 Task: Open Card Gaming Console Review in Board Diversity and Inclusion Metrics Analysis to Workspace Career Coaching and add a team member Softage.4@softage.net, a label Yellow, a checklist Event Decor, an attachment from your google drive, a color Yellow and finally, add a card description 'Plan and execute company team-building workshop' and a comment 'Let us approach this task with a sense of curiosity and a willingness to learn from others who have done similar work.'. Add a start date 'Jan 08, 1900' with a due date 'Jan 15, 1900'
Action: Mouse moved to (56, 320)
Screenshot: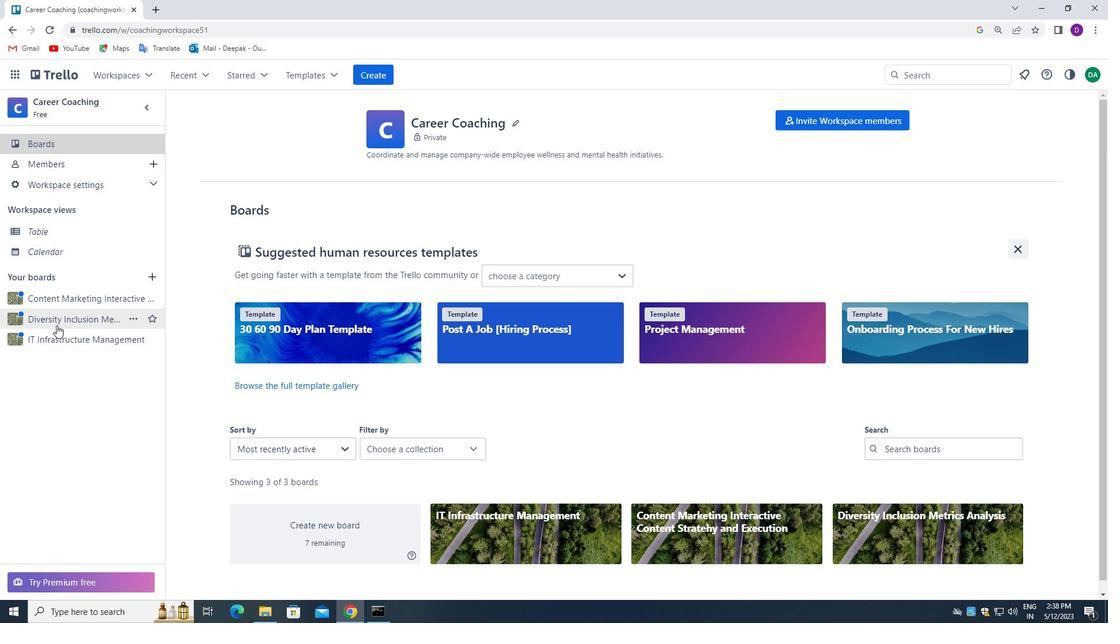 
Action: Mouse pressed left at (56, 320)
Screenshot: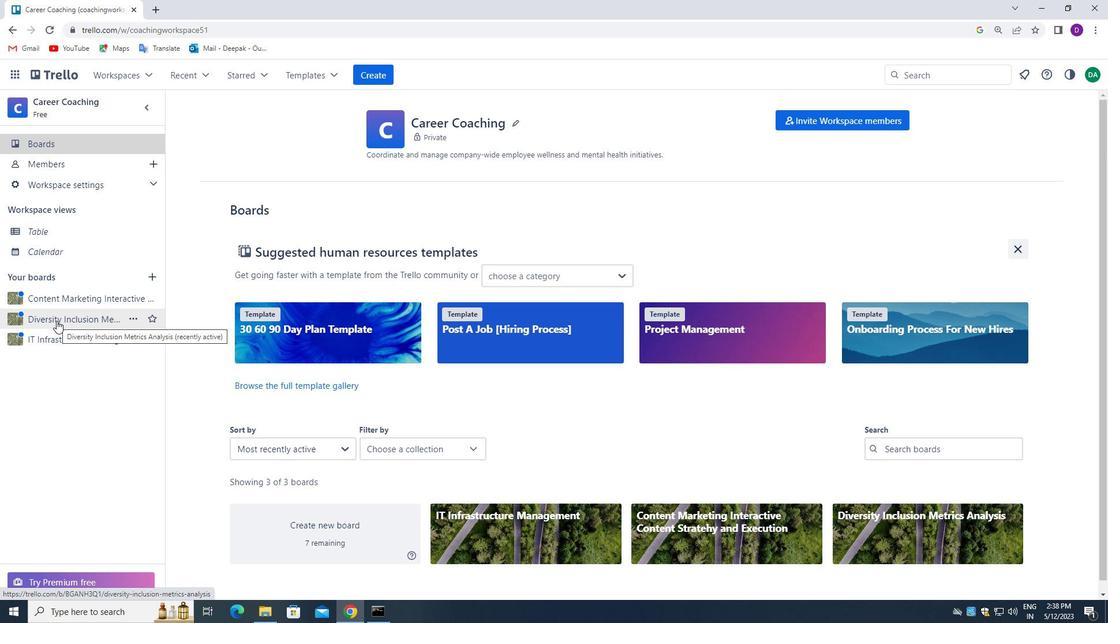 
Action: Mouse moved to (600, 176)
Screenshot: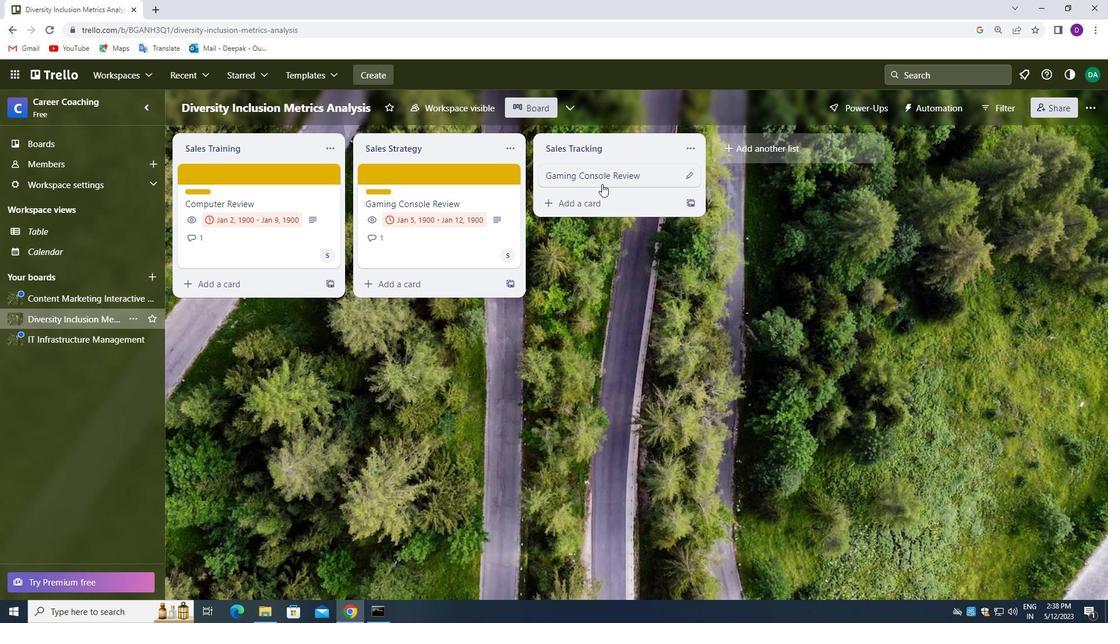
Action: Mouse pressed left at (600, 176)
Screenshot: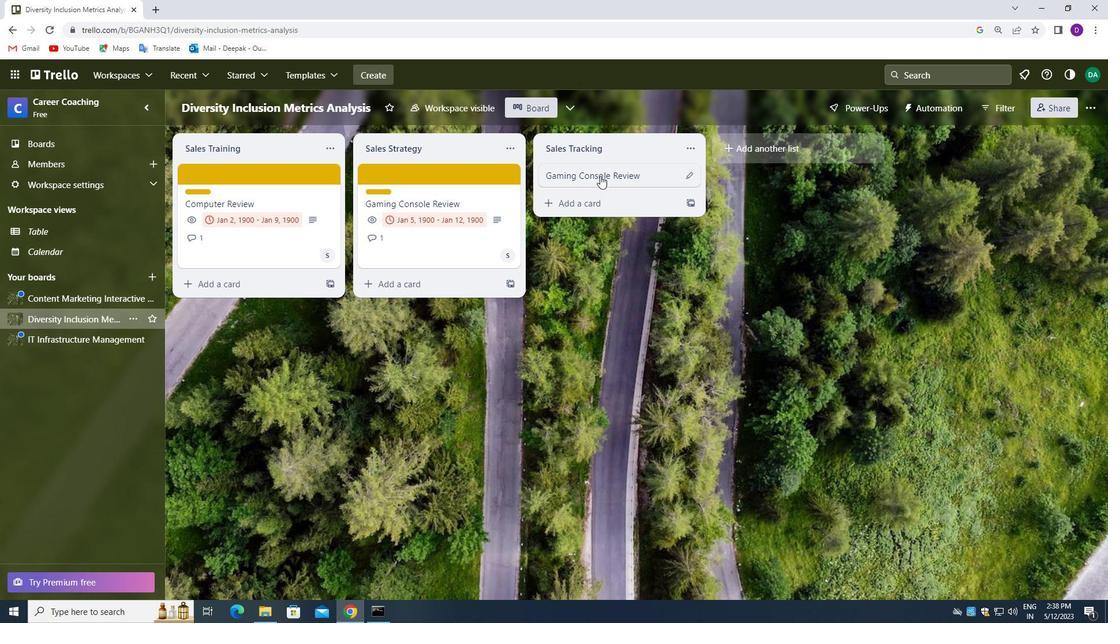 
Action: Mouse moved to (723, 223)
Screenshot: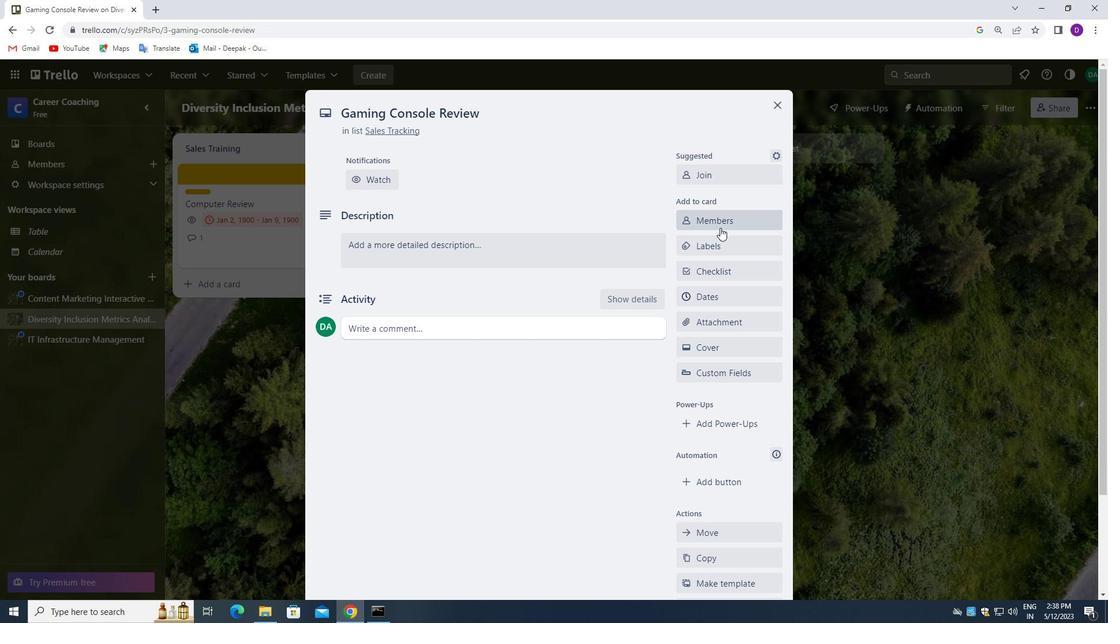 
Action: Mouse pressed left at (723, 223)
Screenshot: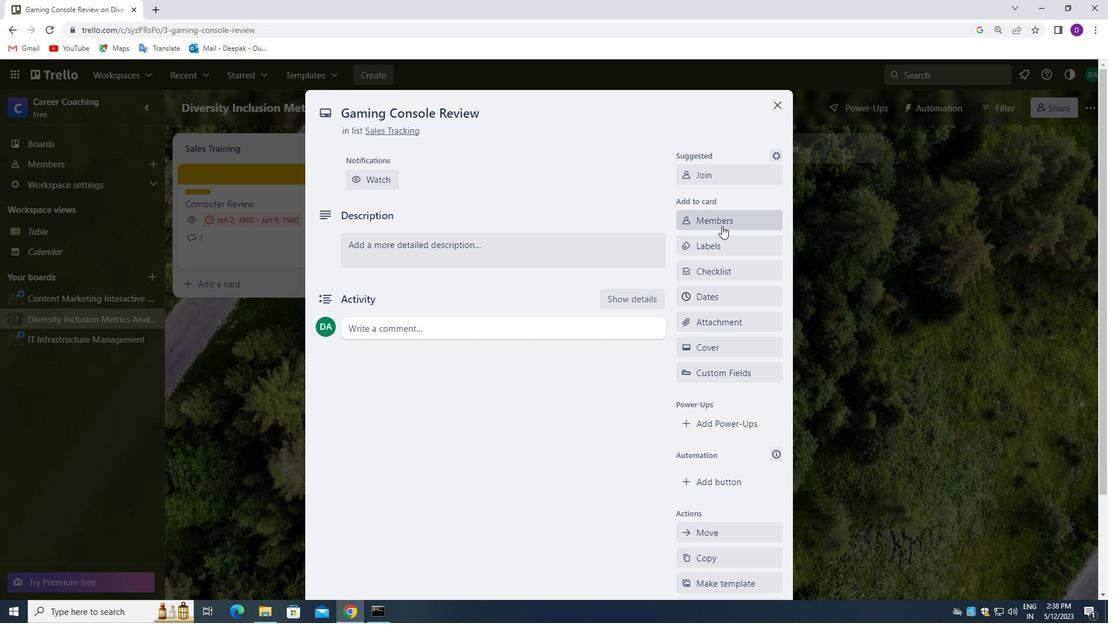 
Action: Mouse moved to (740, 277)
Screenshot: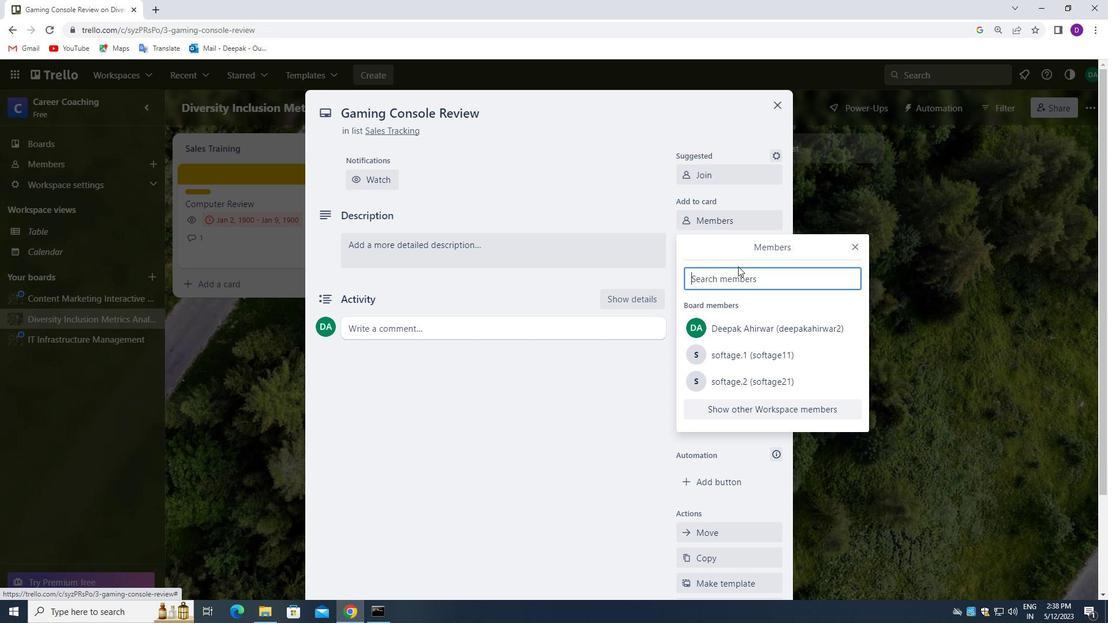 
Action: Mouse pressed left at (740, 277)
Screenshot: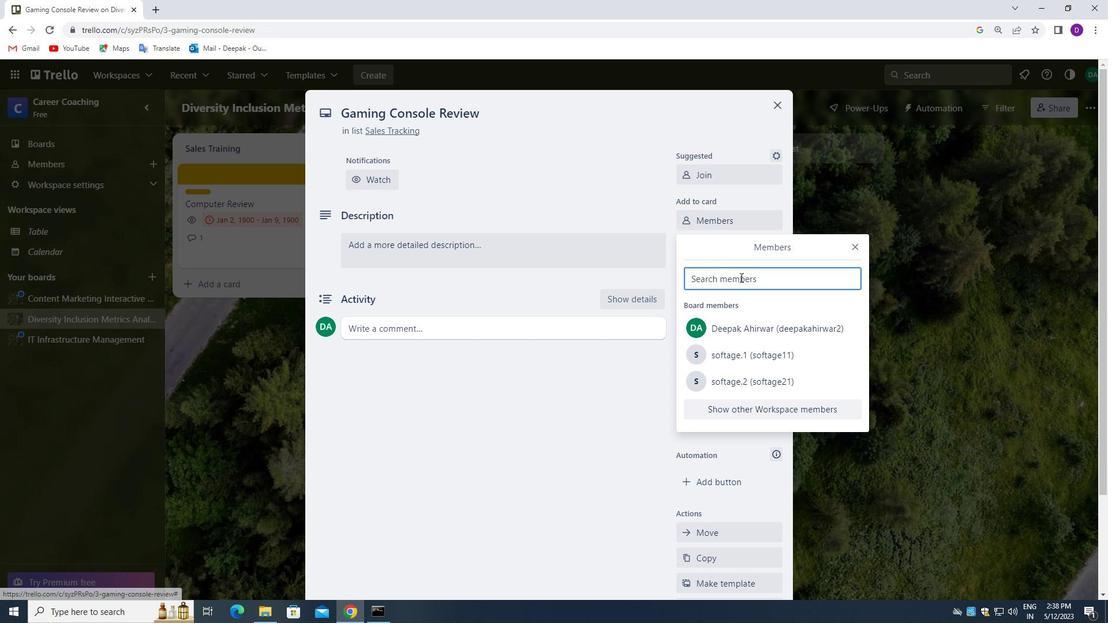 
Action: Mouse moved to (502, 373)
Screenshot: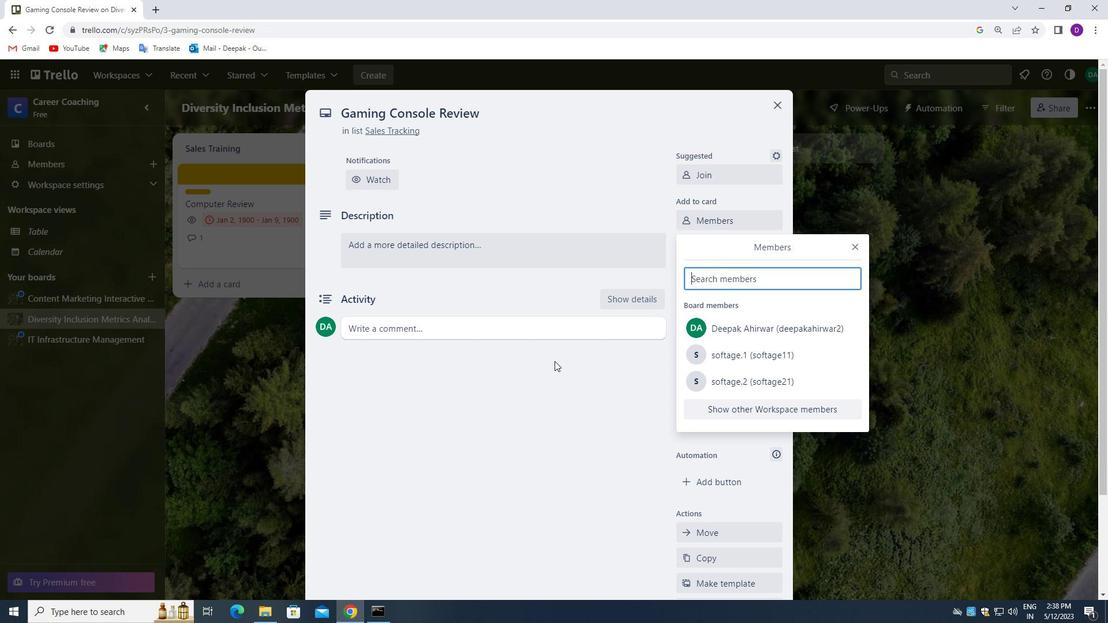 
Action: Key pressed softage.4<Key.shift>@SOFTAGE.NET
Screenshot: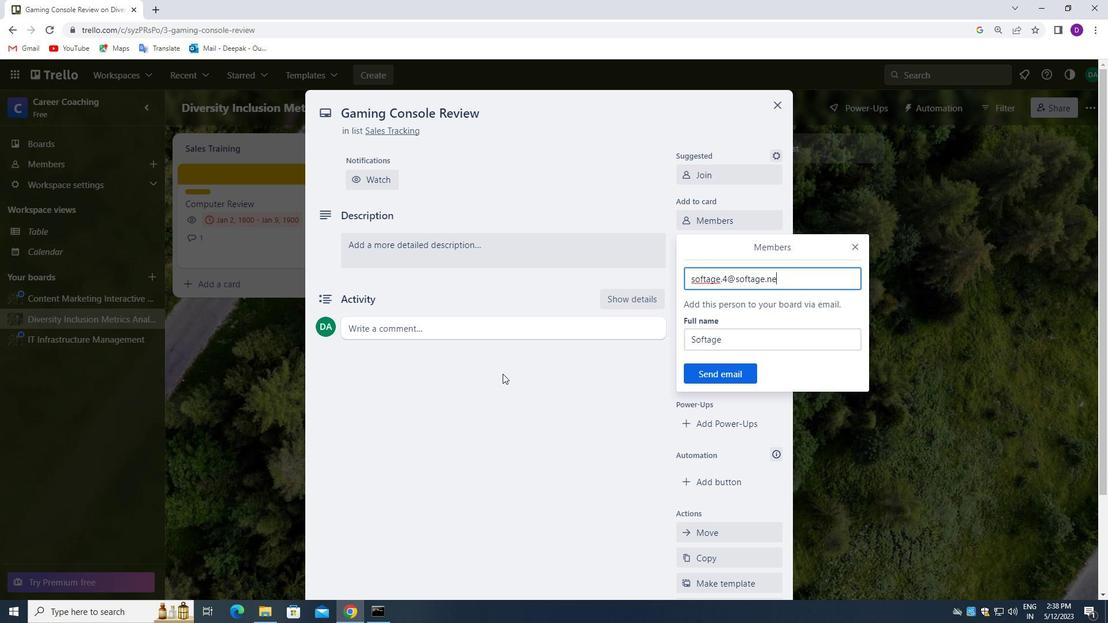 
Action: Mouse moved to (711, 373)
Screenshot: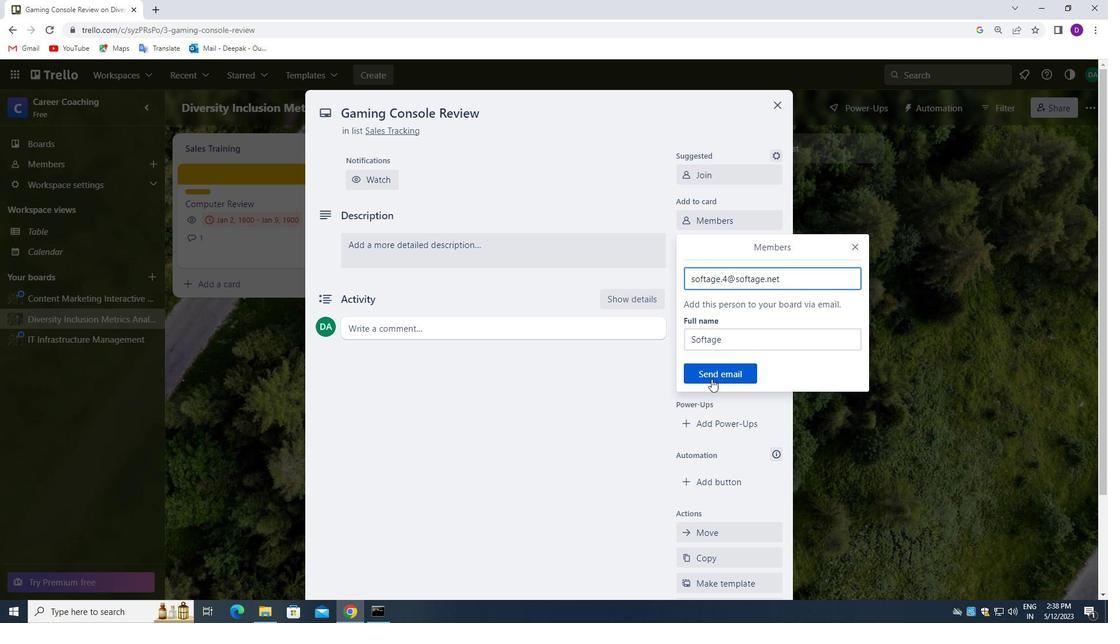 
Action: Mouse pressed left at (711, 373)
Screenshot: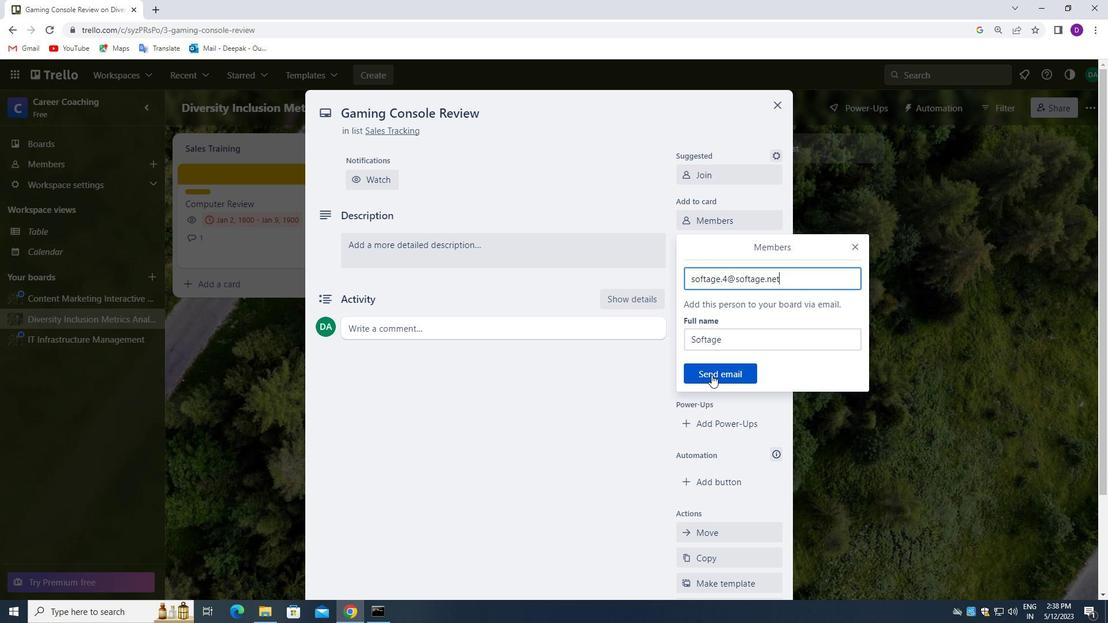 
Action: Mouse moved to (710, 244)
Screenshot: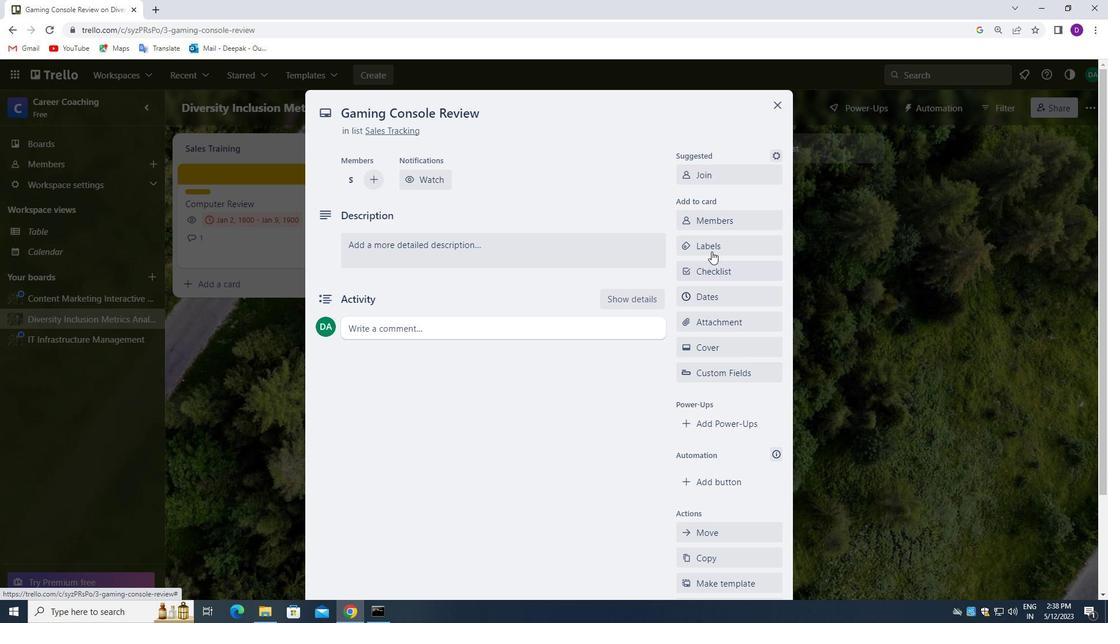 
Action: Mouse pressed left at (710, 244)
Screenshot: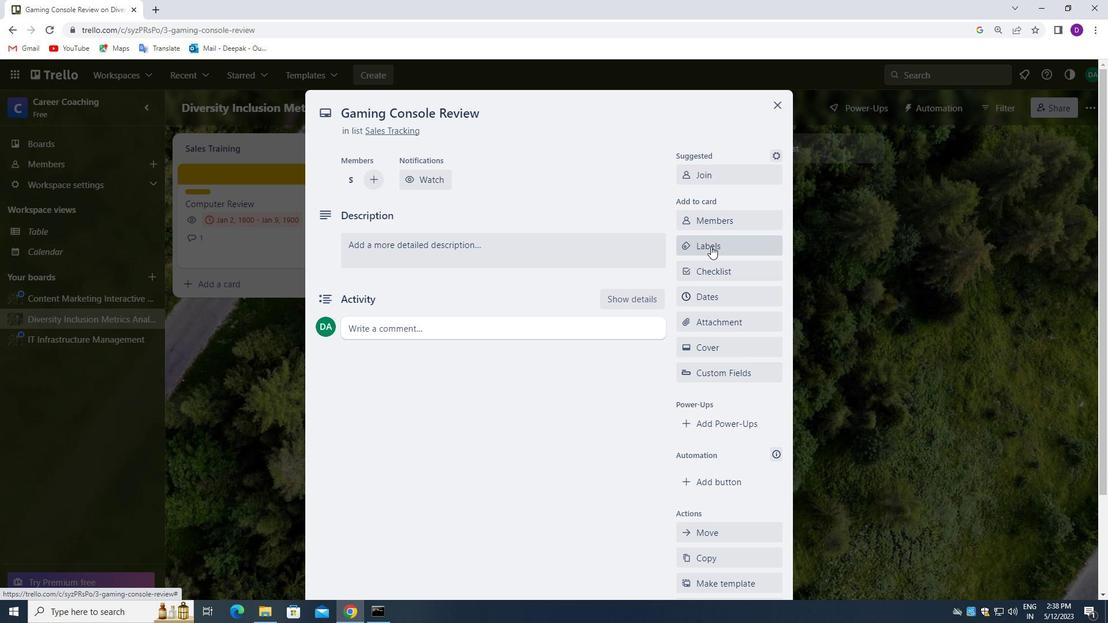 
Action: Mouse moved to (758, 367)
Screenshot: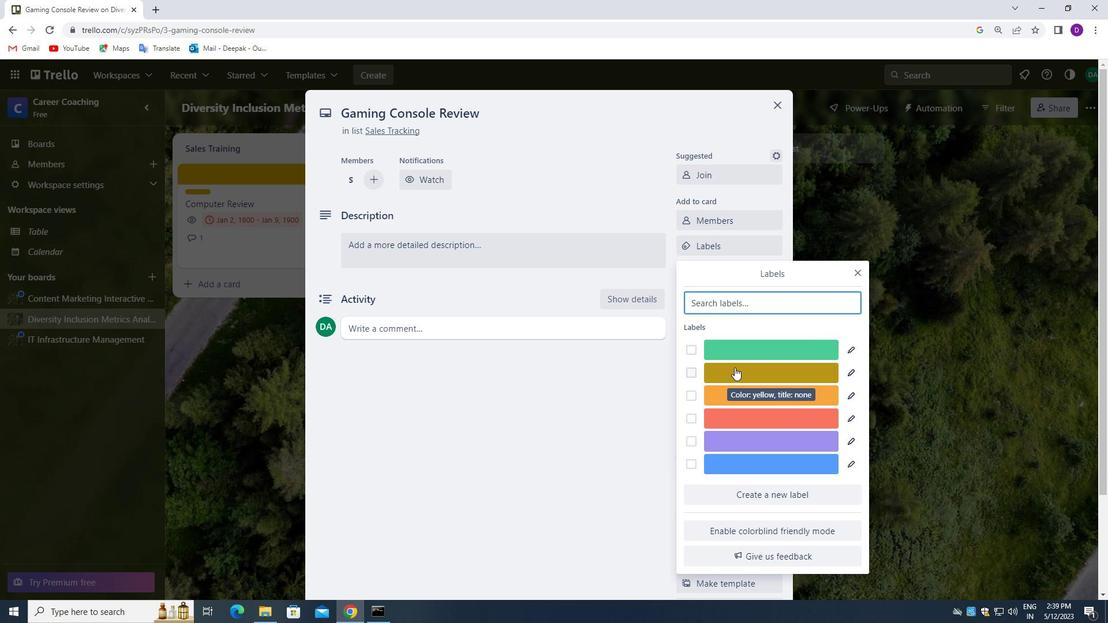 
Action: Mouse pressed left at (758, 367)
Screenshot: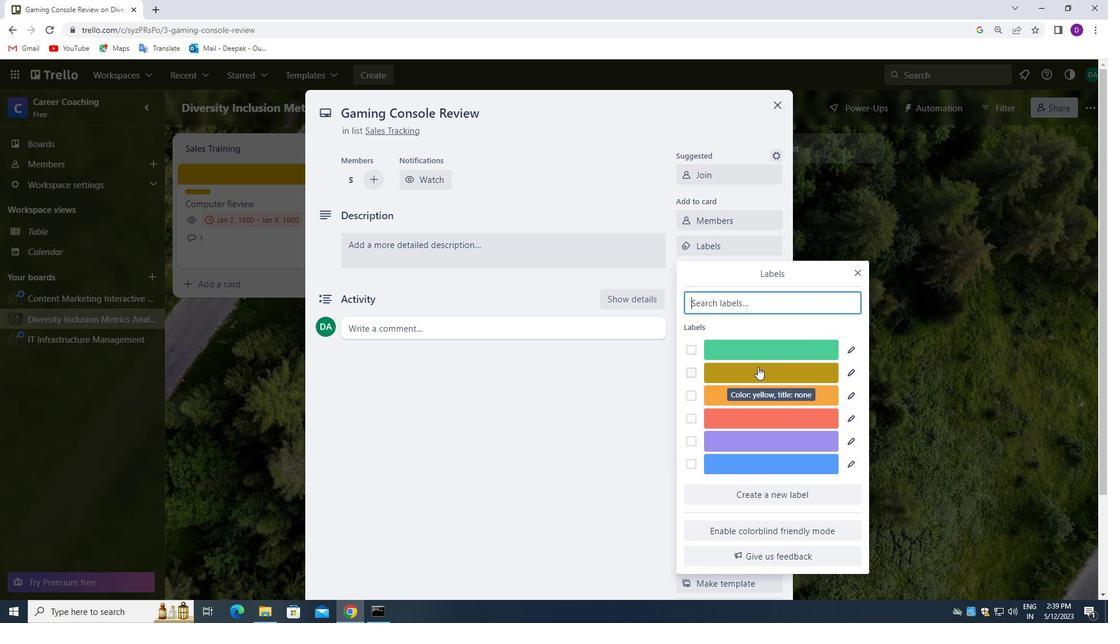 
Action: Mouse moved to (856, 272)
Screenshot: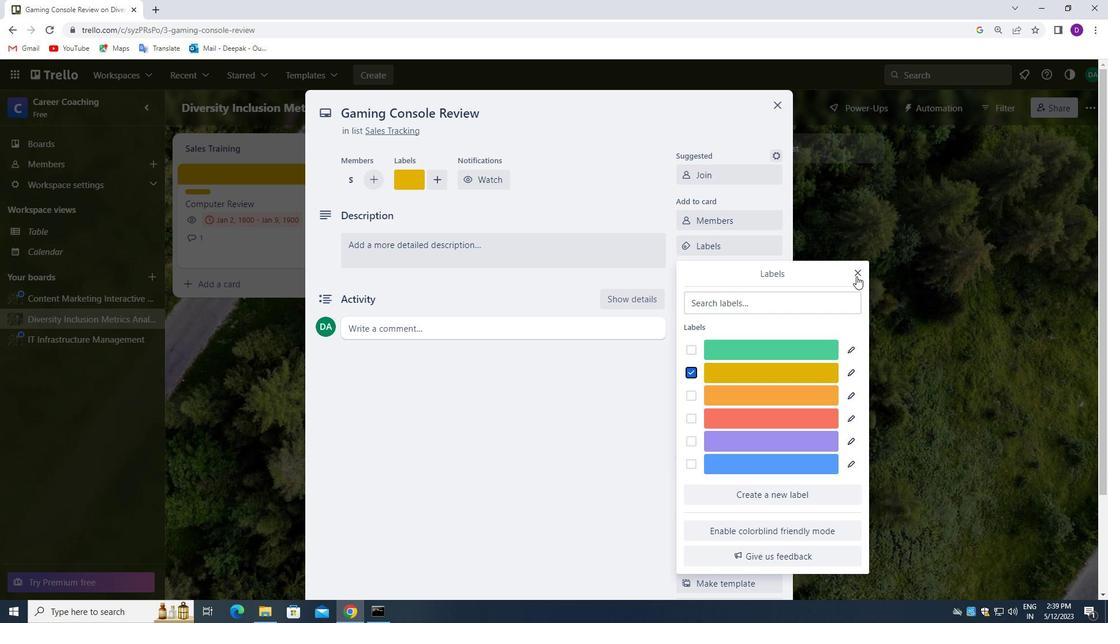 
Action: Mouse pressed left at (856, 272)
Screenshot: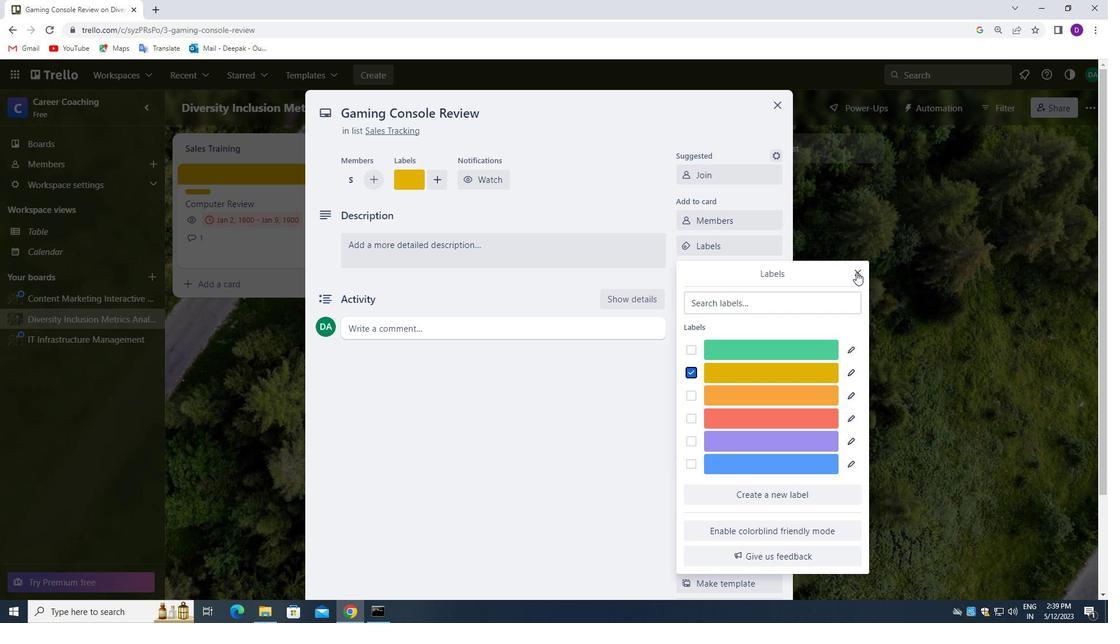 
Action: Mouse moved to (719, 274)
Screenshot: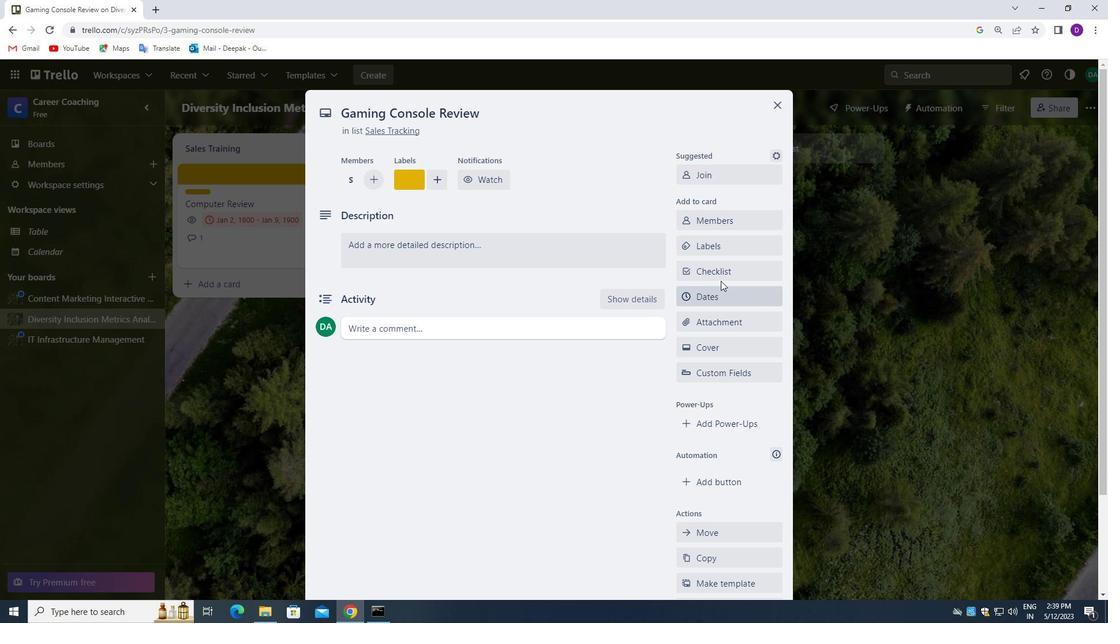 
Action: Mouse pressed left at (719, 274)
Screenshot: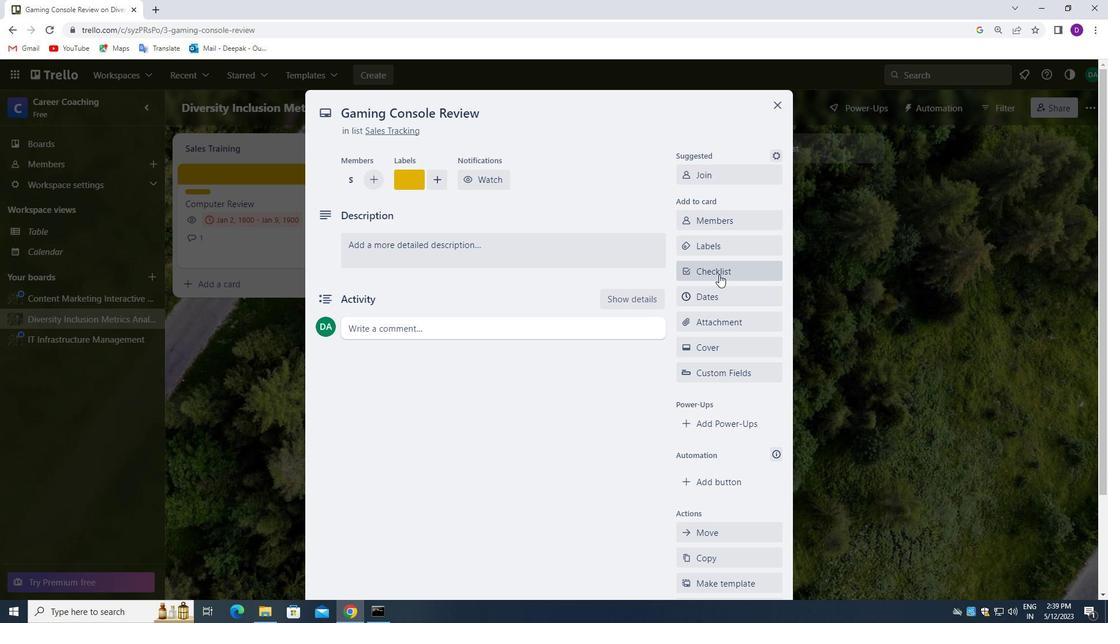 
Action: Mouse moved to (754, 348)
Screenshot: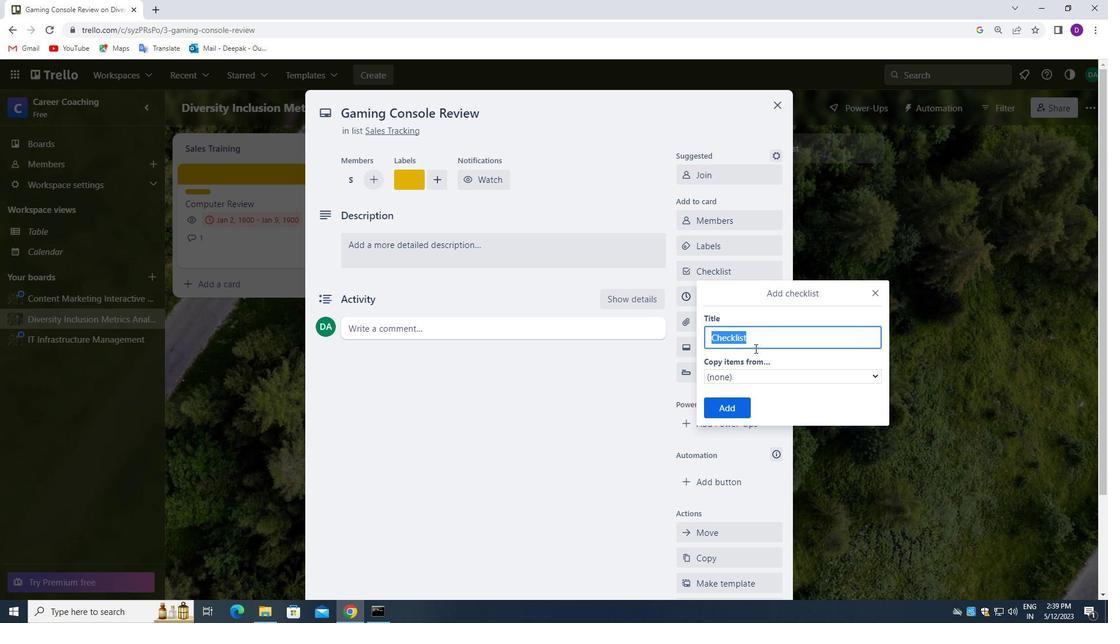 
Action: Key pressed <Key.backspace><Key.shift_r>EVENT<Key.space><Key.shift_r>DECOR
Screenshot: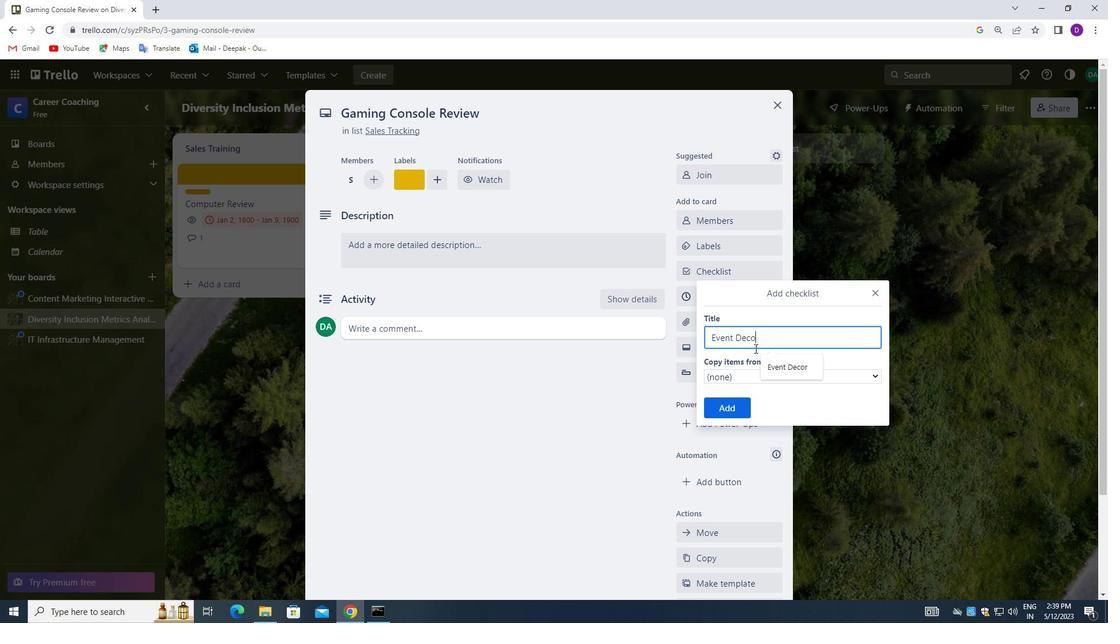 
Action: Mouse moved to (728, 406)
Screenshot: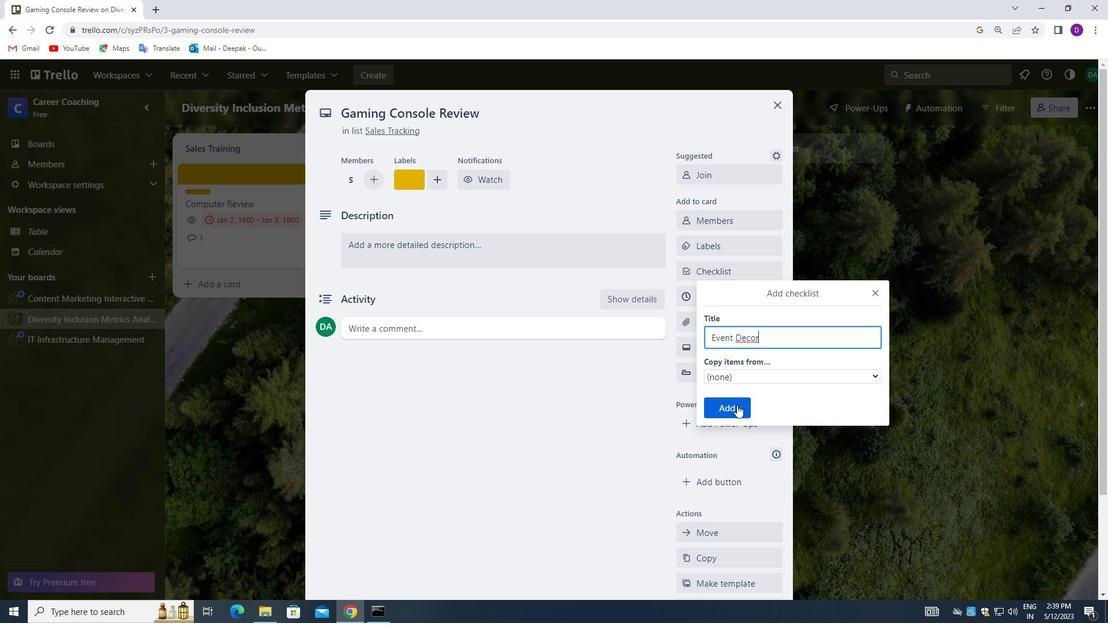 
Action: Mouse pressed left at (728, 406)
Screenshot: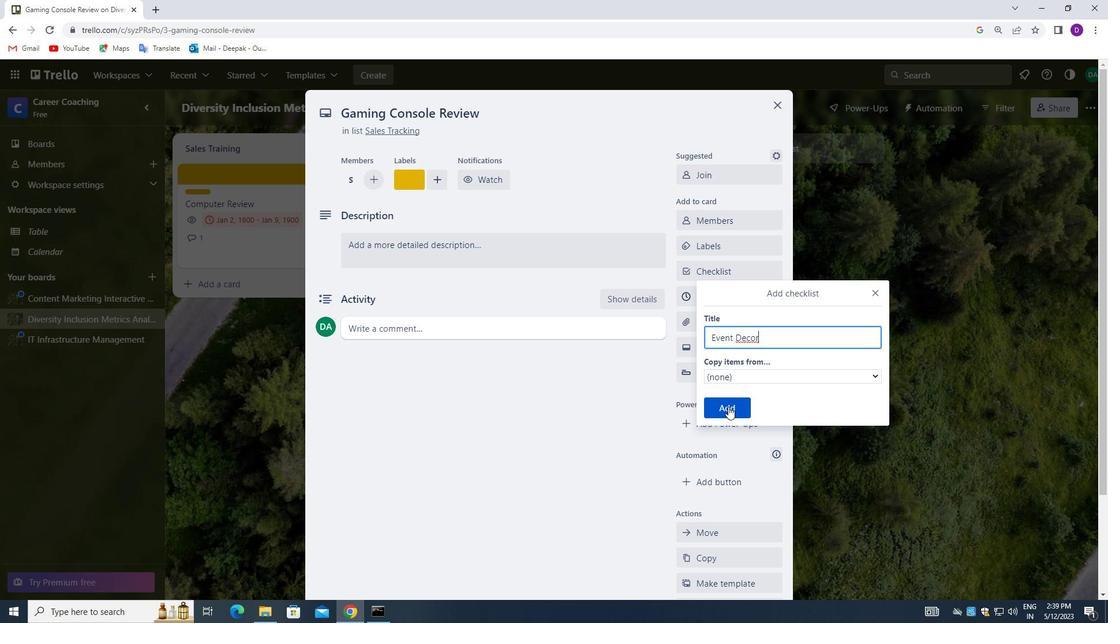 
Action: Mouse moved to (721, 325)
Screenshot: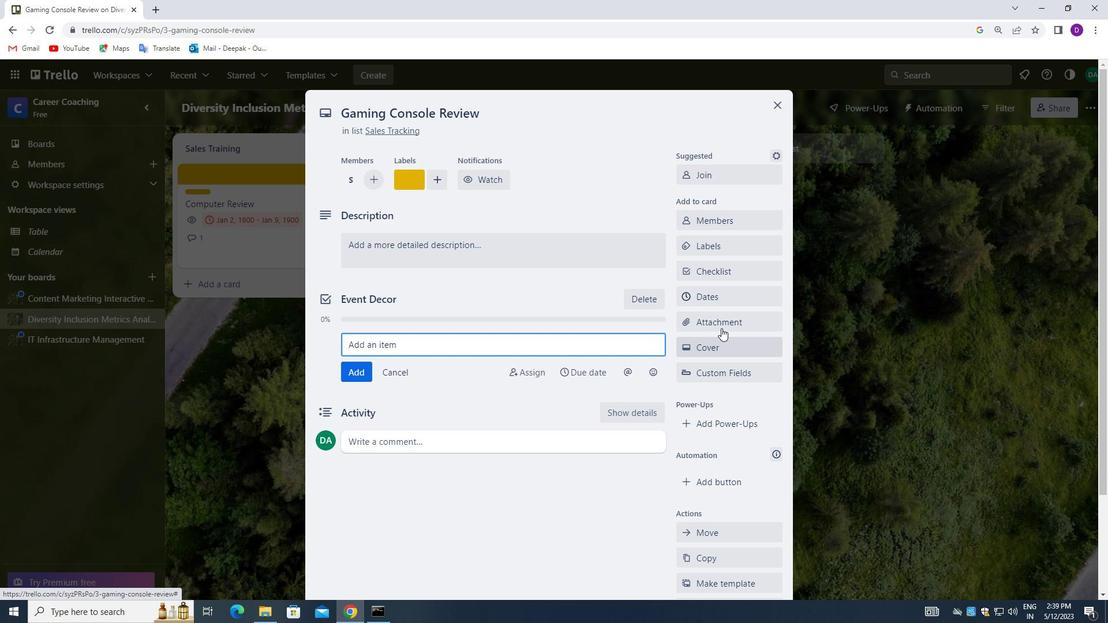 
Action: Mouse pressed left at (721, 325)
Screenshot: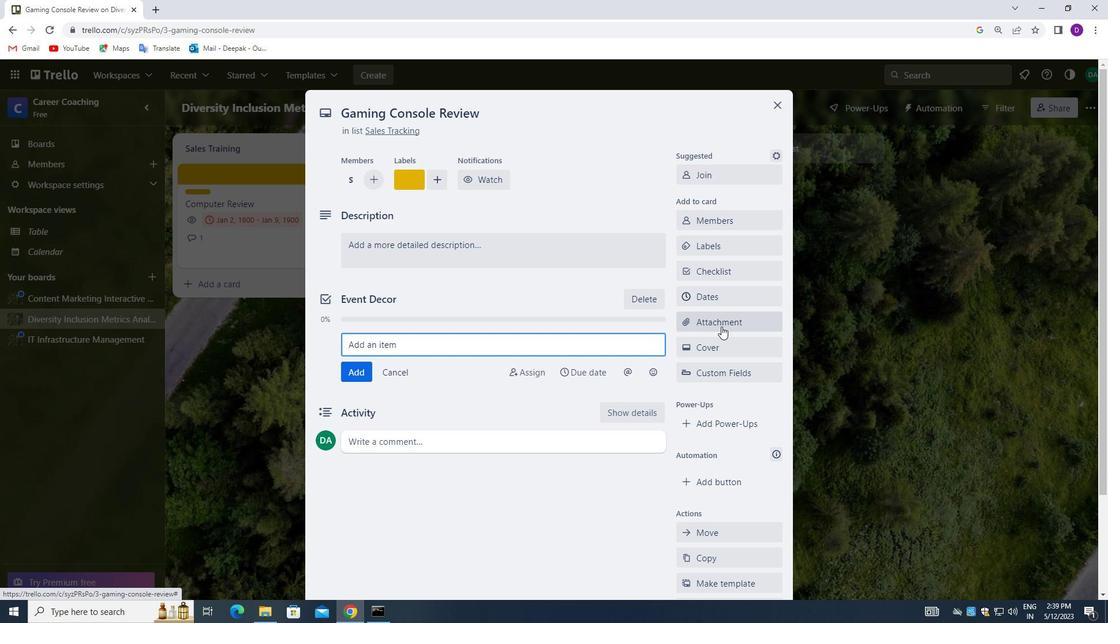 
Action: Mouse moved to (735, 173)
Screenshot: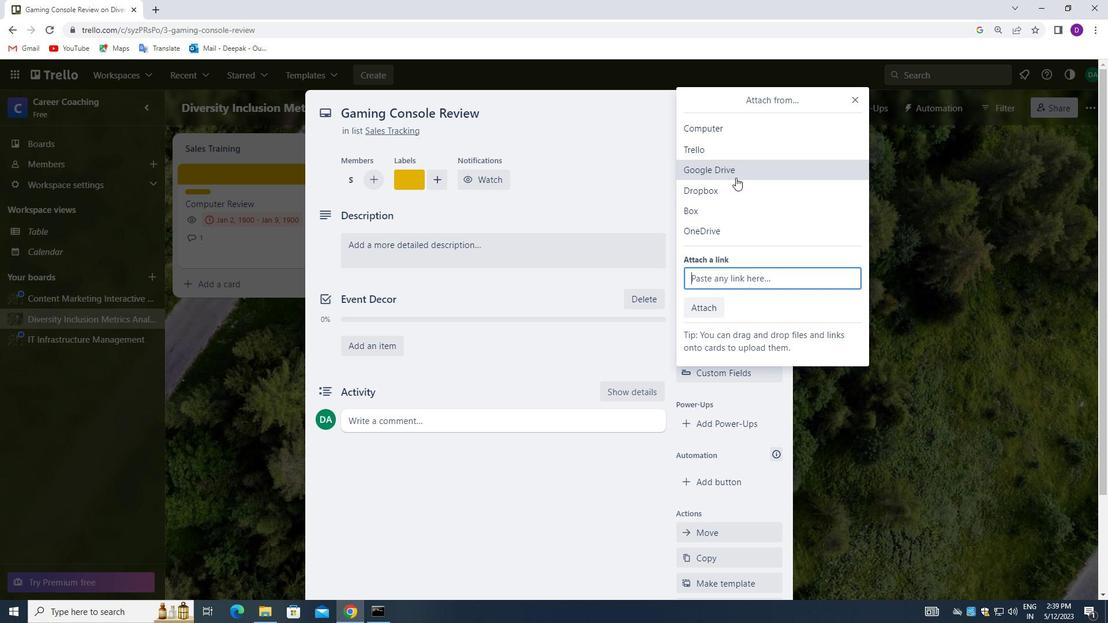 
Action: Mouse pressed left at (735, 173)
Screenshot: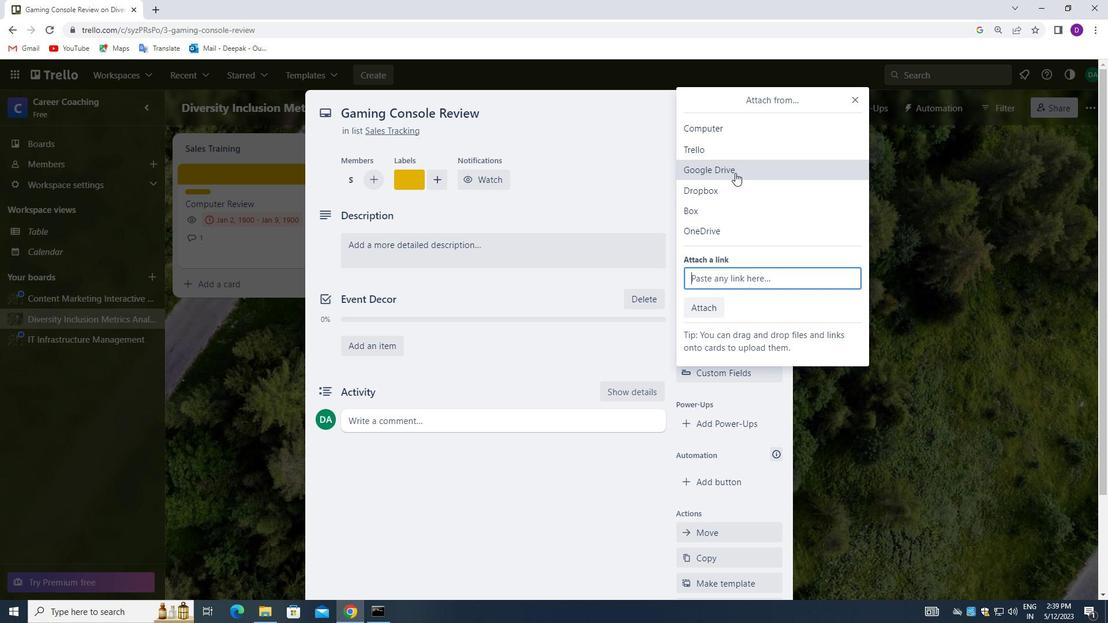 
Action: Mouse moved to (871, 141)
Screenshot: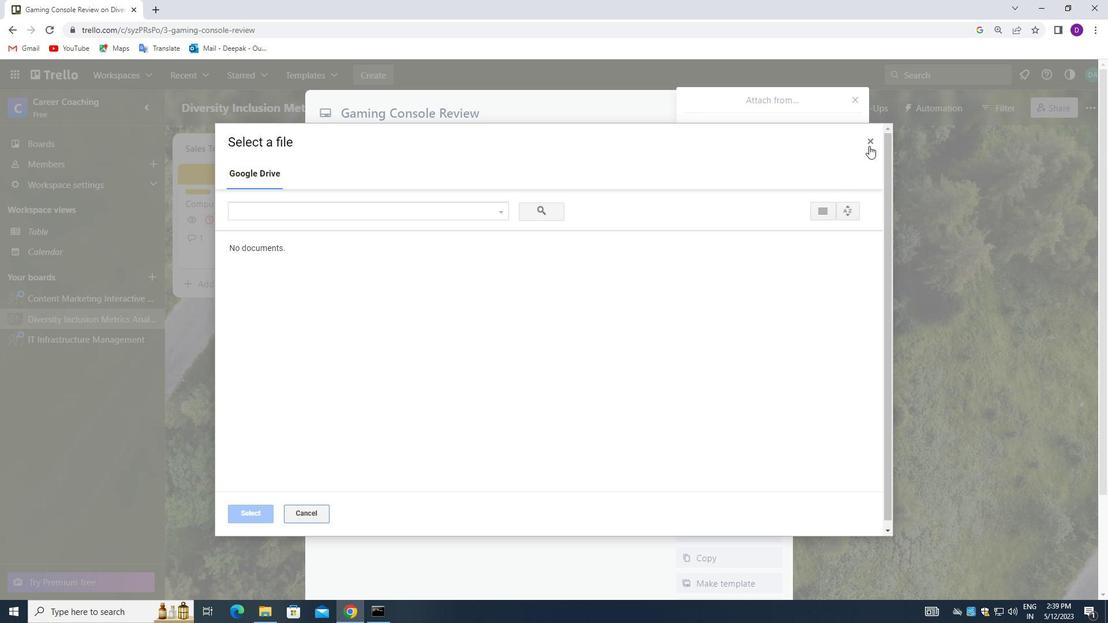 
Action: Mouse pressed left at (871, 141)
Screenshot: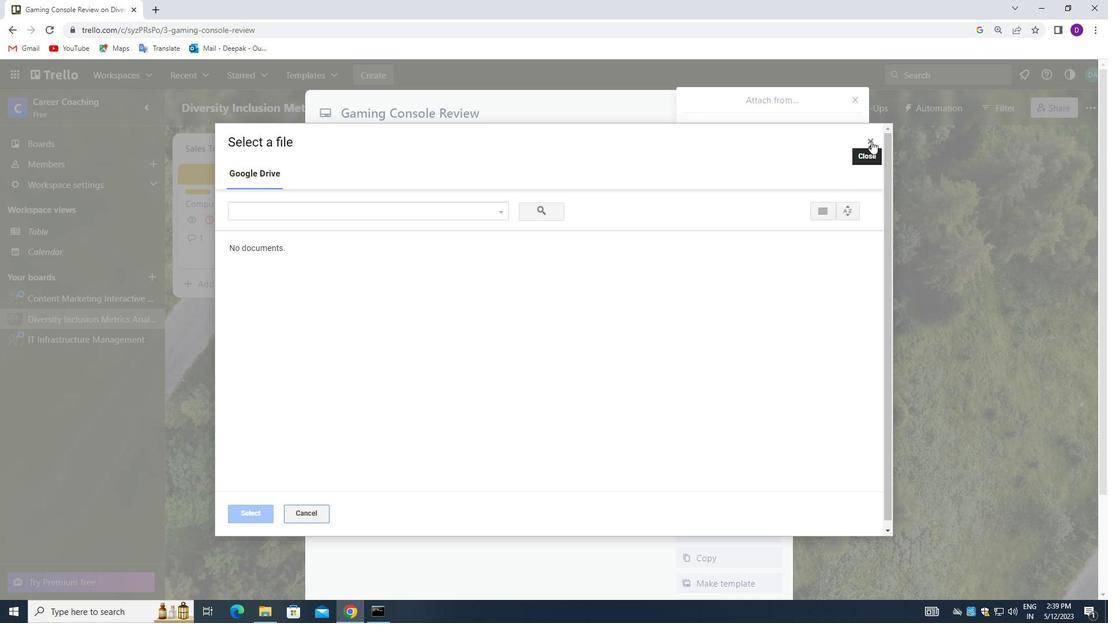
Action: Mouse moved to (855, 100)
Screenshot: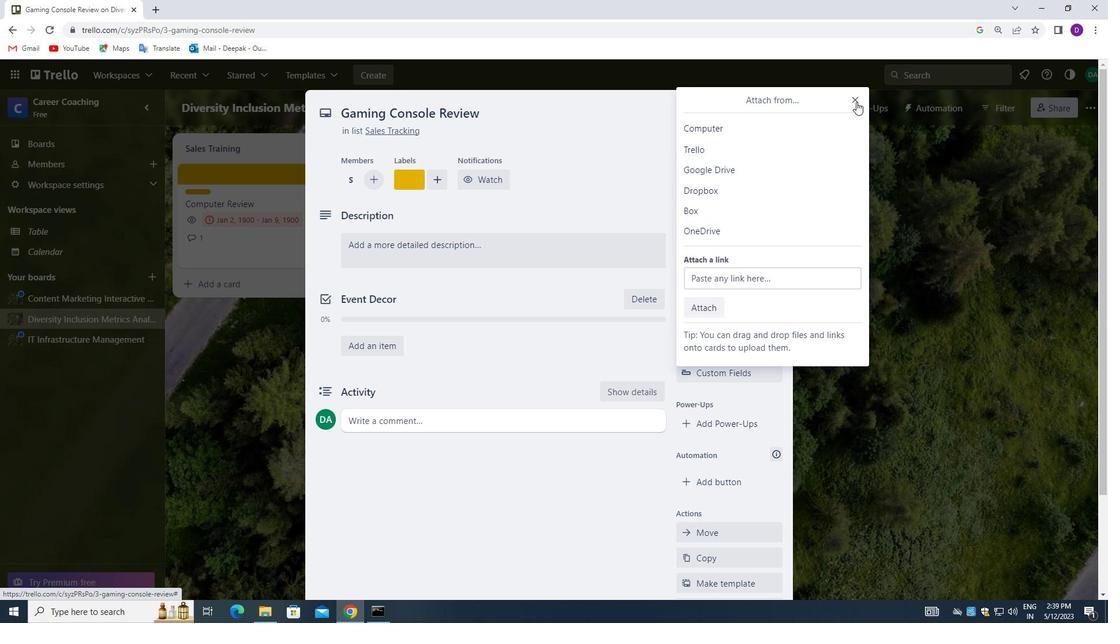 
Action: Mouse pressed left at (855, 100)
Screenshot: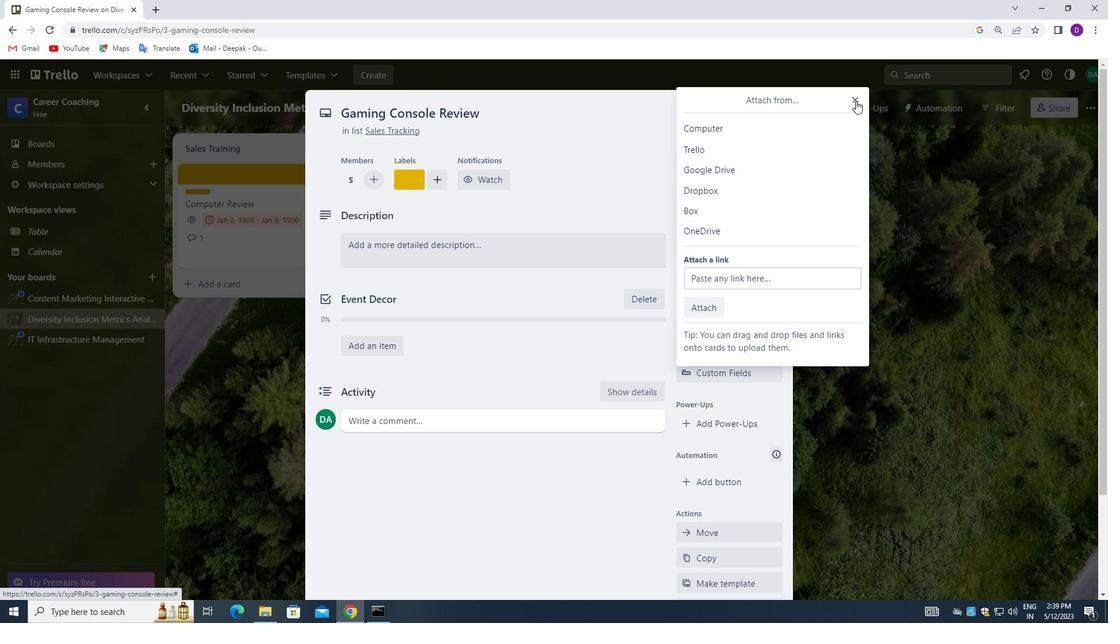 
Action: Mouse moved to (734, 341)
Screenshot: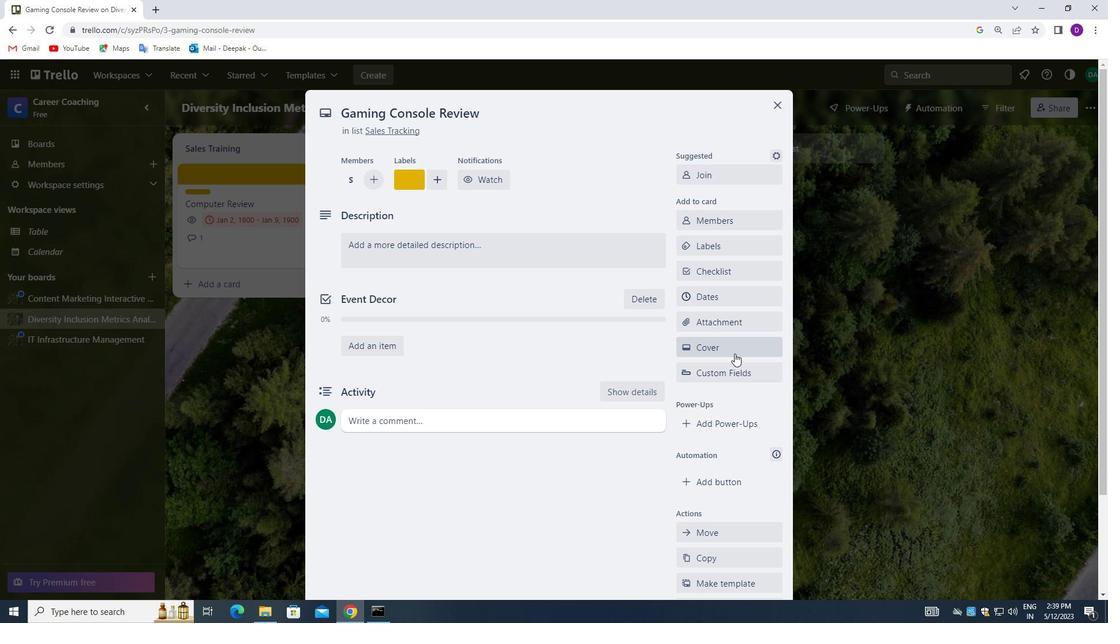 
Action: Mouse pressed left at (734, 341)
Screenshot: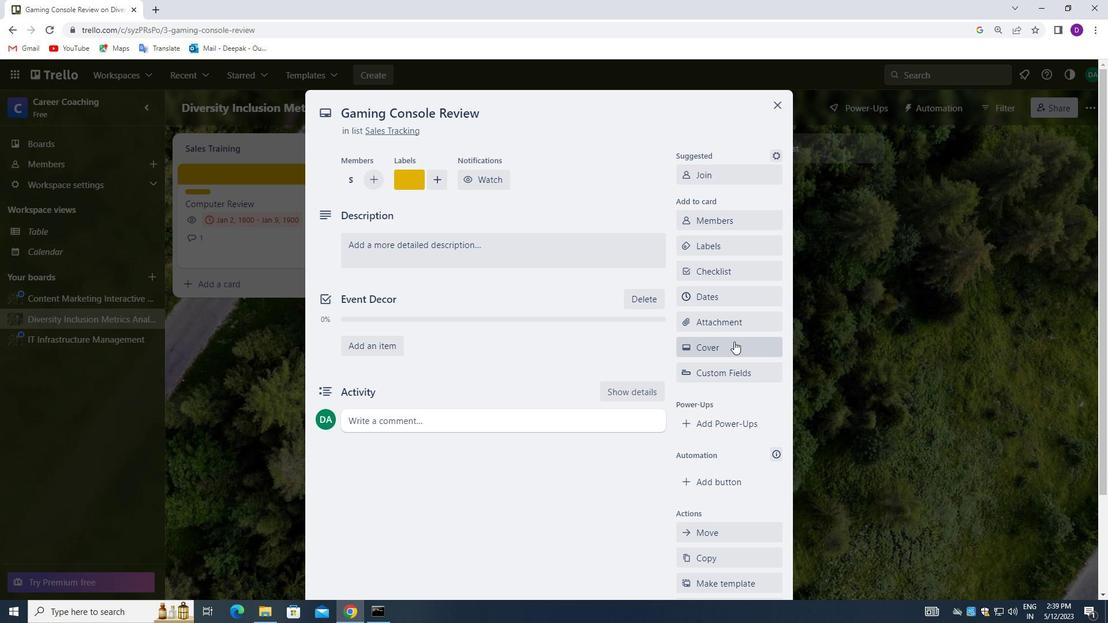 
Action: Mouse moved to (737, 342)
Screenshot: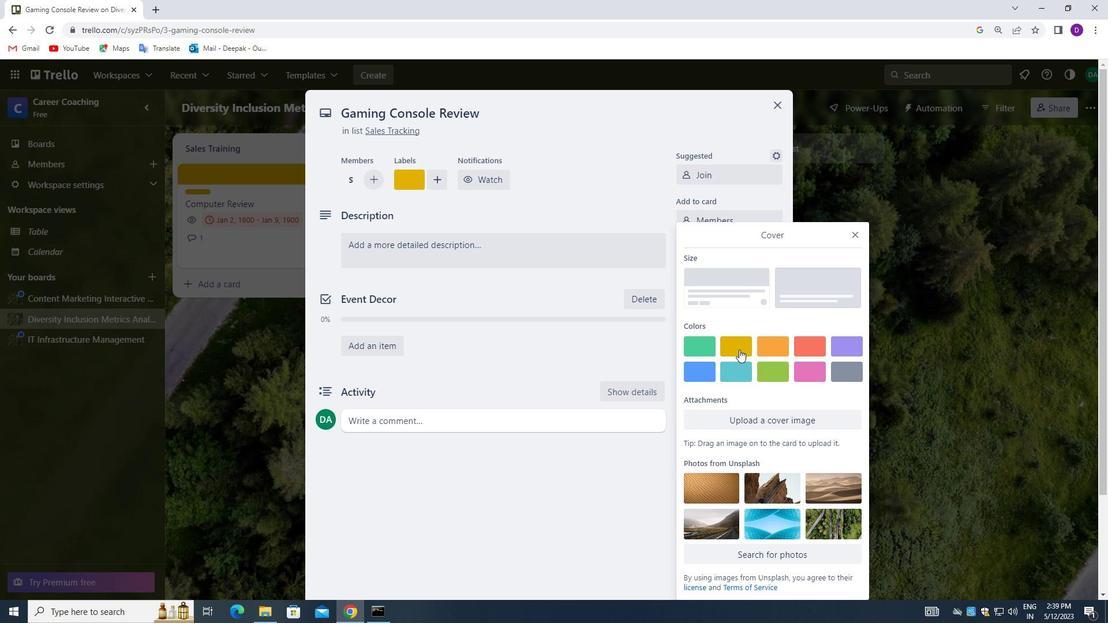 
Action: Mouse pressed left at (737, 342)
Screenshot: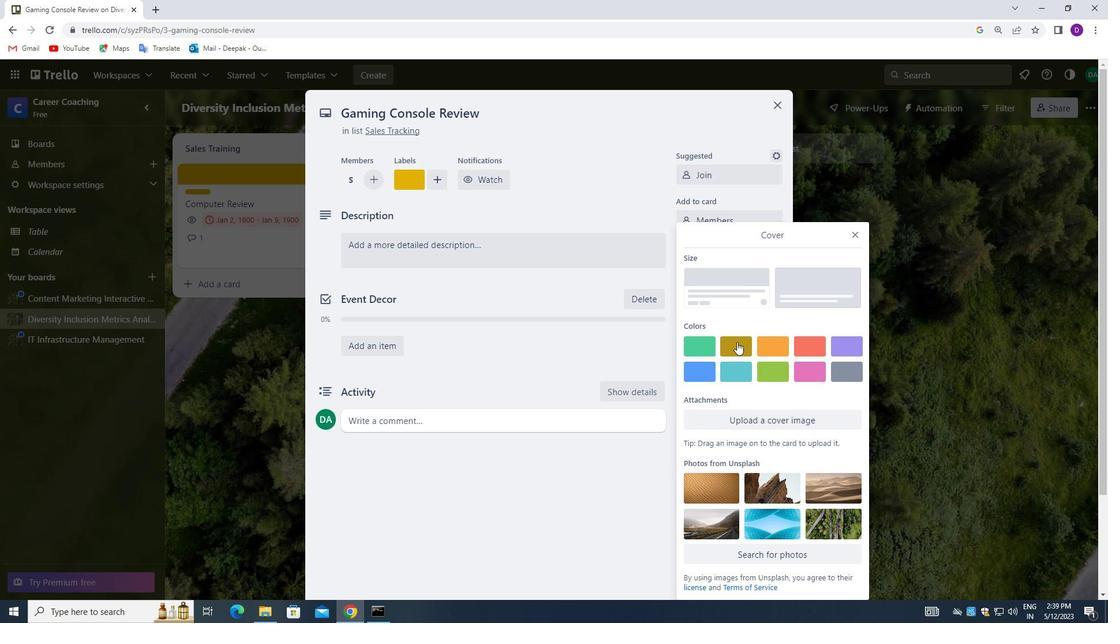 
Action: Mouse moved to (858, 208)
Screenshot: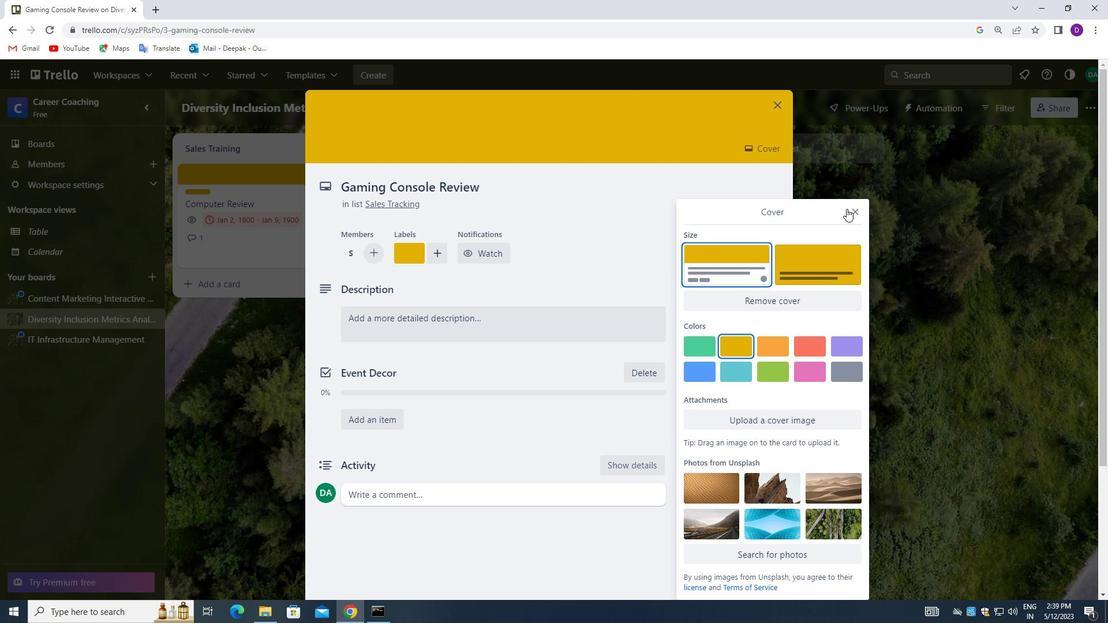 
Action: Mouse pressed left at (858, 208)
Screenshot: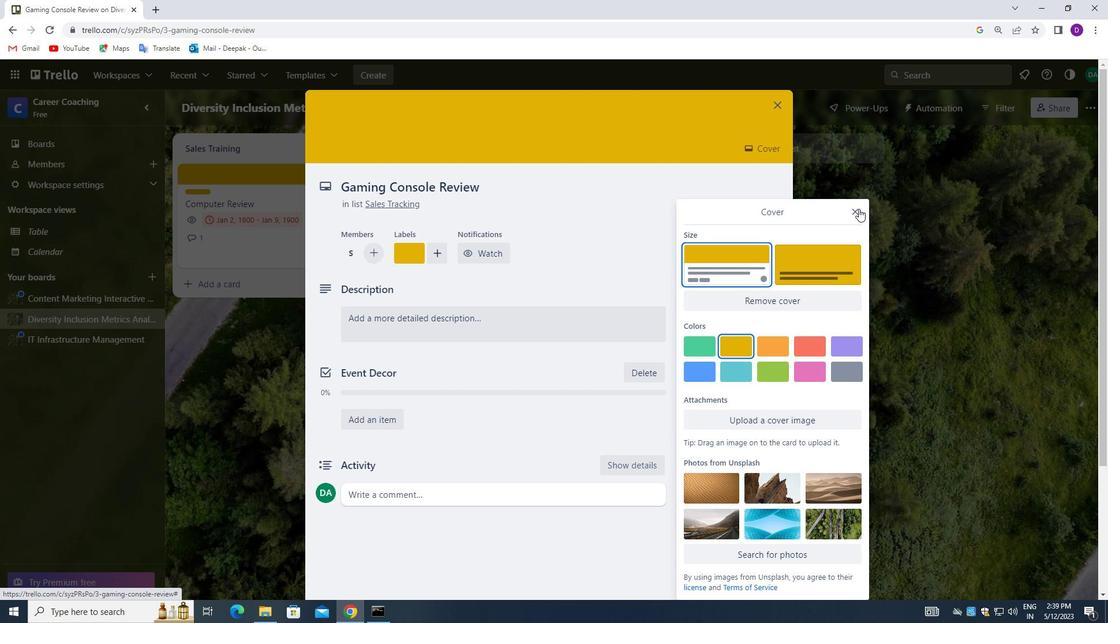 
Action: Mouse moved to (470, 315)
Screenshot: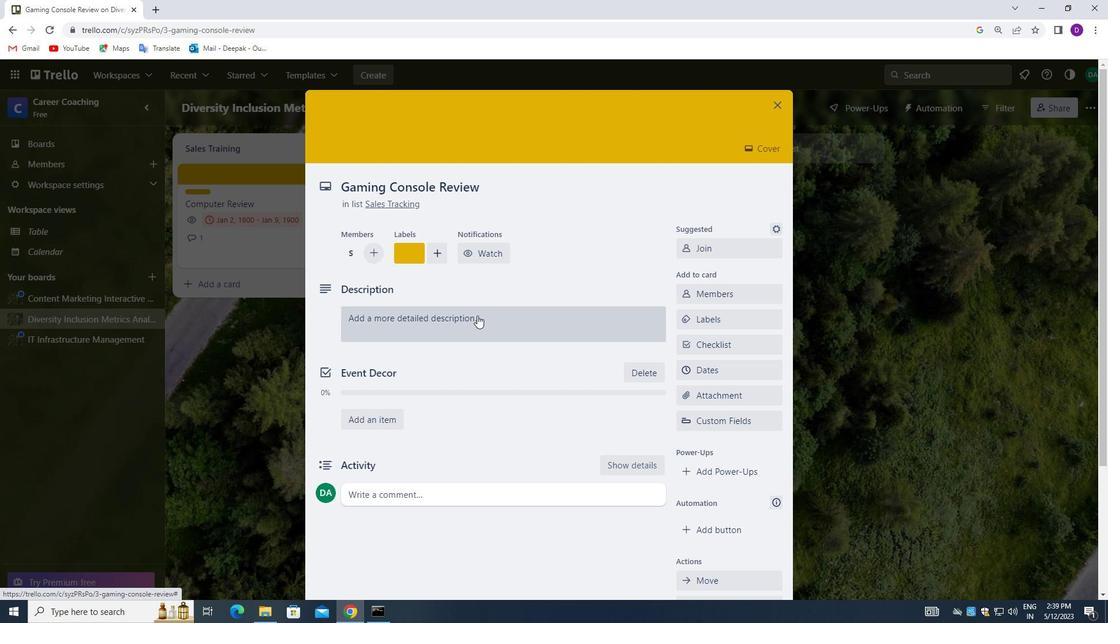 
Action: Mouse pressed left at (470, 315)
Screenshot: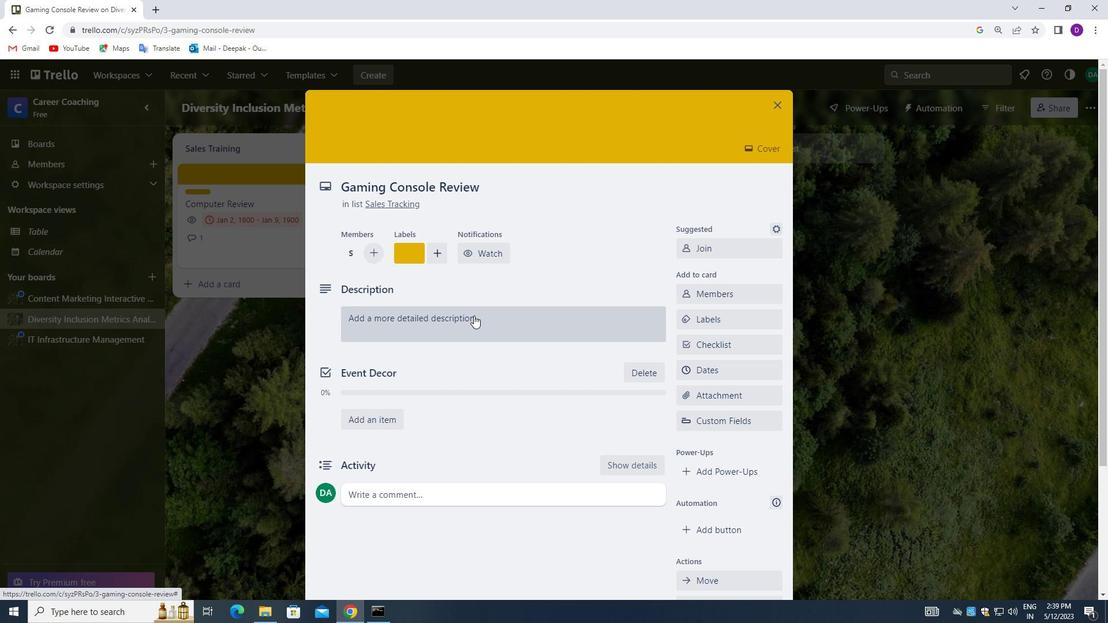 
Action: Mouse moved to (364, 358)
Screenshot: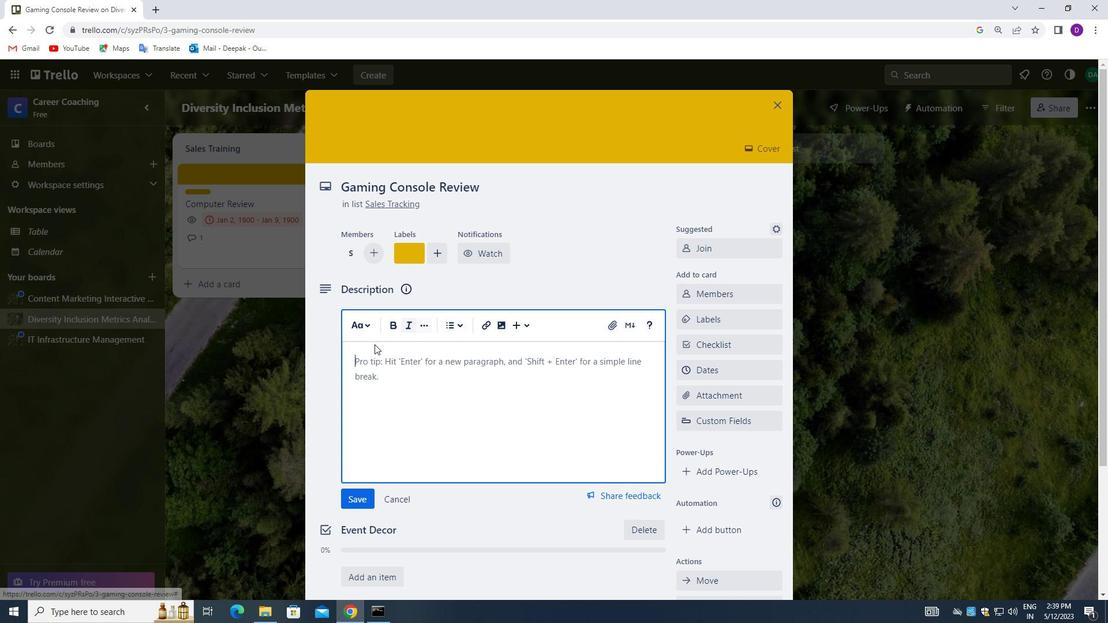 
Action: Mouse pressed left at (364, 358)
Screenshot: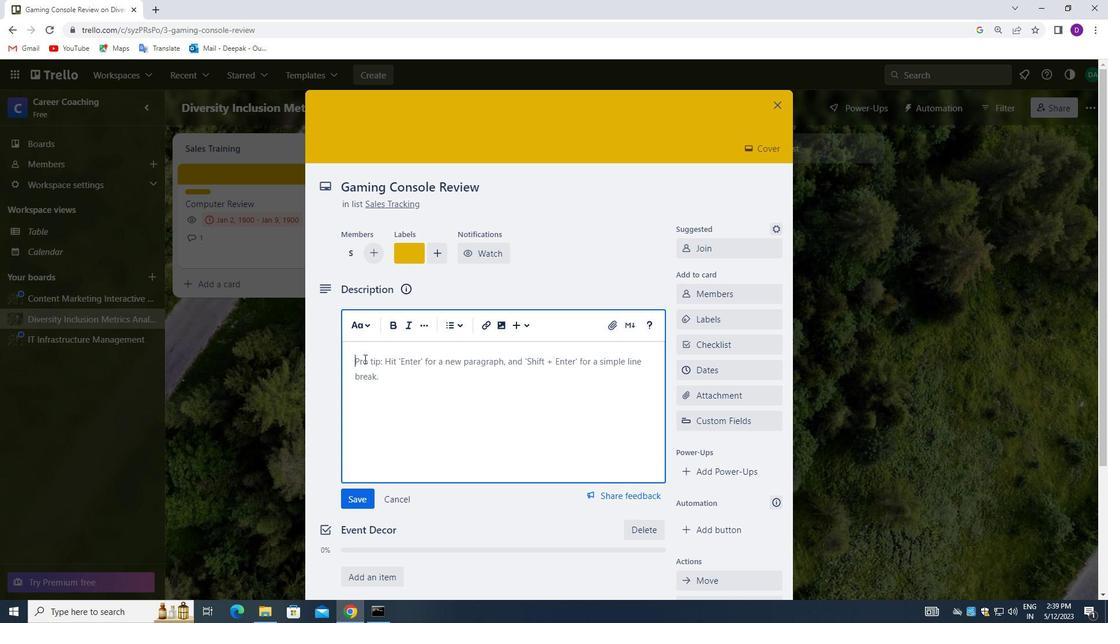 
Action: Mouse moved to (212, 358)
Screenshot: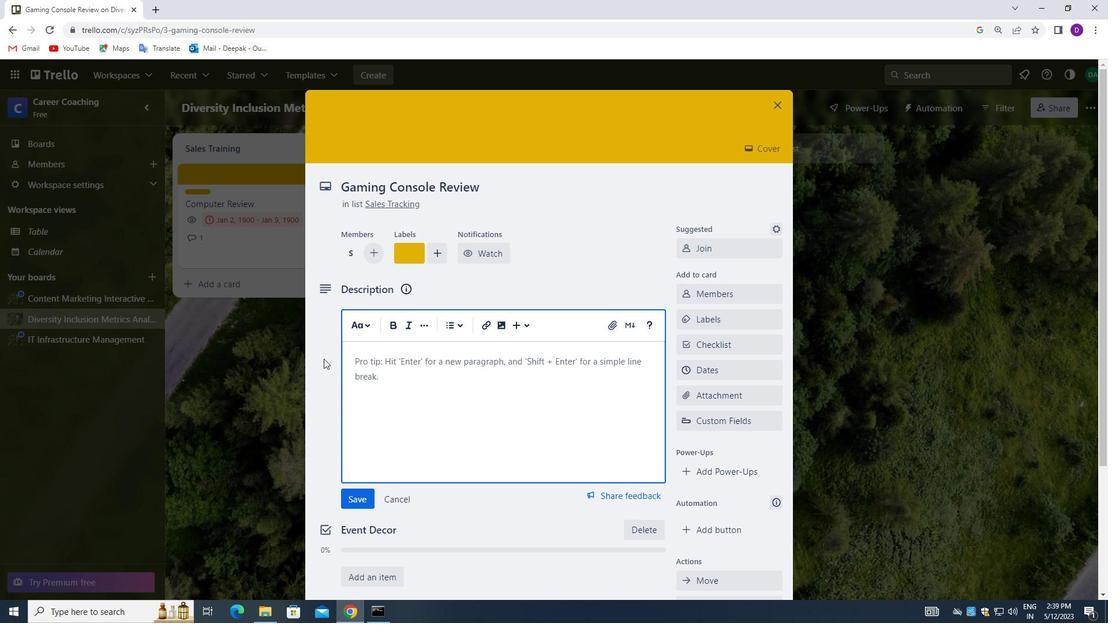 
Action: Key pressed <Key.shift>JP<Key.backspace><Key.backspace><Key.shift>PLAN<Key.space>AND<Key.space>EXECUTE<Key.space>COMPANY<Key.space>TEAM-BUILDING<Key.space>WORKSHOP.
Screenshot: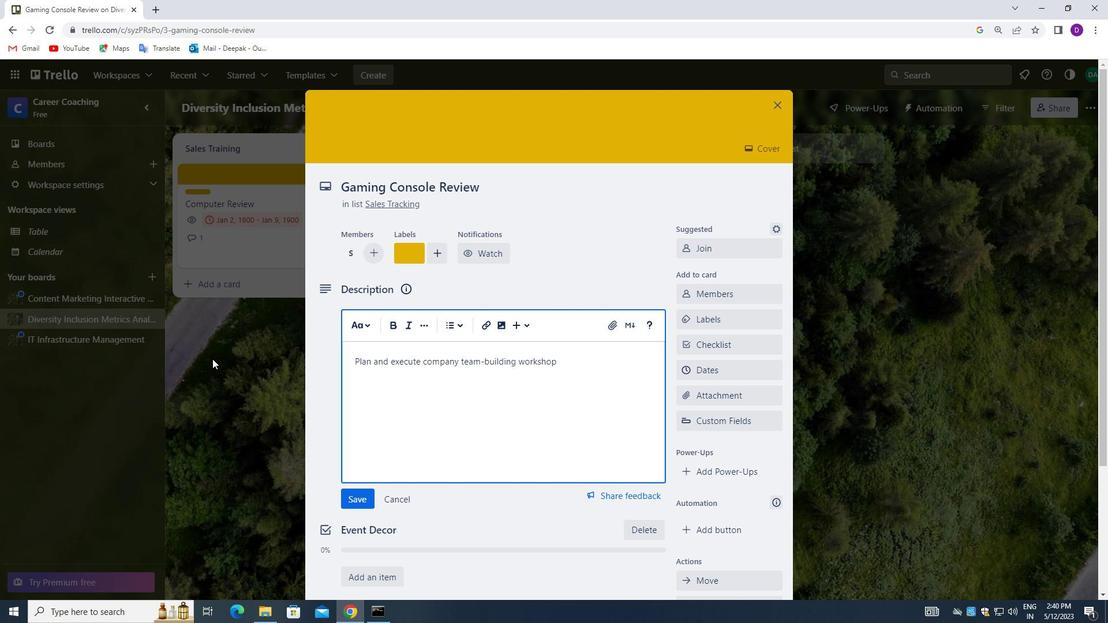 
Action: Mouse moved to (354, 500)
Screenshot: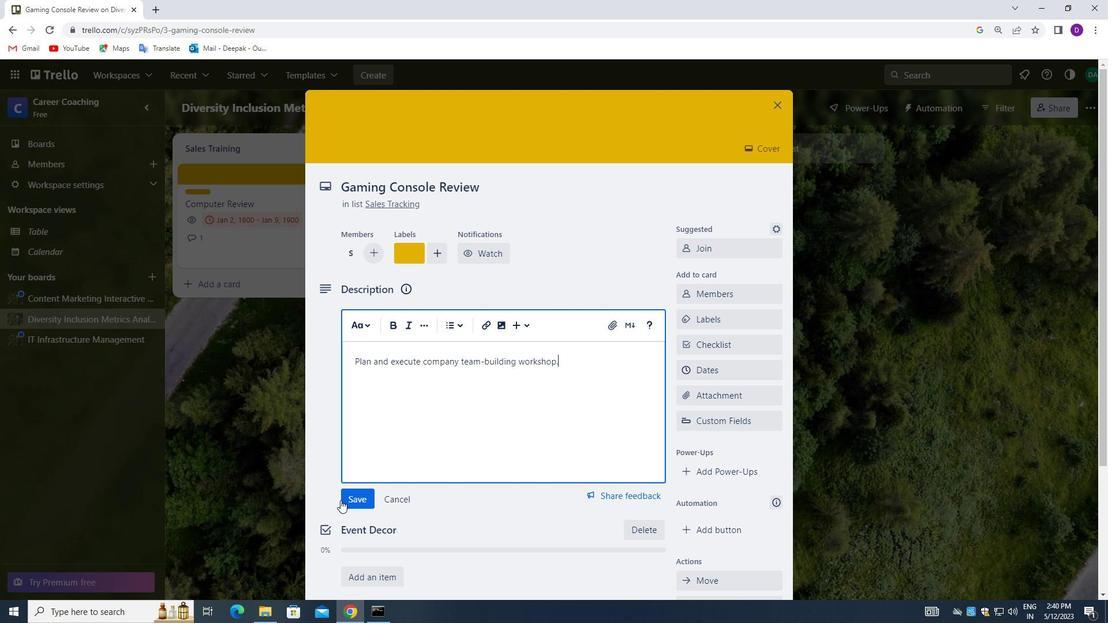 
Action: Mouse pressed left at (354, 500)
Screenshot: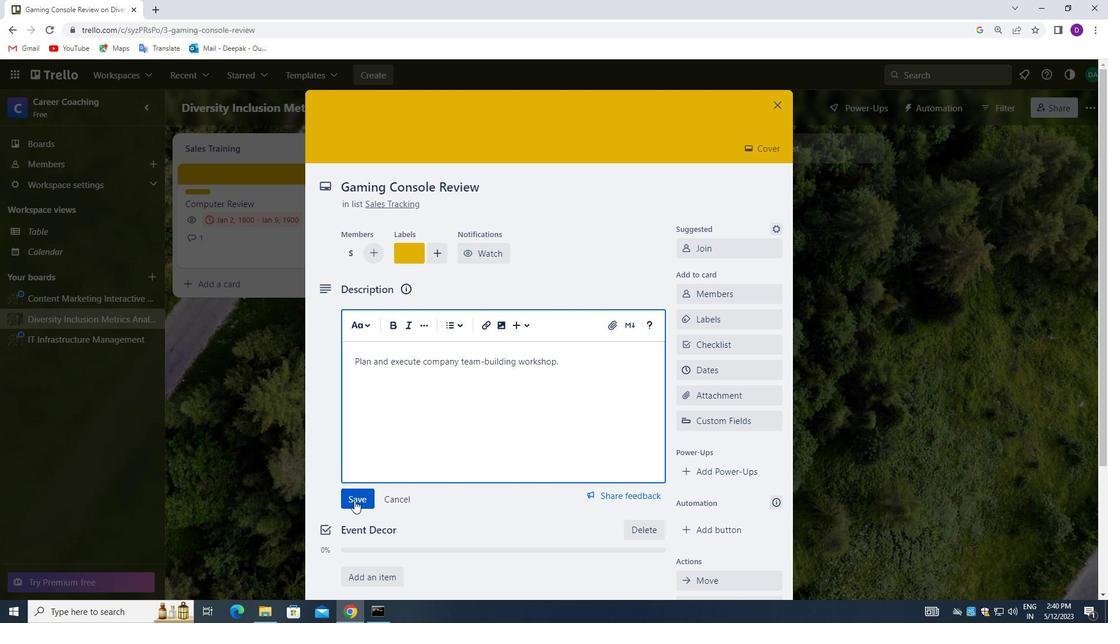 
Action: Mouse moved to (414, 476)
Screenshot: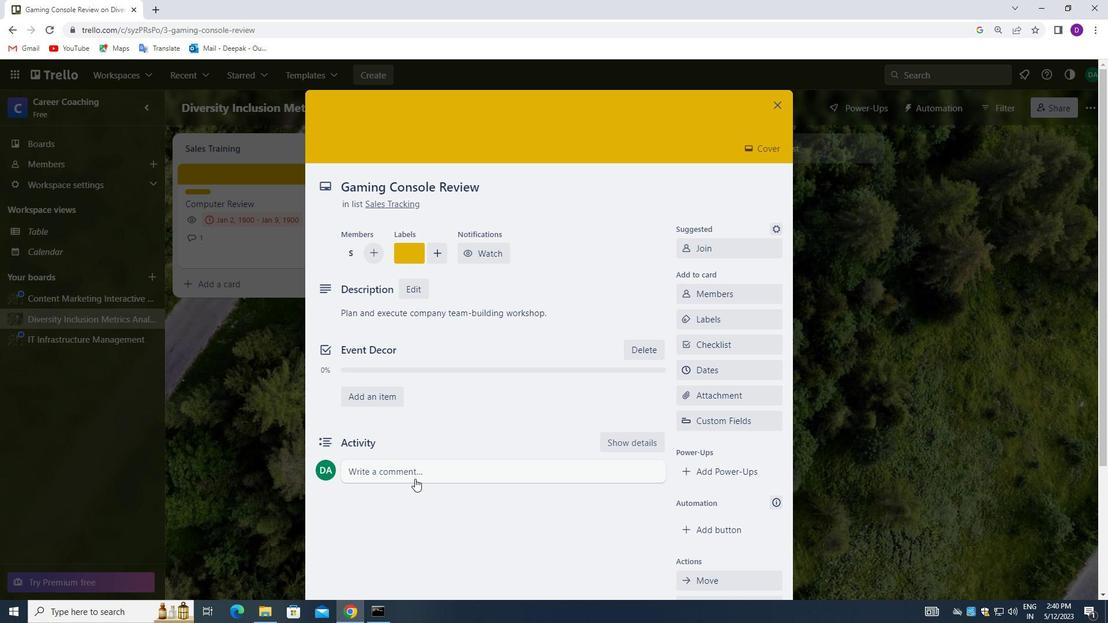 
Action: Mouse pressed left at (414, 476)
Screenshot: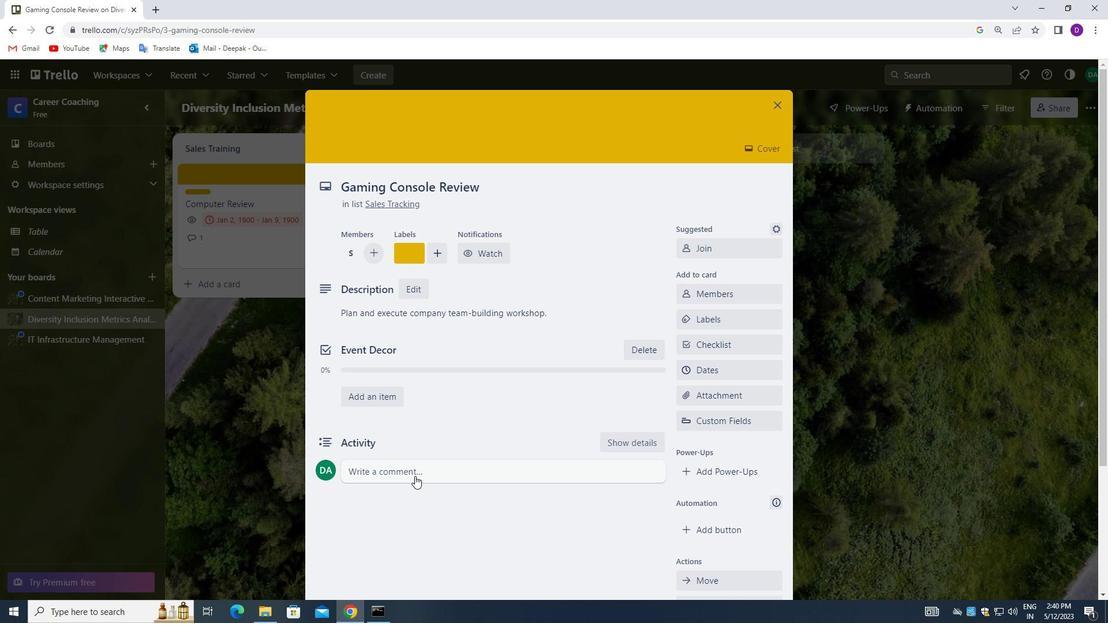 
Action: Mouse moved to (424, 514)
Screenshot: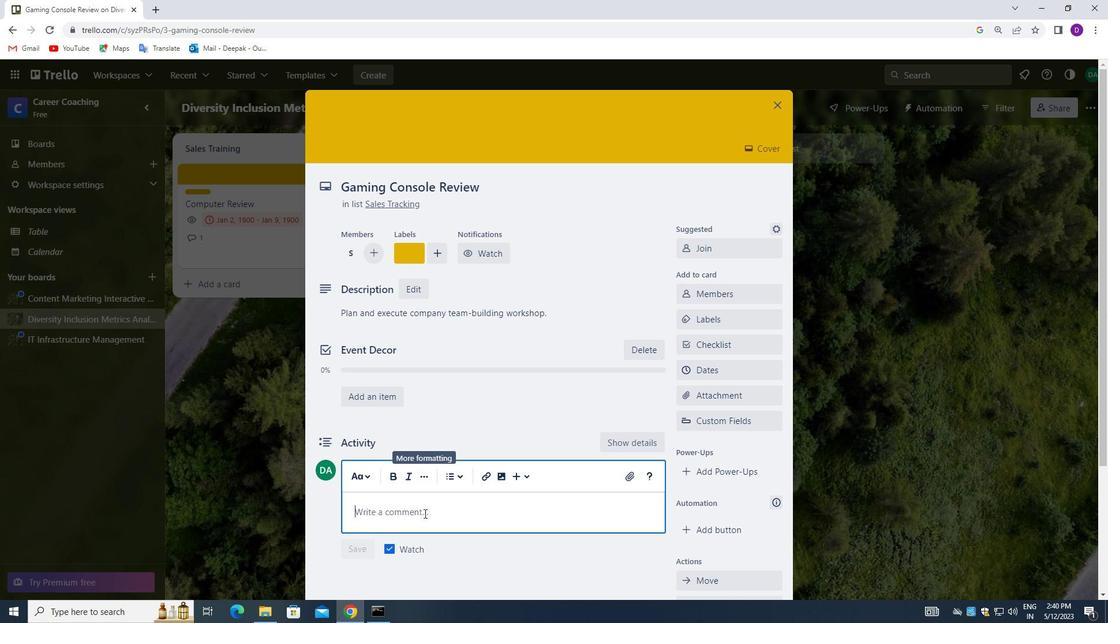 
Action: Mouse pressed left at (424, 514)
Screenshot: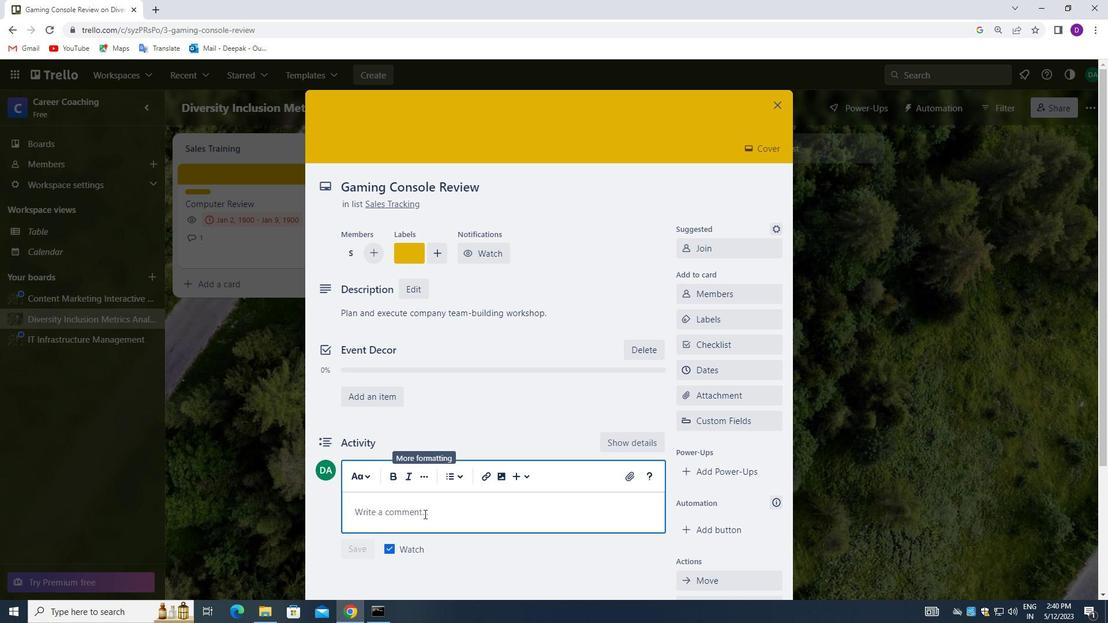 
Action: Mouse moved to (386, 386)
Screenshot: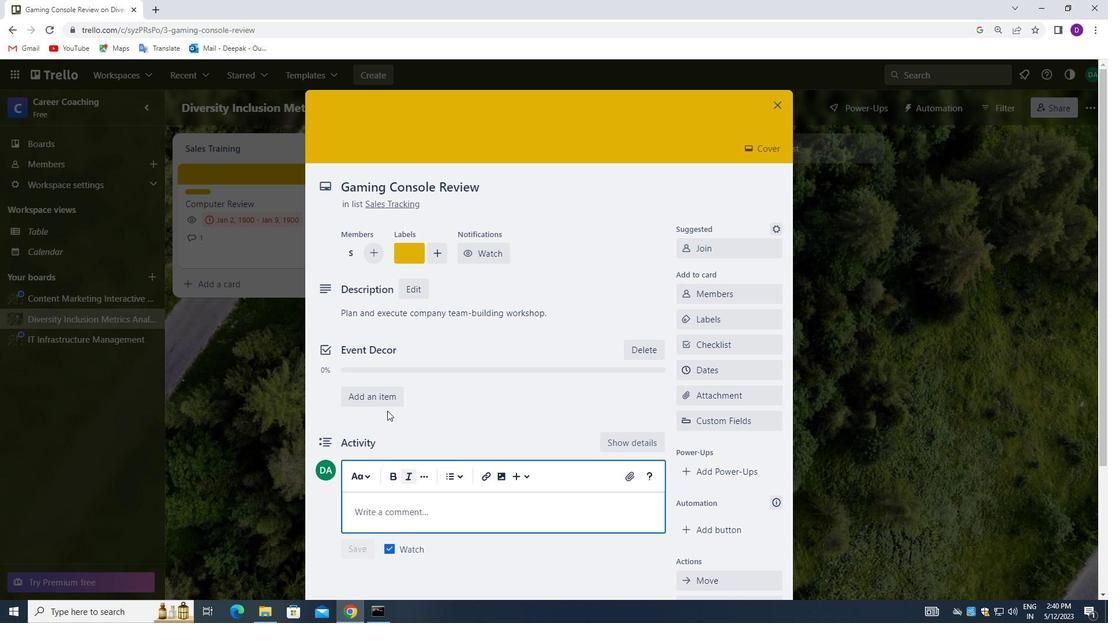 
Action: Key pressed <Key.shift>LET<Key.space>US<Key.space>APPROAX<Key.backspace>CH<Key.space>THIS<Key.space>TASK<Key.space>WITH<Key.space>A<Key.space>SENSE<Key.space>OF<Key.space>CURIOSITY<Key.space>AND<Key.space>A<Key.space>WILLINGNESS<Key.space>TO<Key.space>LEARN<Key.space>FROM<Key.space>OH<Key.backspace>THERS<Key.space>WHO<Key.space>HAVE<Key.space>DI=<Key.backspace><Key.backspace>ONE<Key.space>SIMILAR<Key.space>WORK.
Screenshot: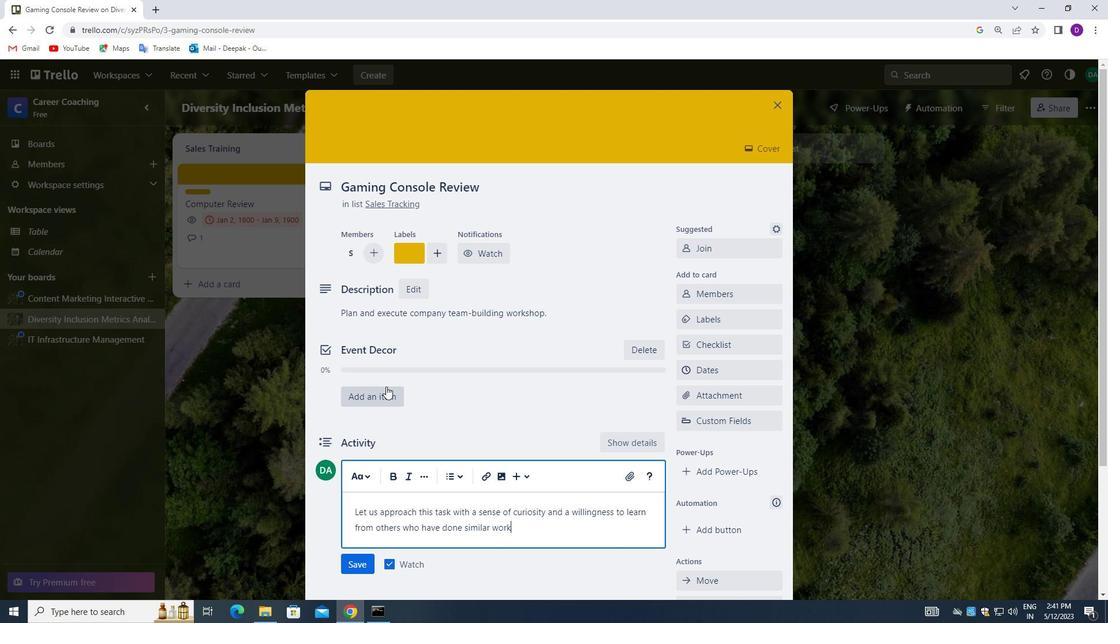 
Action: Mouse moved to (360, 561)
Screenshot: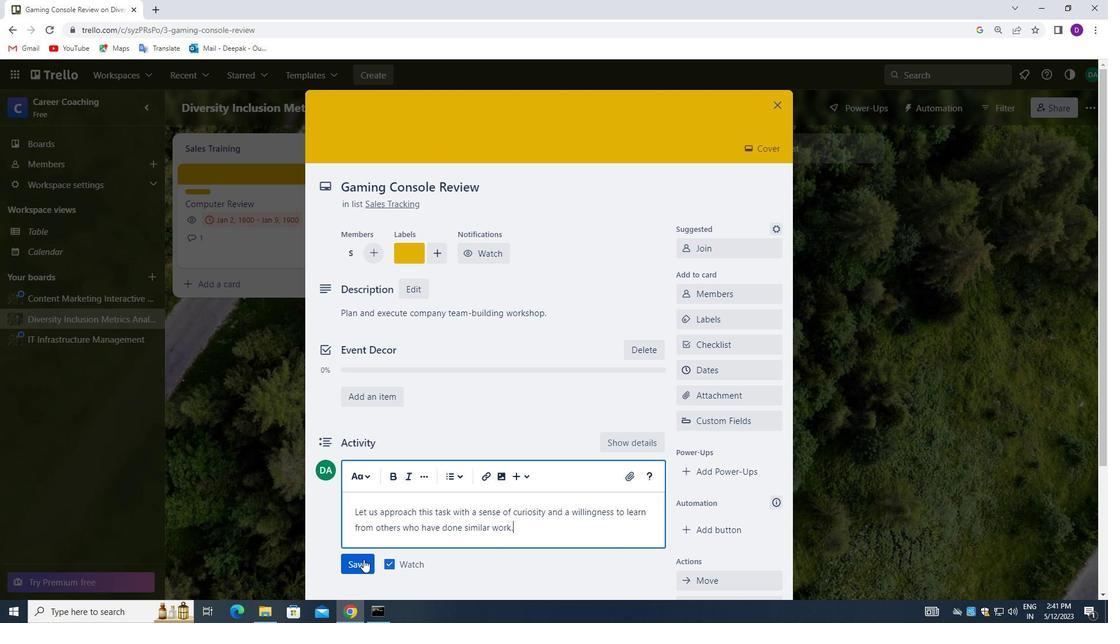 
Action: Mouse pressed left at (360, 561)
Screenshot: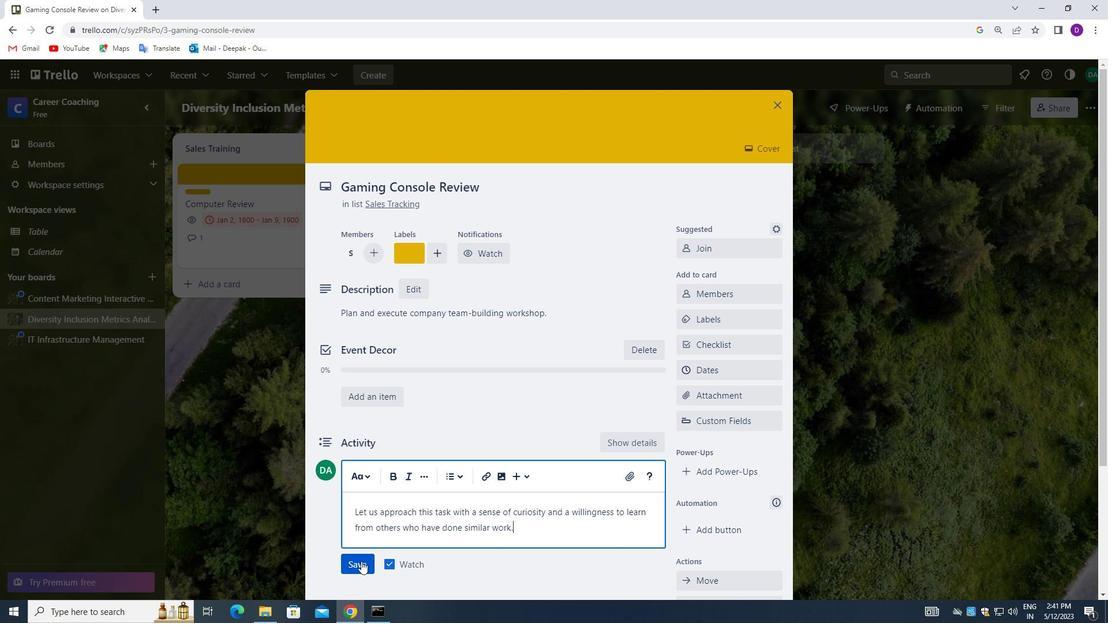 
Action: Mouse moved to (716, 366)
Screenshot: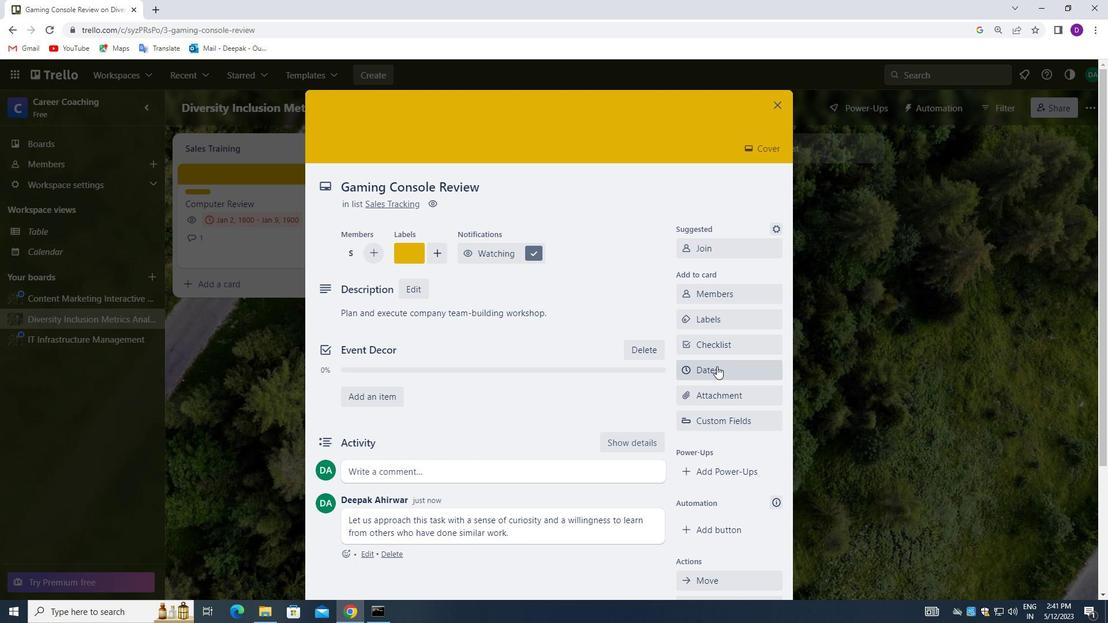 
Action: Mouse pressed left at (716, 366)
Screenshot: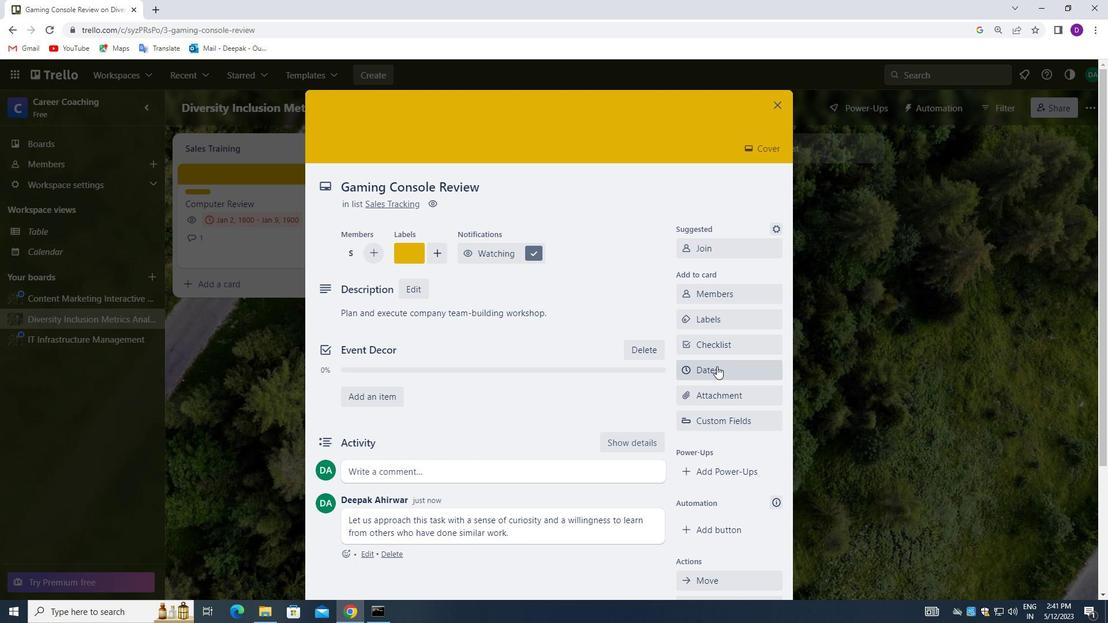 
Action: Mouse moved to (687, 335)
Screenshot: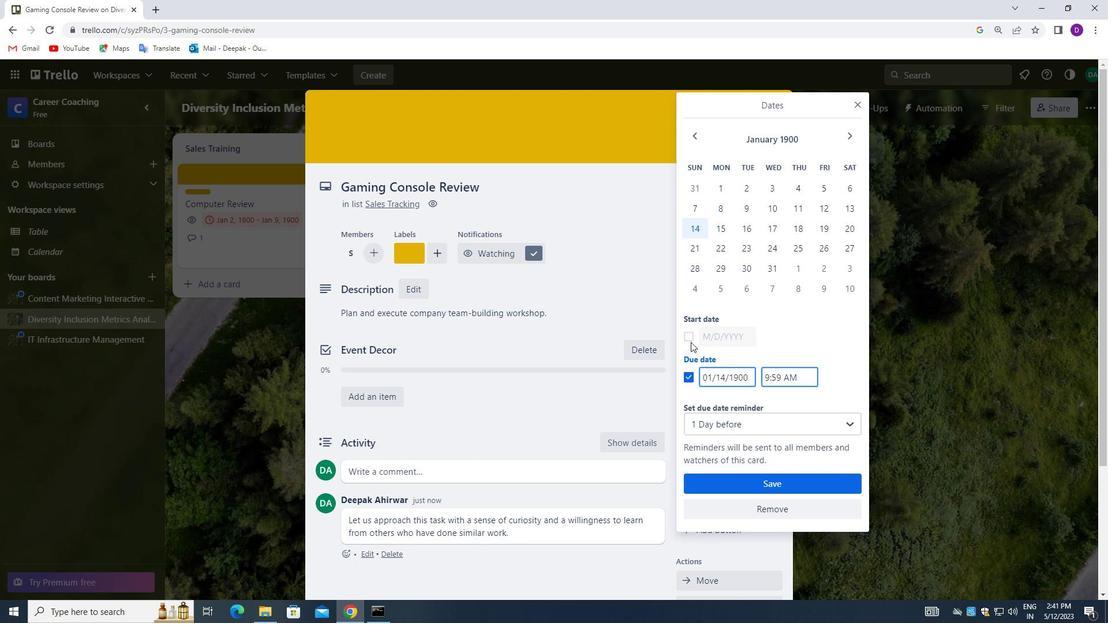 
Action: Mouse pressed left at (687, 335)
Screenshot: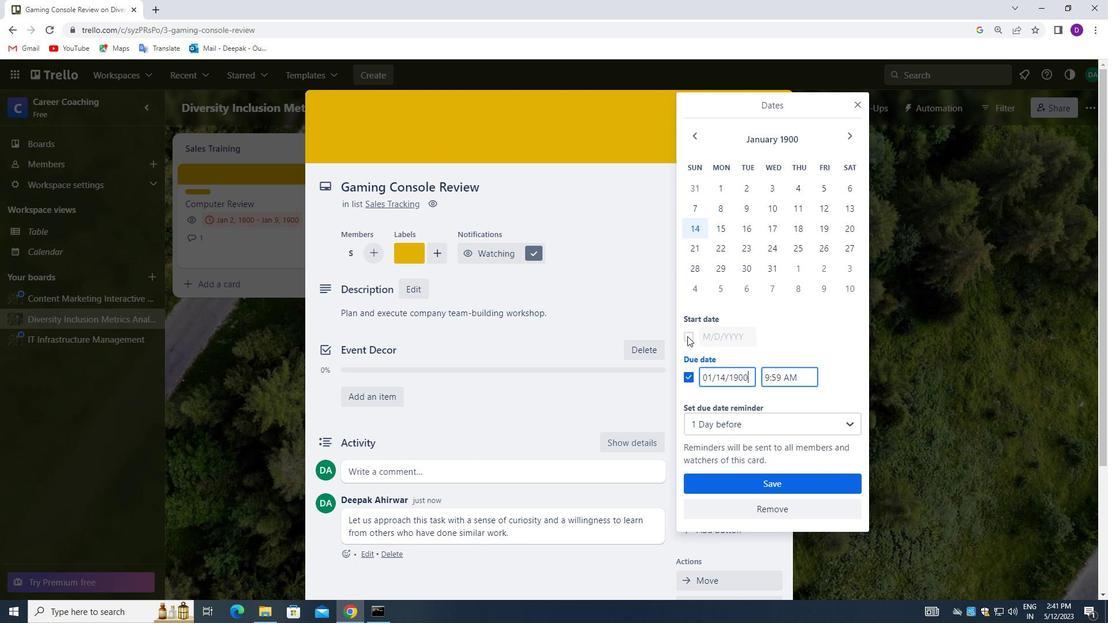 
Action: Mouse moved to (749, 334)
Screenshot: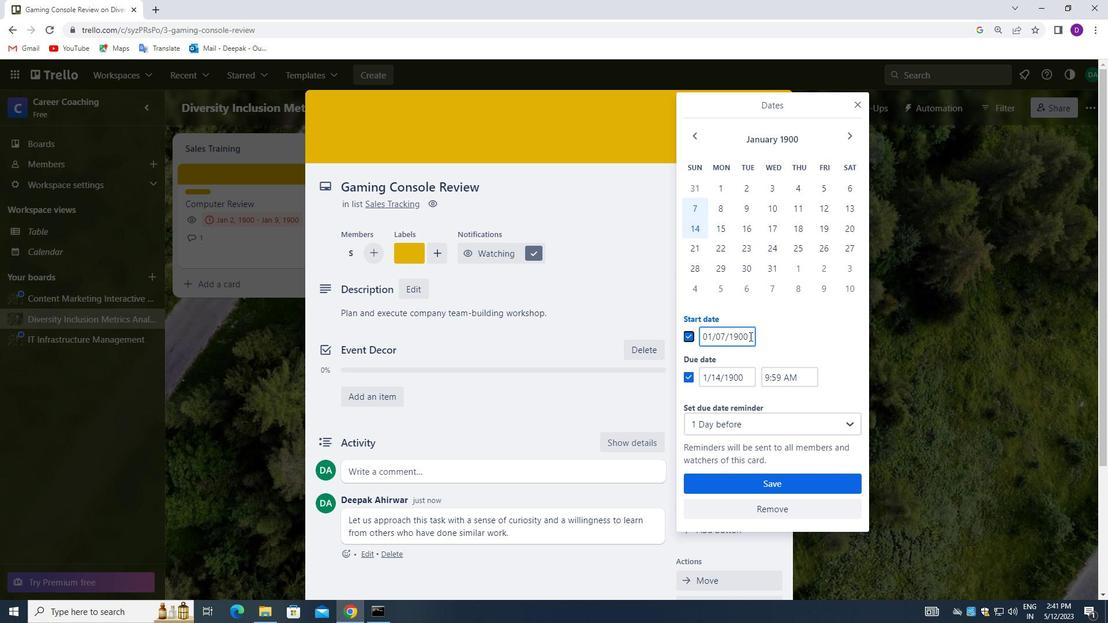 
Action: Mouse pressed left at (749, 334)
Screenshot: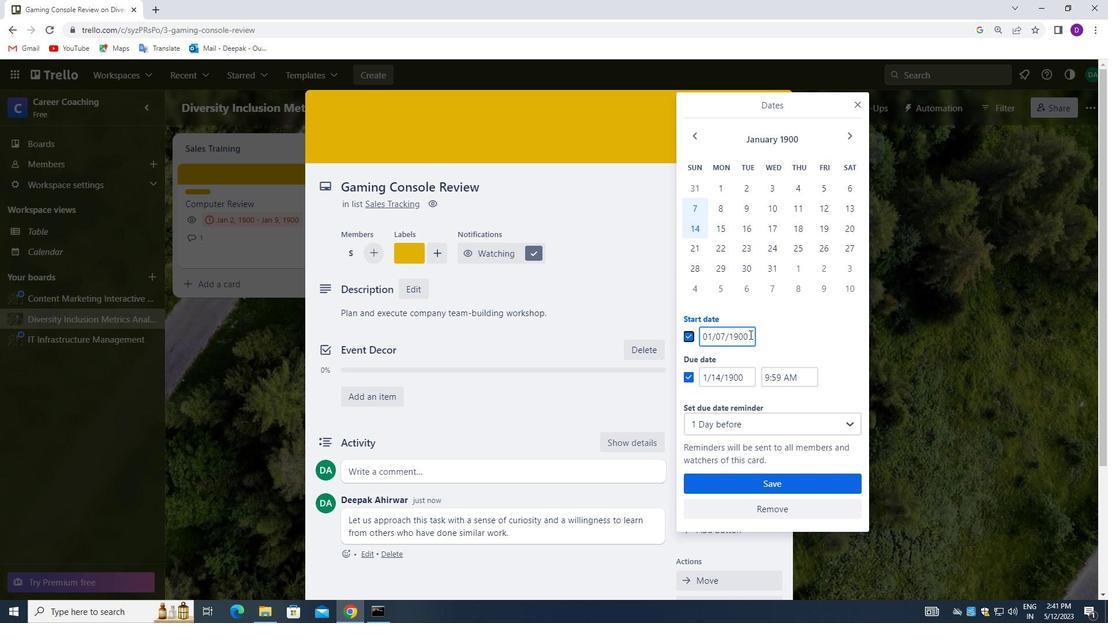 
Action: Mouse moved to (756, 335)
Screenshot: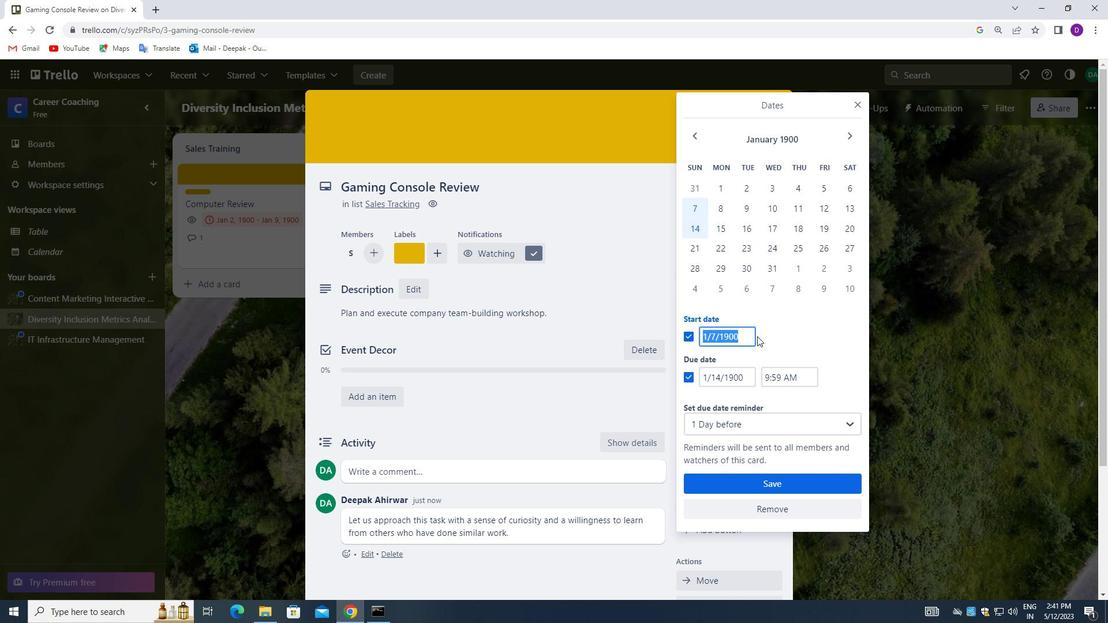 
Action: Key pressed <Key.backspace>01/08/1900
Screenshot: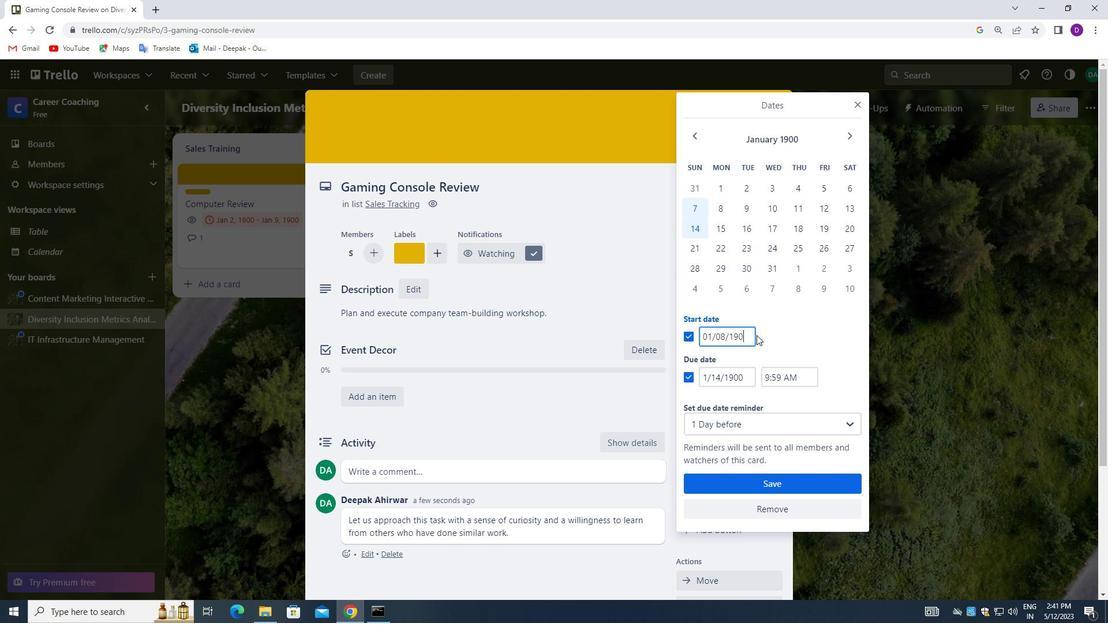
Action: Mouse moved to (749, 376)
Screenshot: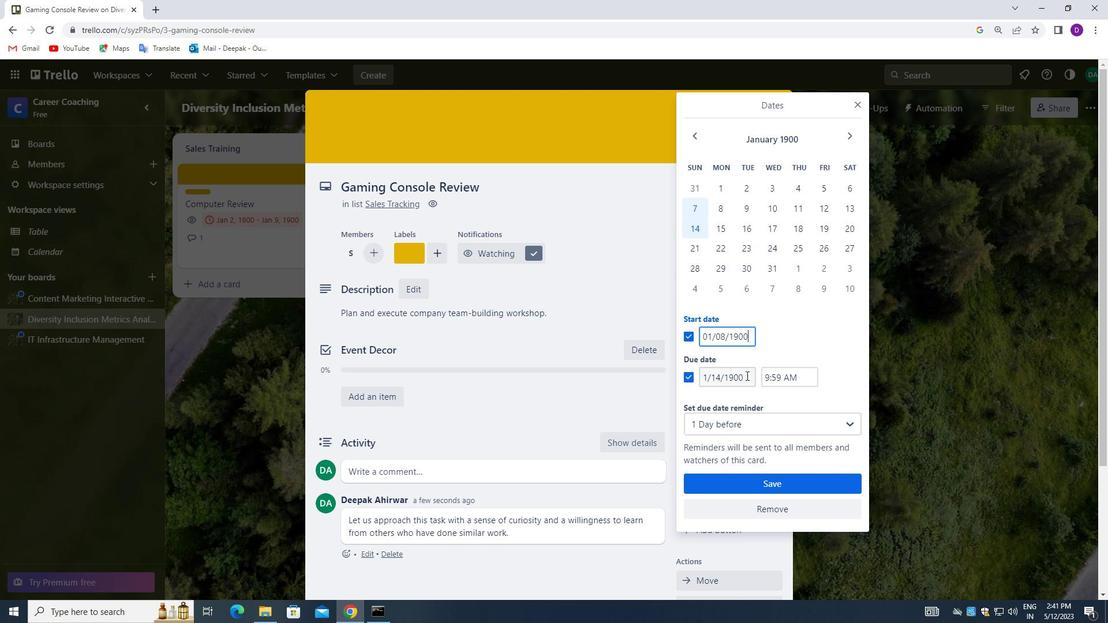 
Action: Mouse pressed left at (749, 376)
Screenshot: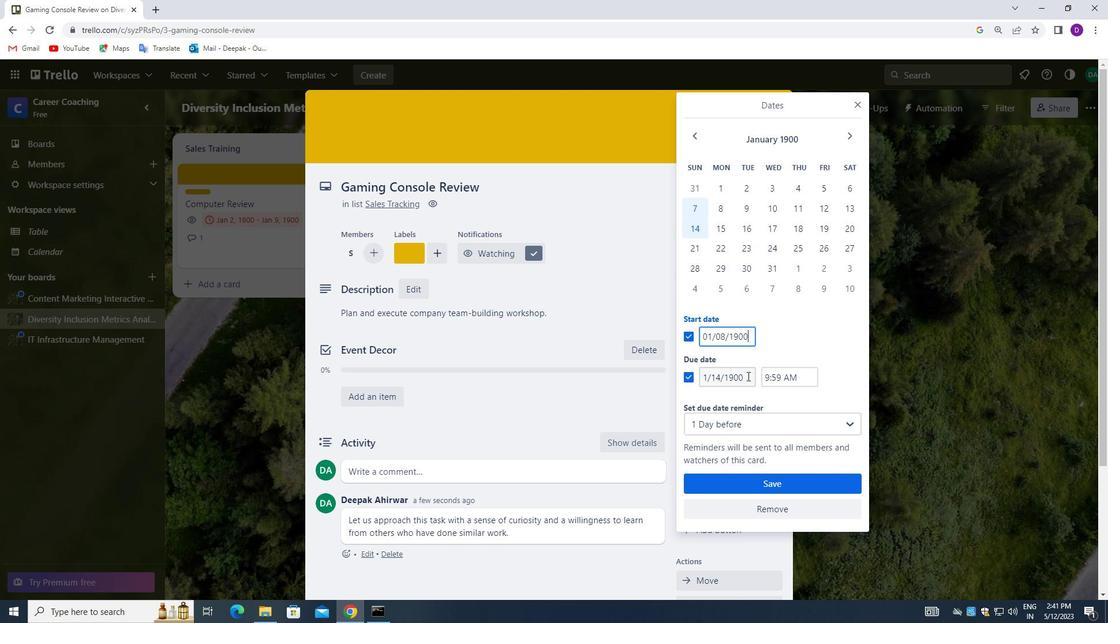 
Action: Mouse moved to (715, 391)
Screenshot: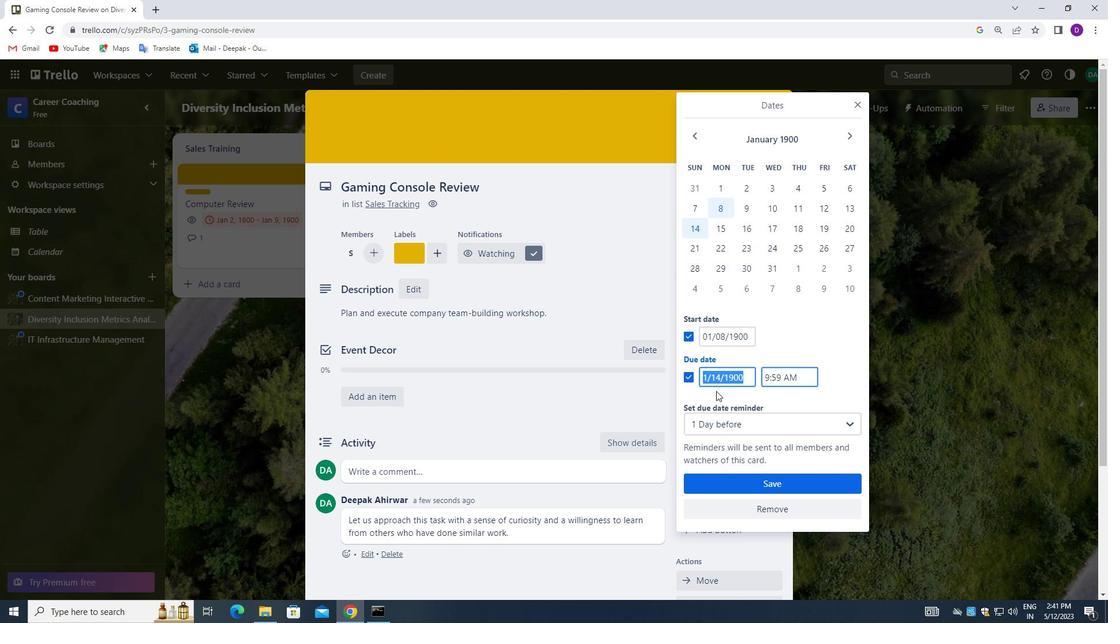 
Action: Key pressed <Key.backspace>01/15.<Key.backspace>/1900
Screenshot: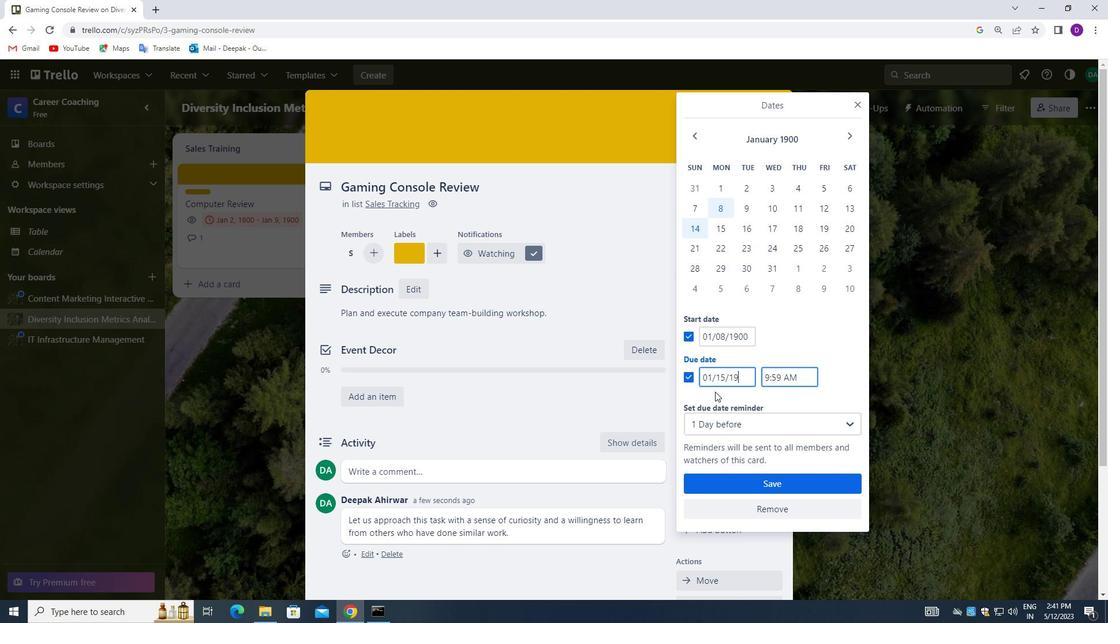 
Action: Mouse moved to (777, 478)
Screenshot: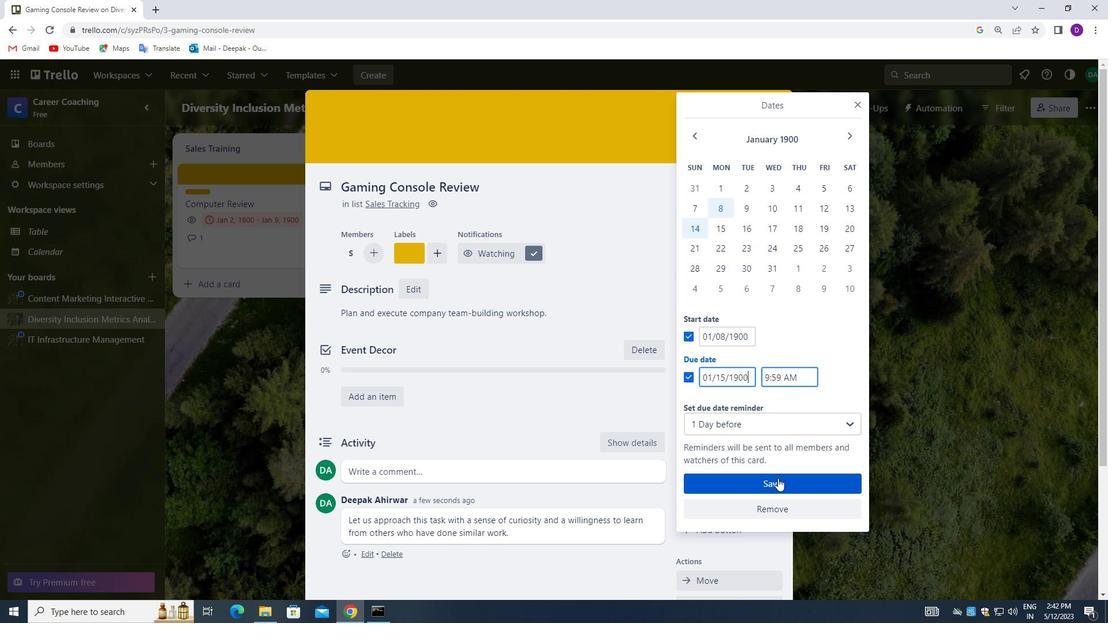 
Action: Mouse pressed left at (777, 478)
Screenshot: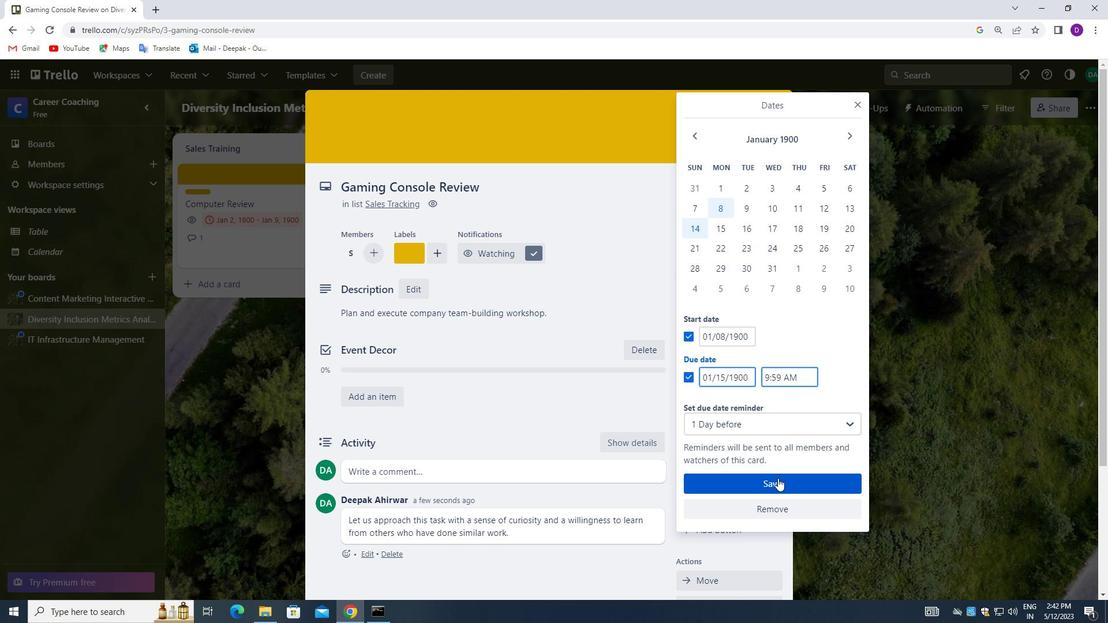 
Action: Mouse moved to (489, 394)
Screenshot: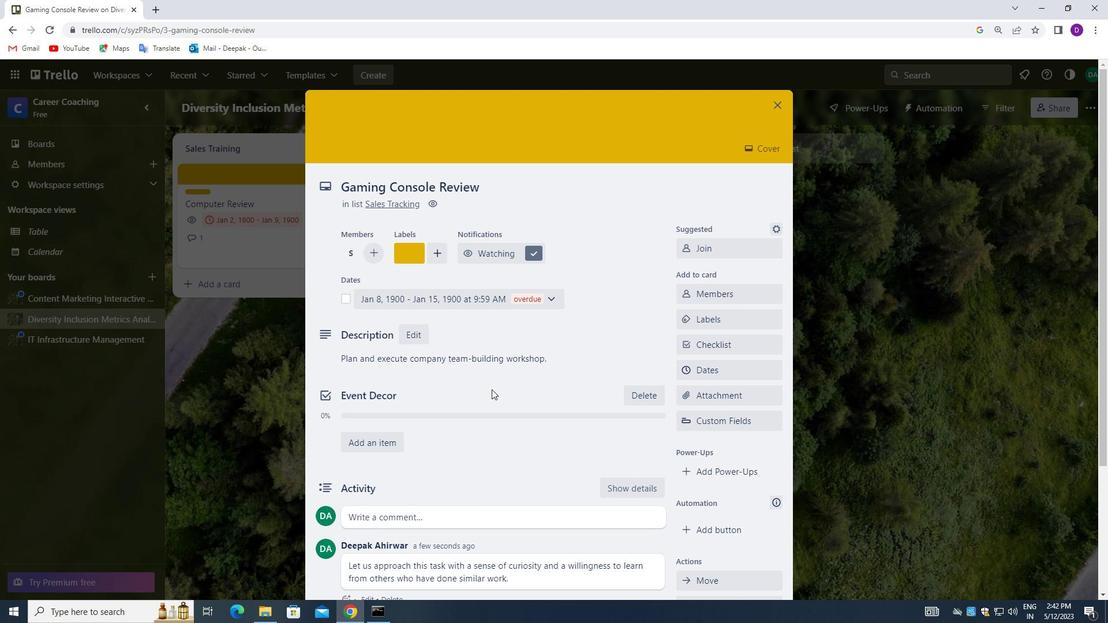 
Action: Mouse scrolled (489, 393) with delta (0, 0)
Screenshot: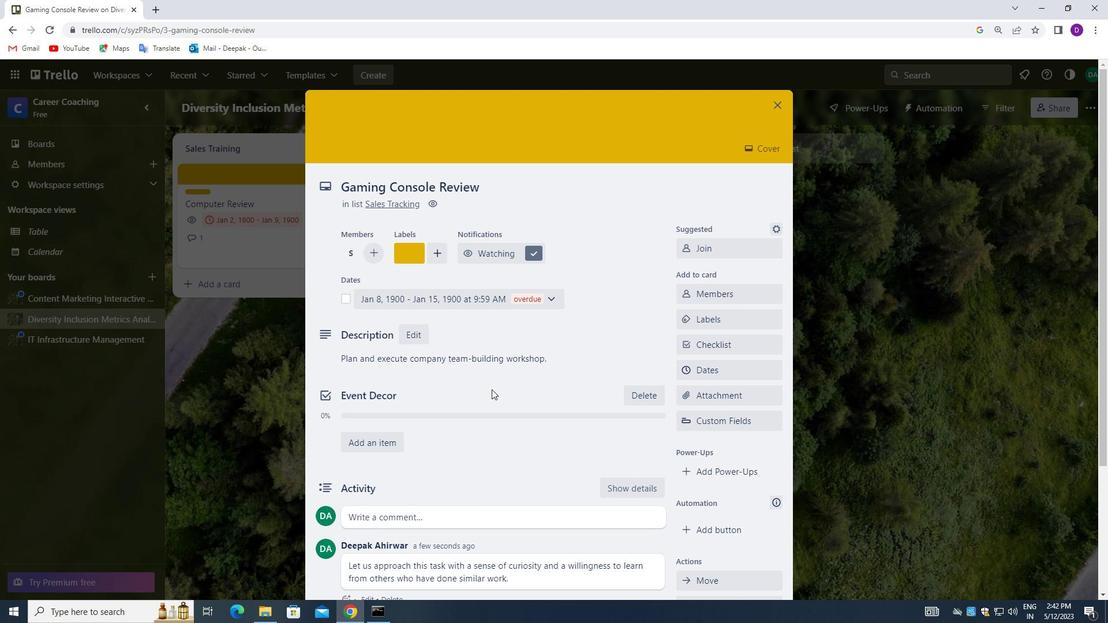 
Action: Mouse moved to (489, 395)
Screenshot: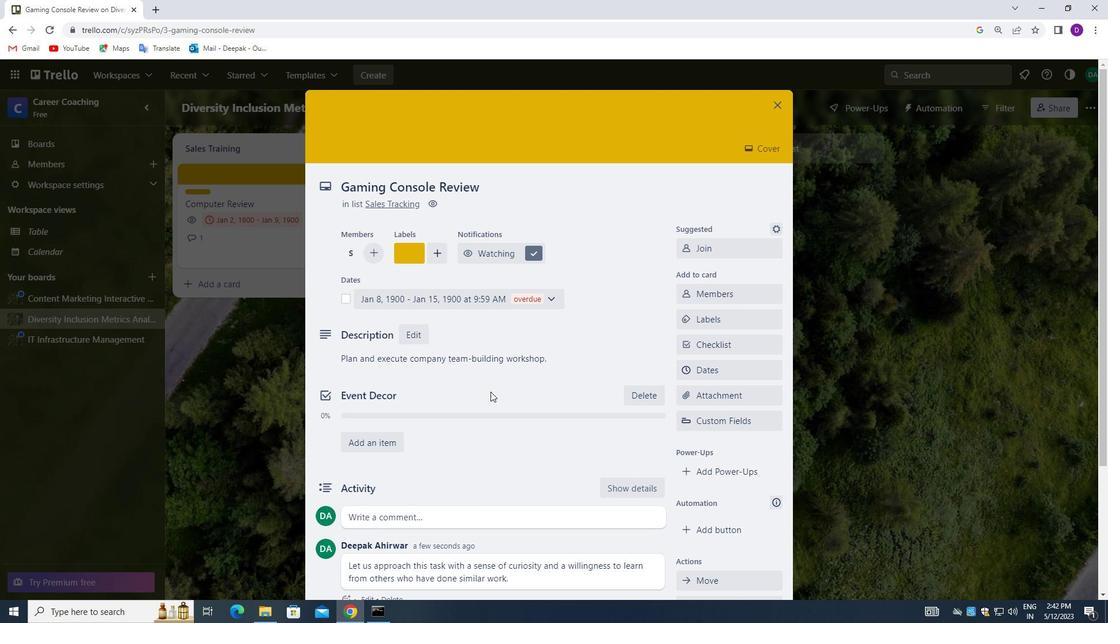 
Action: Mouse scrolled (489, 395) with delta (0, 0)
Screenshot: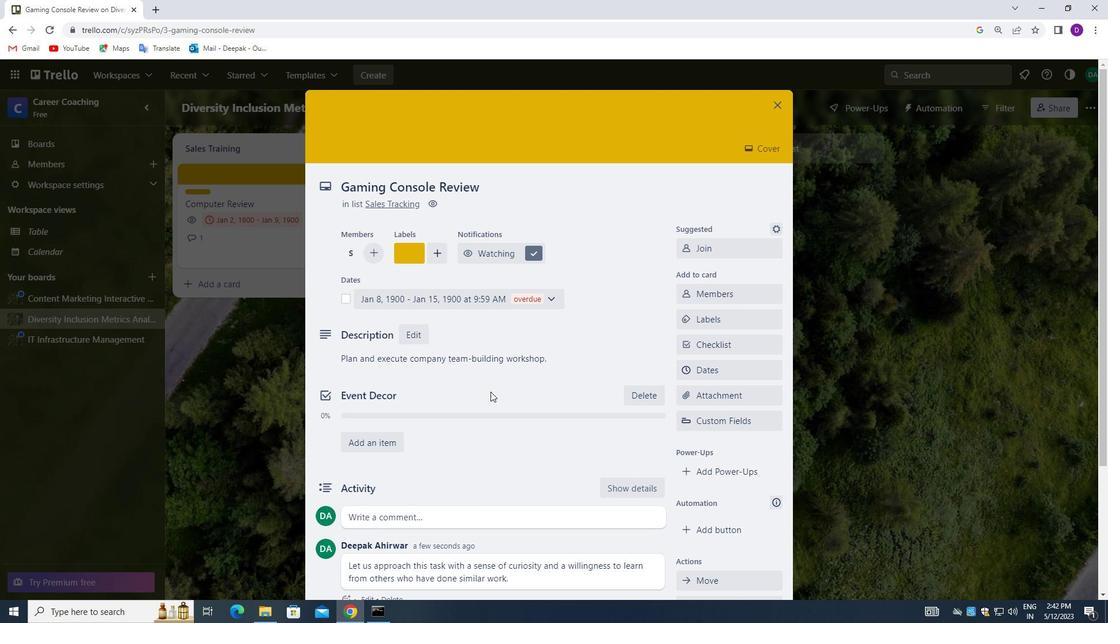 
Action: Mouse moved to (489, 397)
Screenshot: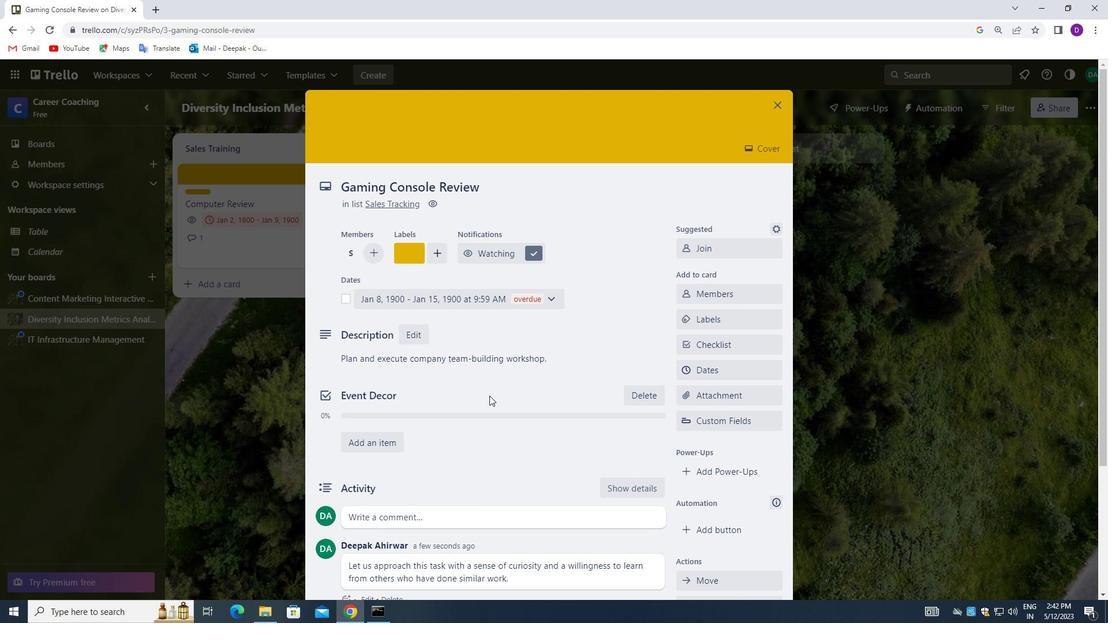 
Action: Mouse scrolled (489, 396) with delta (0, 0)
Screenshot: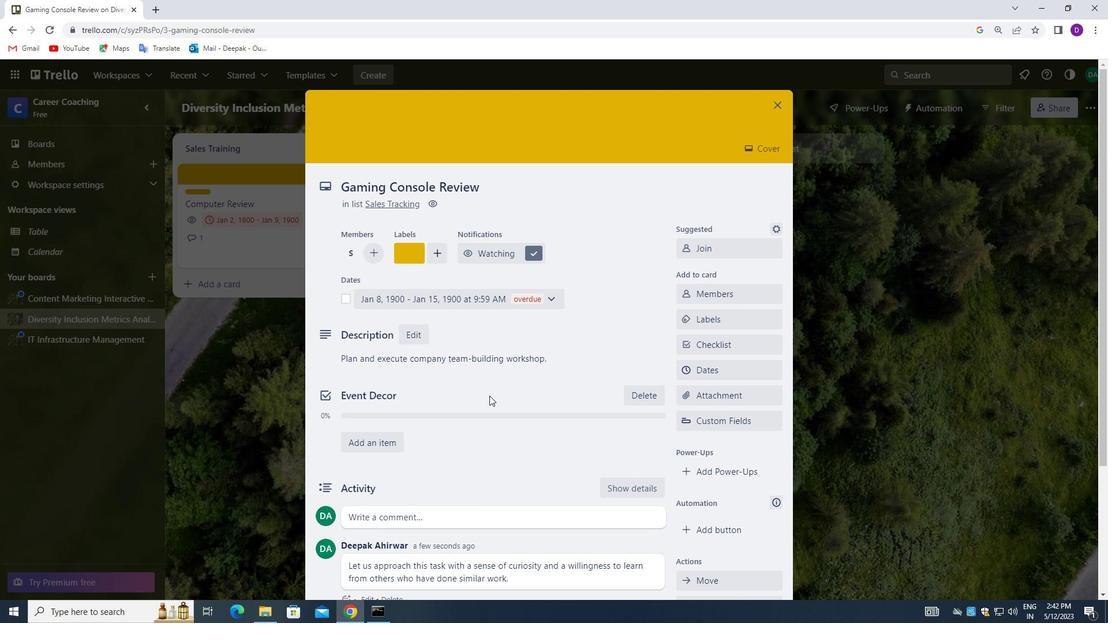 
Action: Mouse moved to (489, 397)
Screenshot: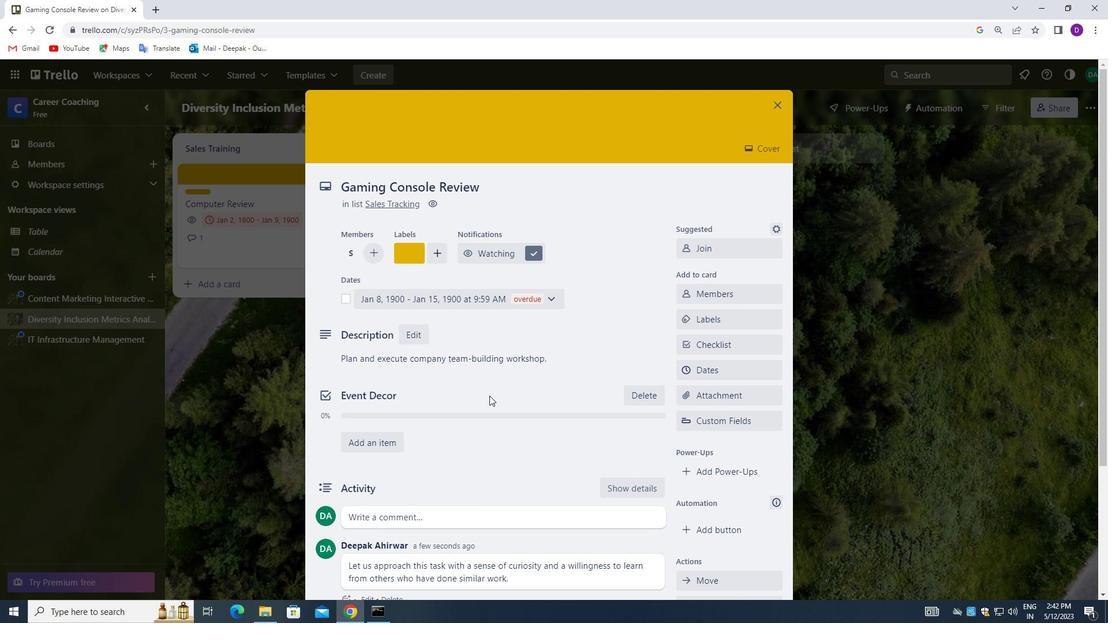 
Action: Mouse scrolled (489, 397) with delta (0, 0)
Screenshot: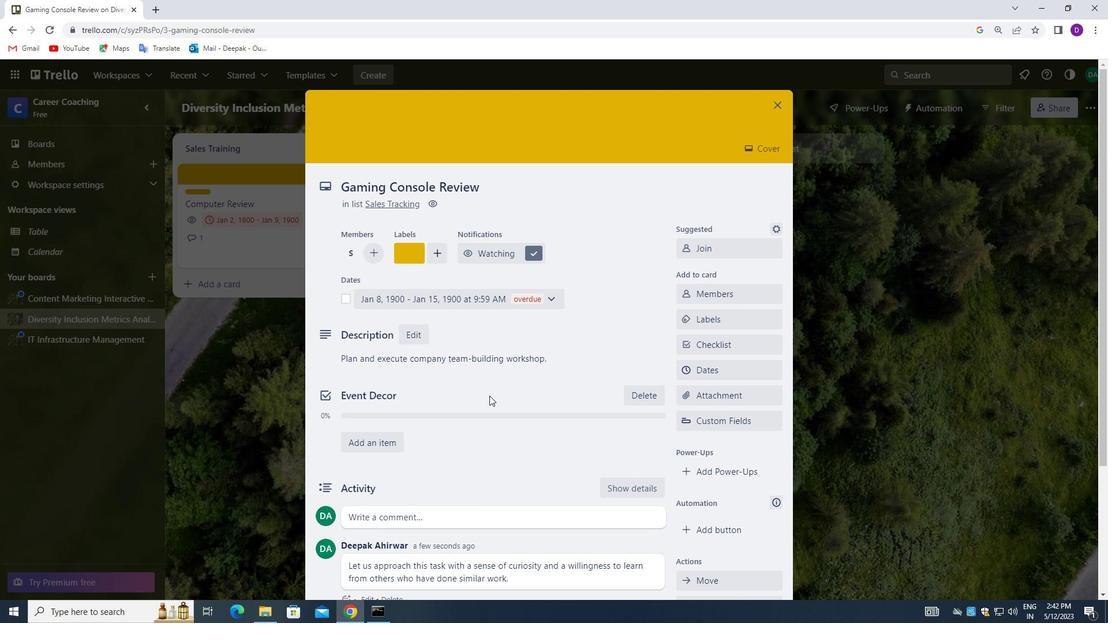 
Action: Mouse moved to (555, 410)
Screenshot: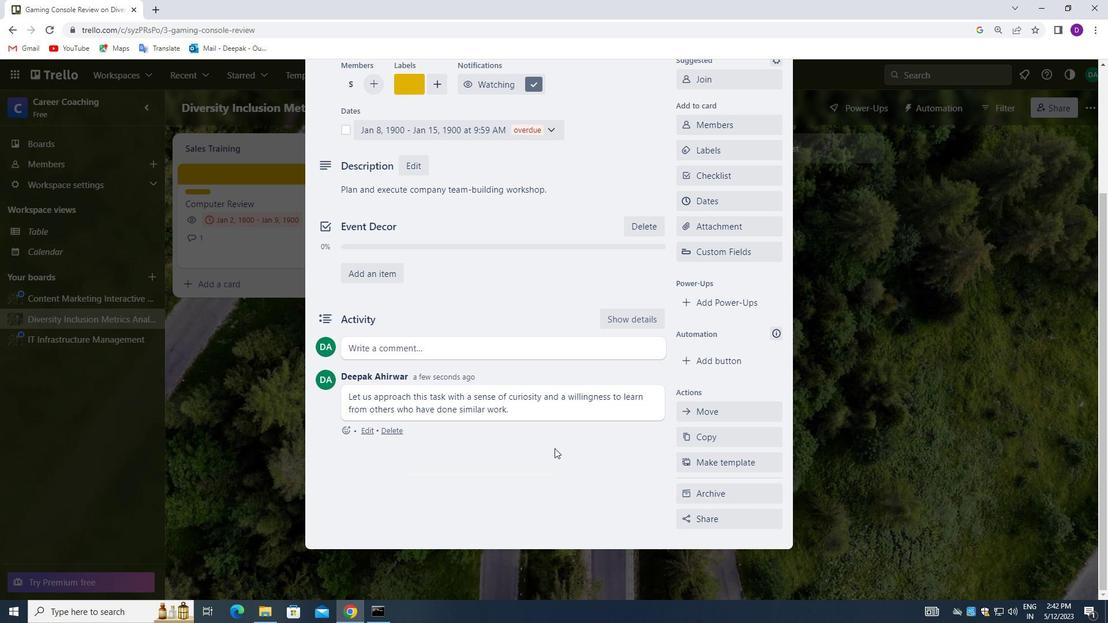
Action: Mouse scrolled (555, 411) with delta (0, 0)
Screenshot: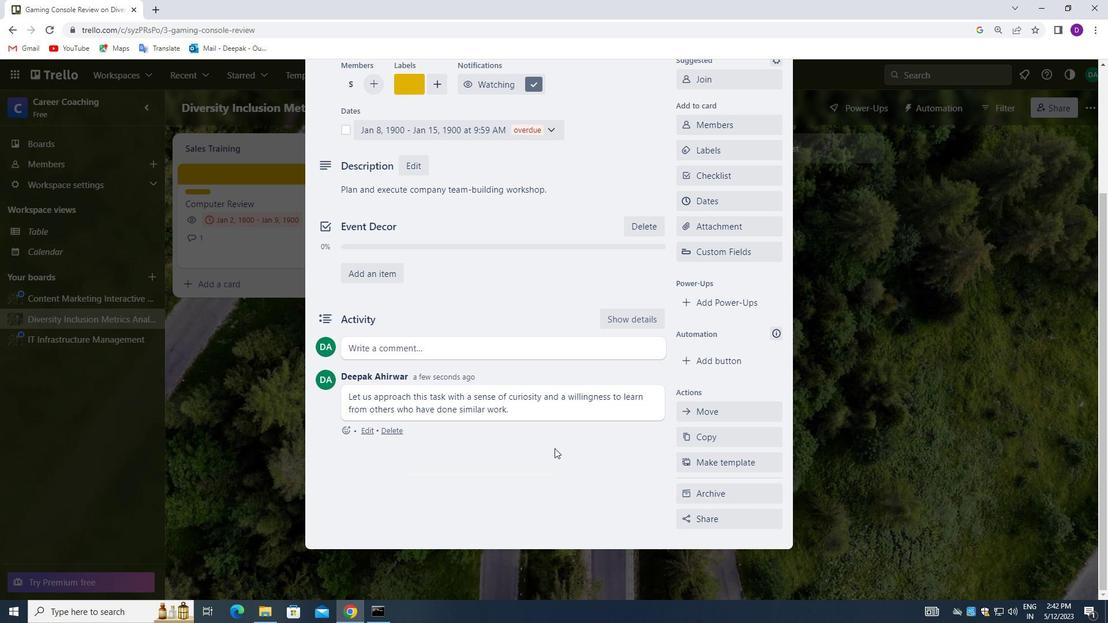 
Action: Mouse moved to (550, 370)
Screenshot: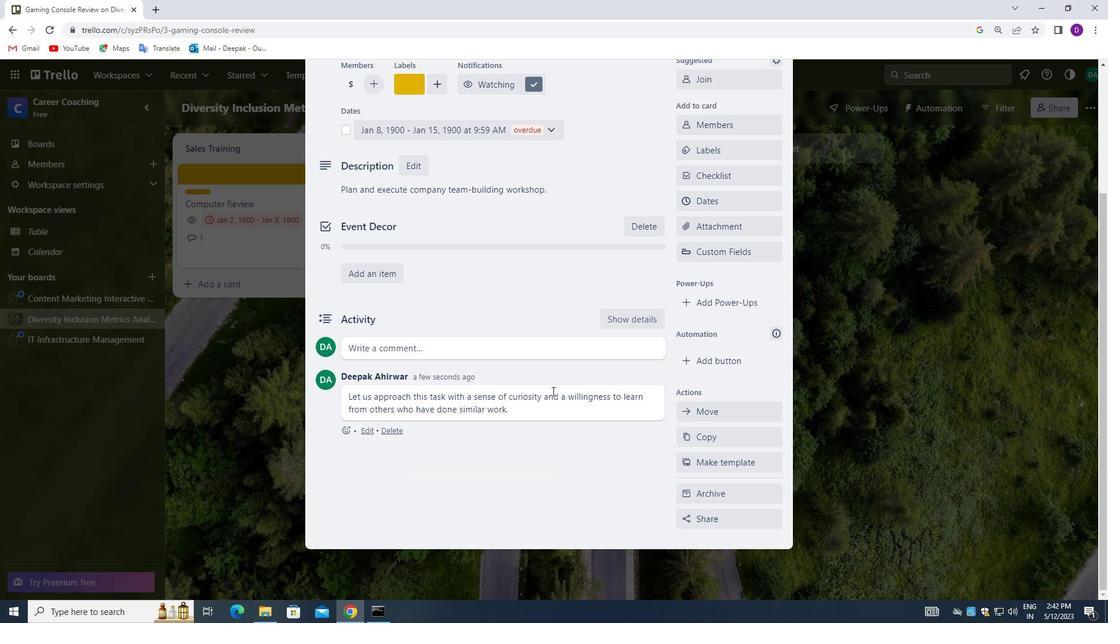 
Action: Mouse scrolled (550, 371) with delta (0, 0)
Screenshot: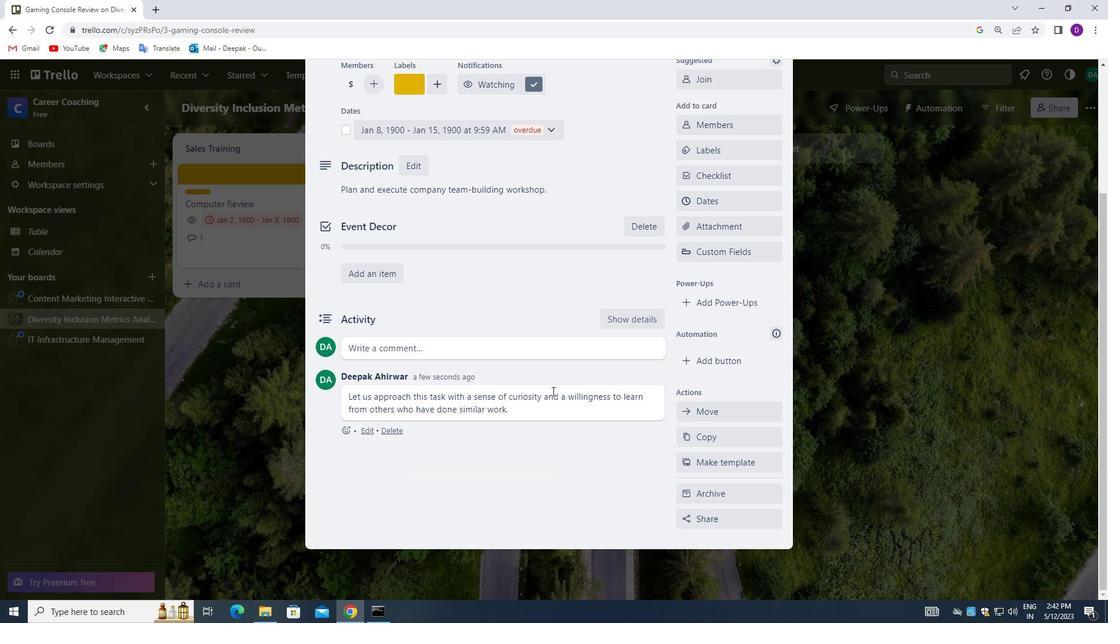 
Action: Mouse moved to (548, 368)
Screenshot: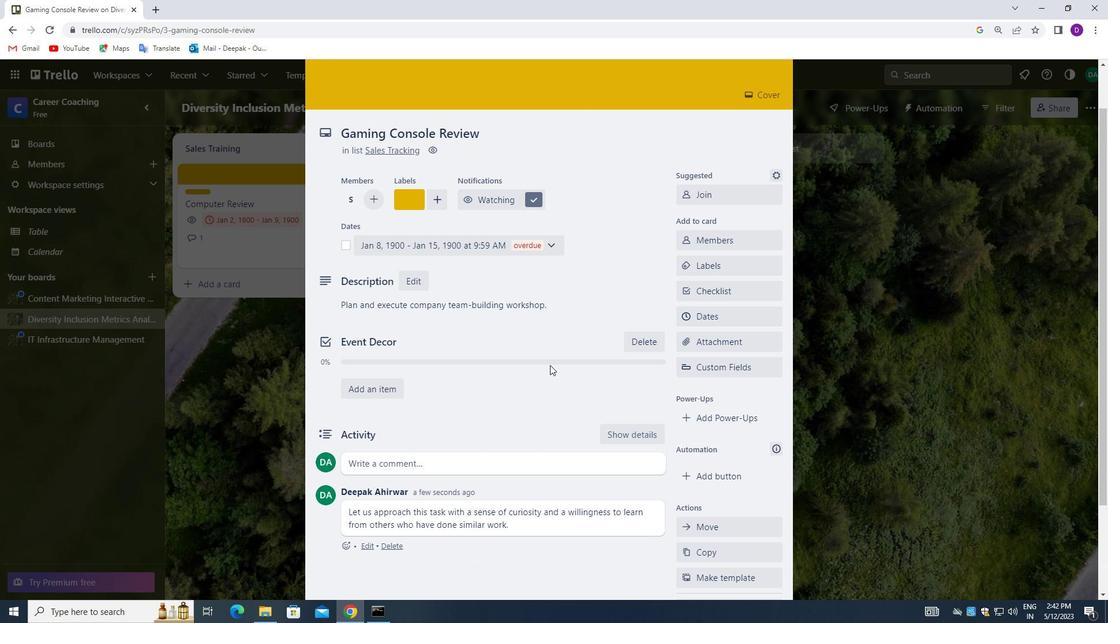 
Action: Mouse scrolled (548, 367) with delta (0, 0)
Screenshot: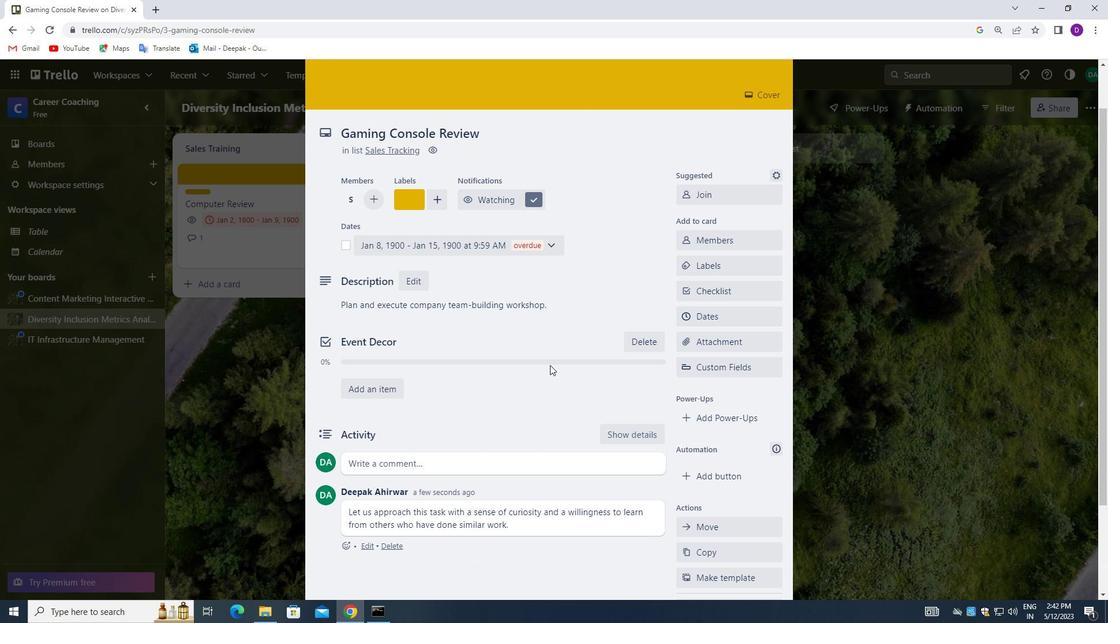 
Action: Mouse moved to (546, 371)
Screenshot: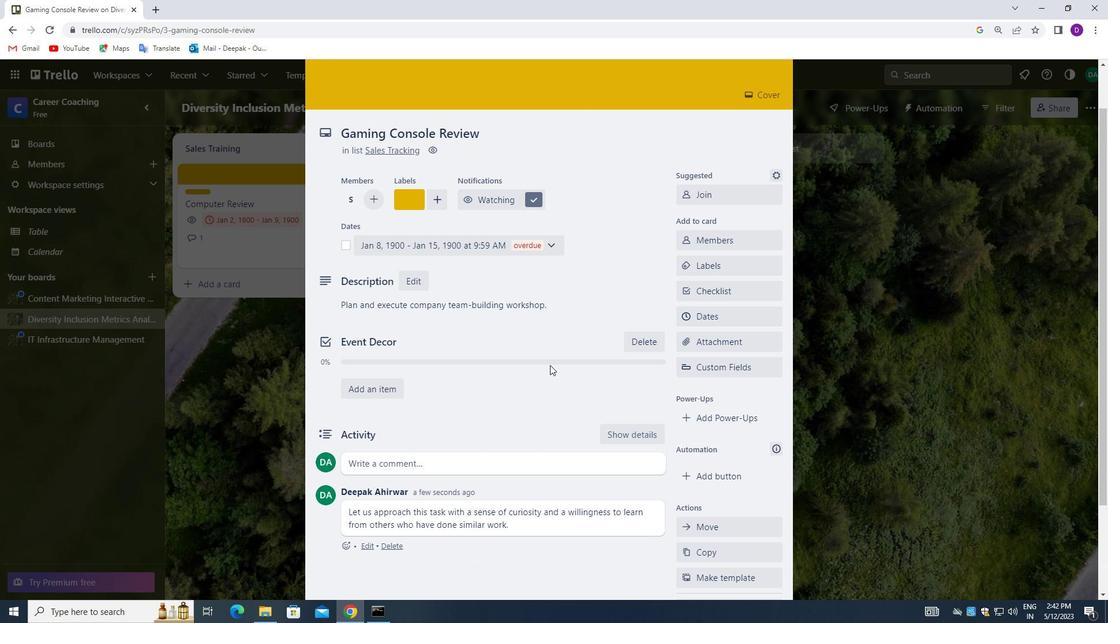 
Action: Mouse scrolled (546, 371) with delta (0, 0)
Screenshot: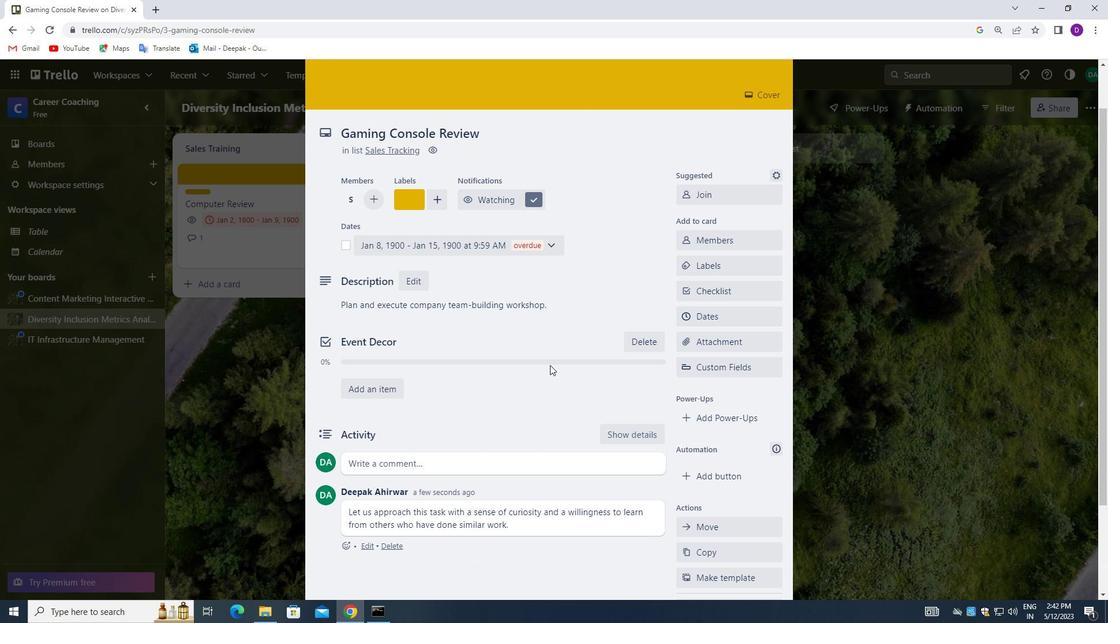 
Action: Mouse moved to (546, 373)
Screenshot: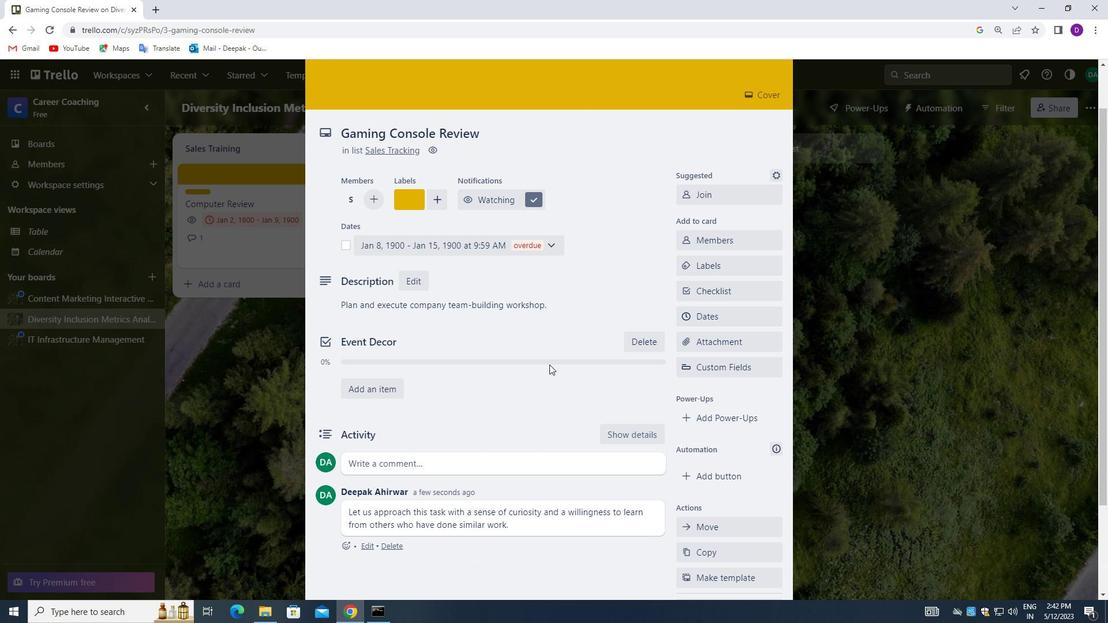
Action: Mouse scrolled (546, 373) with delta (0, 0)
Screenshot: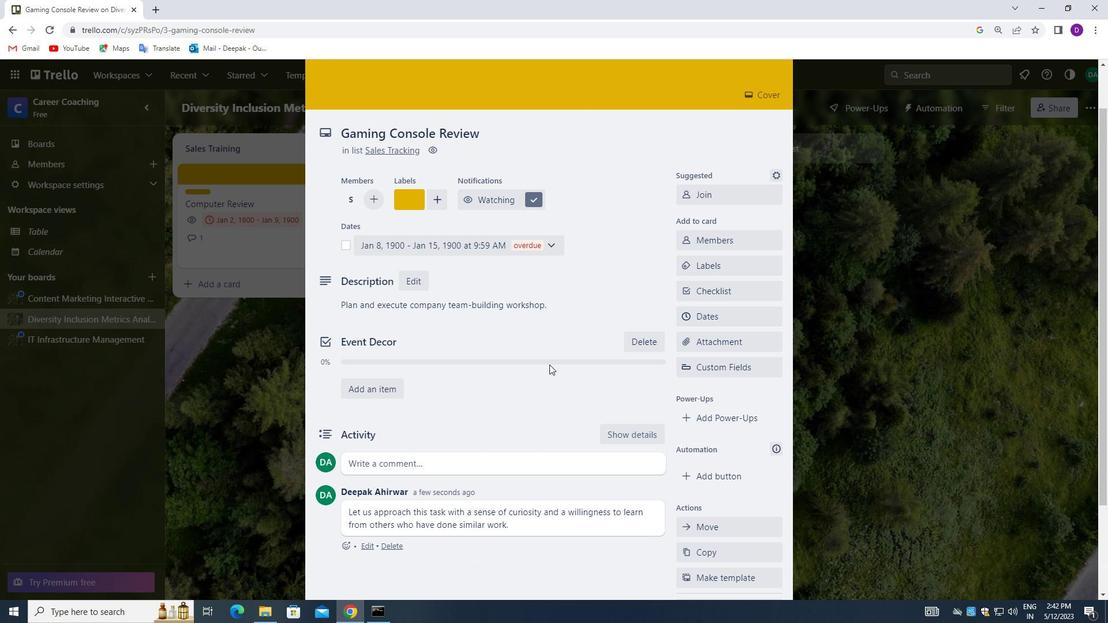 
Action: Mouse moved to (530, 390)
Screenshot: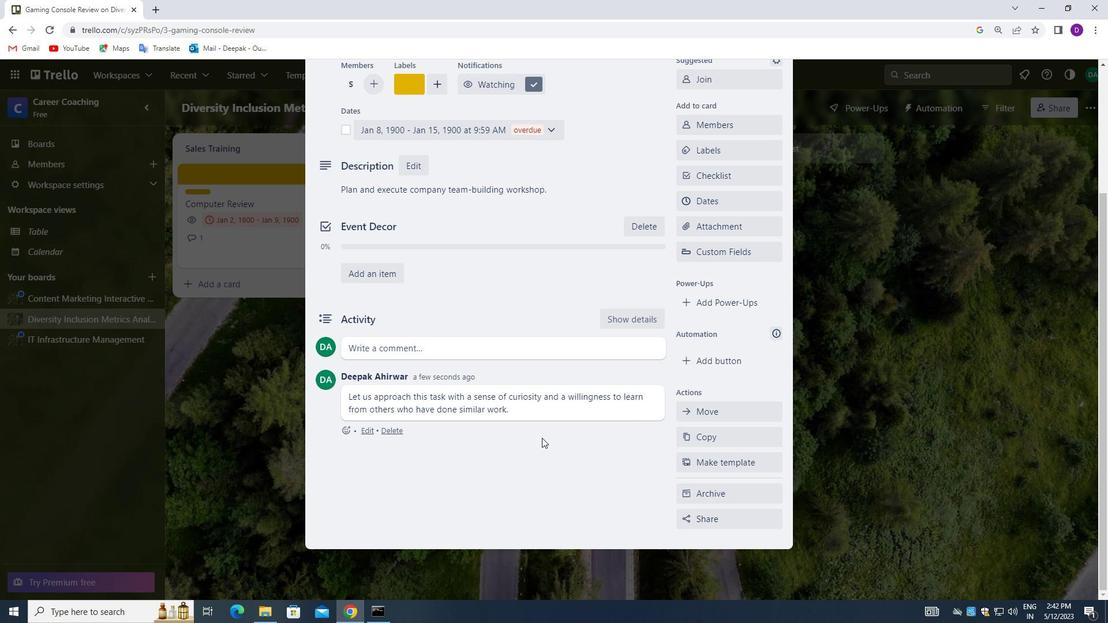 
Action: Mouse scrolled (530, 391) with delta (0, 0)
Screenshot: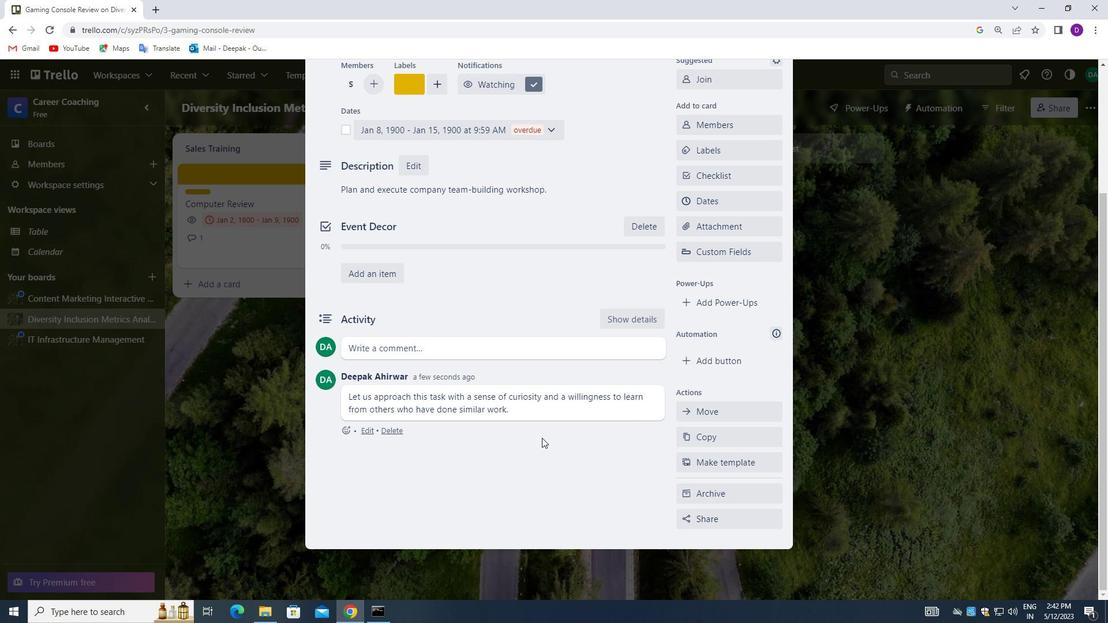 
Action: Mouse moved to (530, 378)
Screenshot: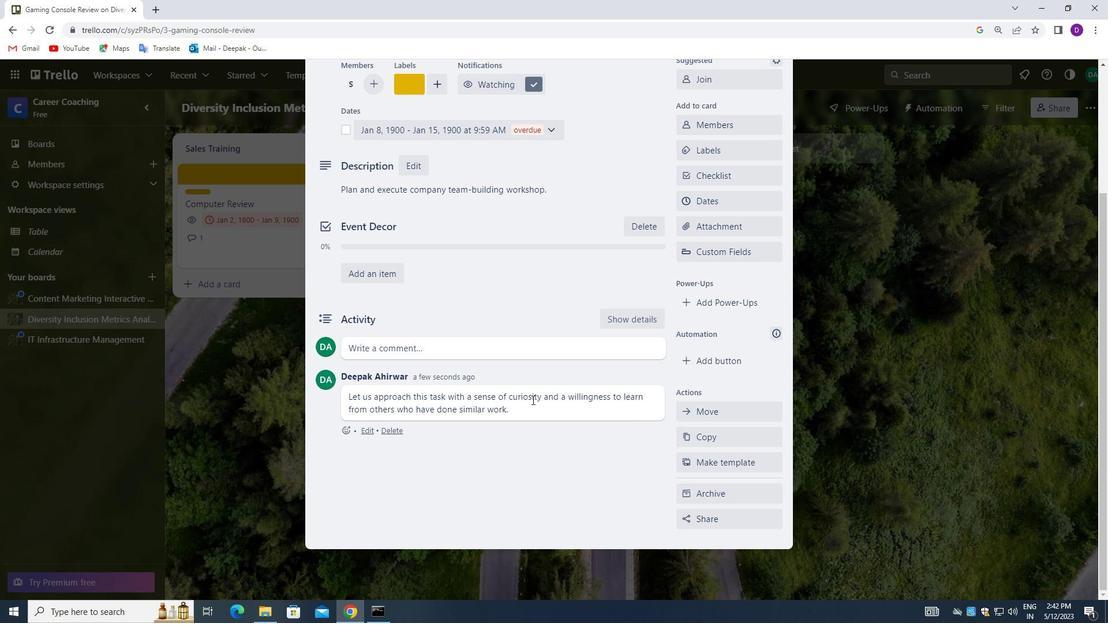 
Action: Mouse scrolled (530, 379) with delta (0, 0)
Screenshot: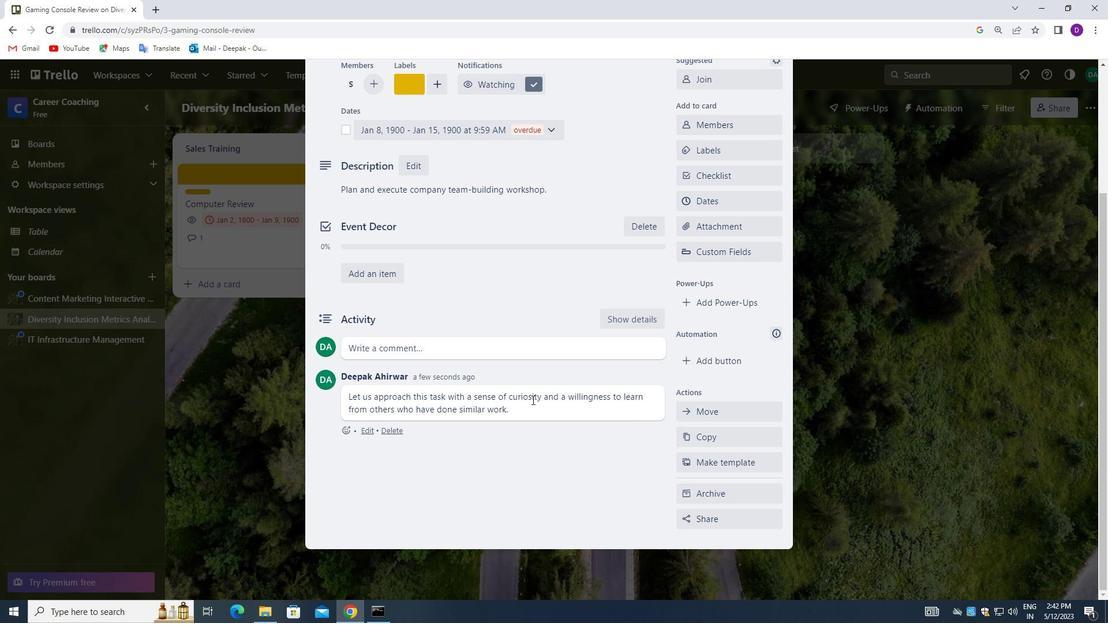 
Action: Mouse moved to (536, 363)
Screenshot: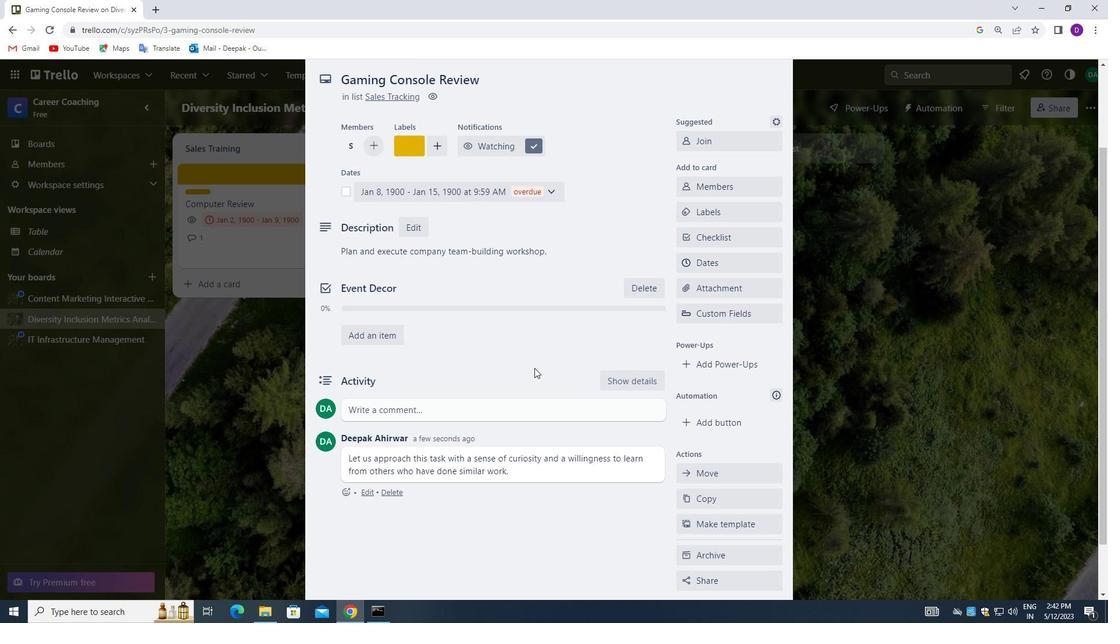 
Action: Mouse scrolled (536, 363) with delta (0, 0)
Screenshot: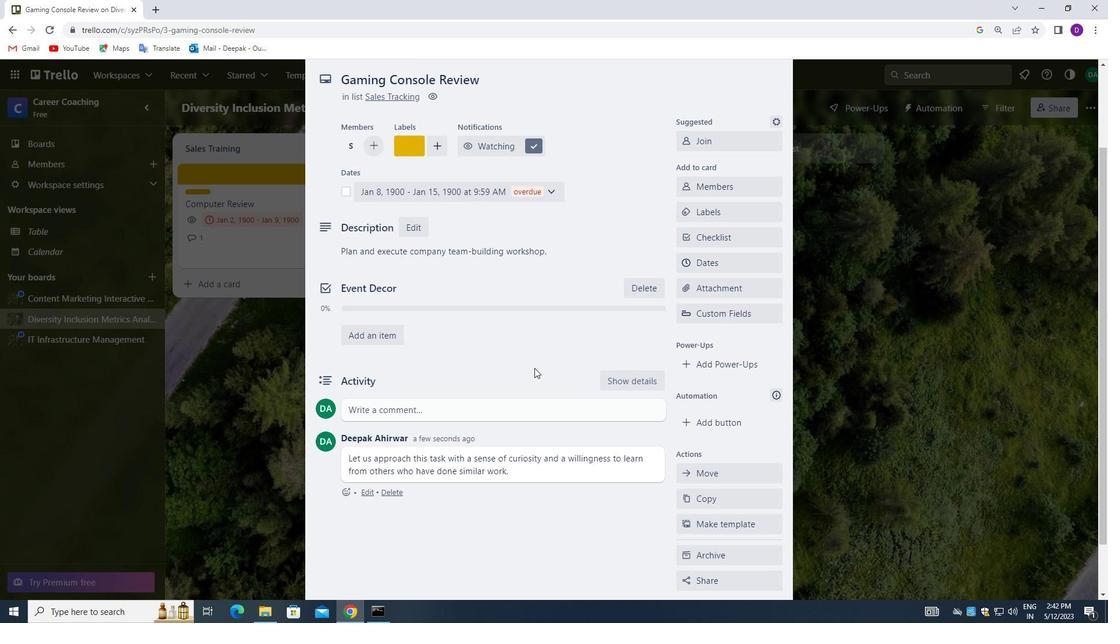 
Action: Mouse moved to (537, 362)
Screenshot: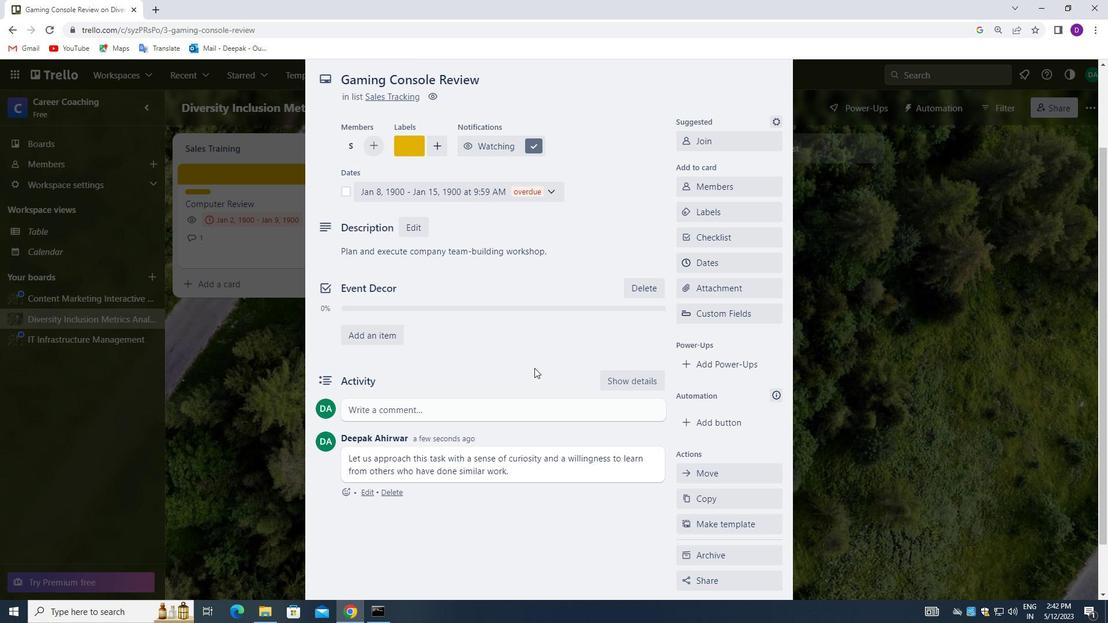 
Action: Mouse scrolled (537, 363) with delta (0, 0)
Screenshot: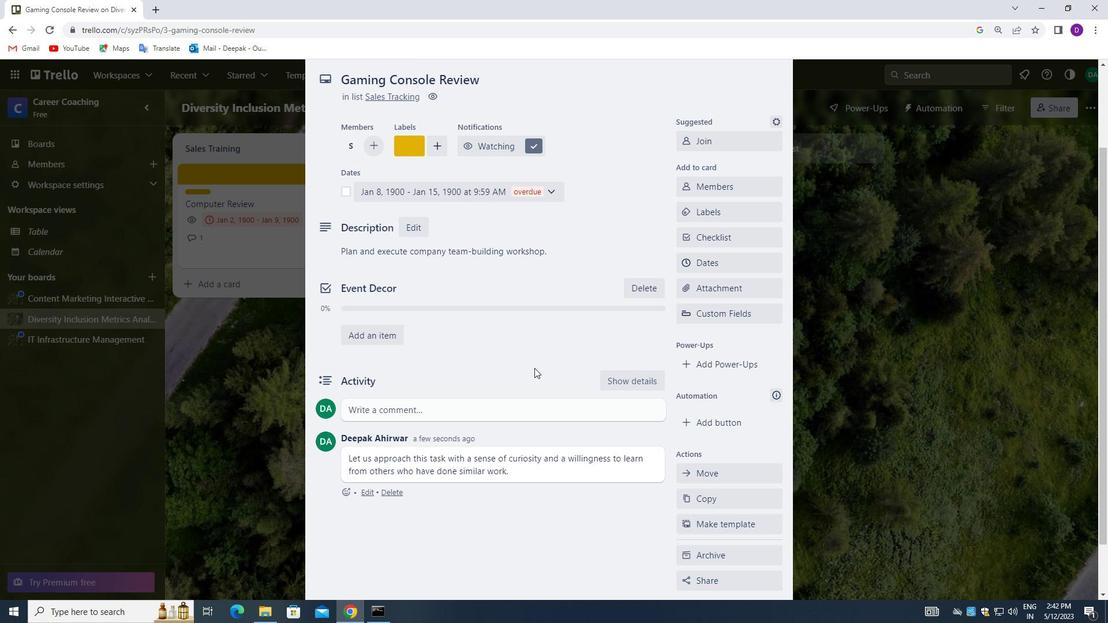 
Action: Mouse scrolled (537, 363) with delta (0, 0)
Screenshot: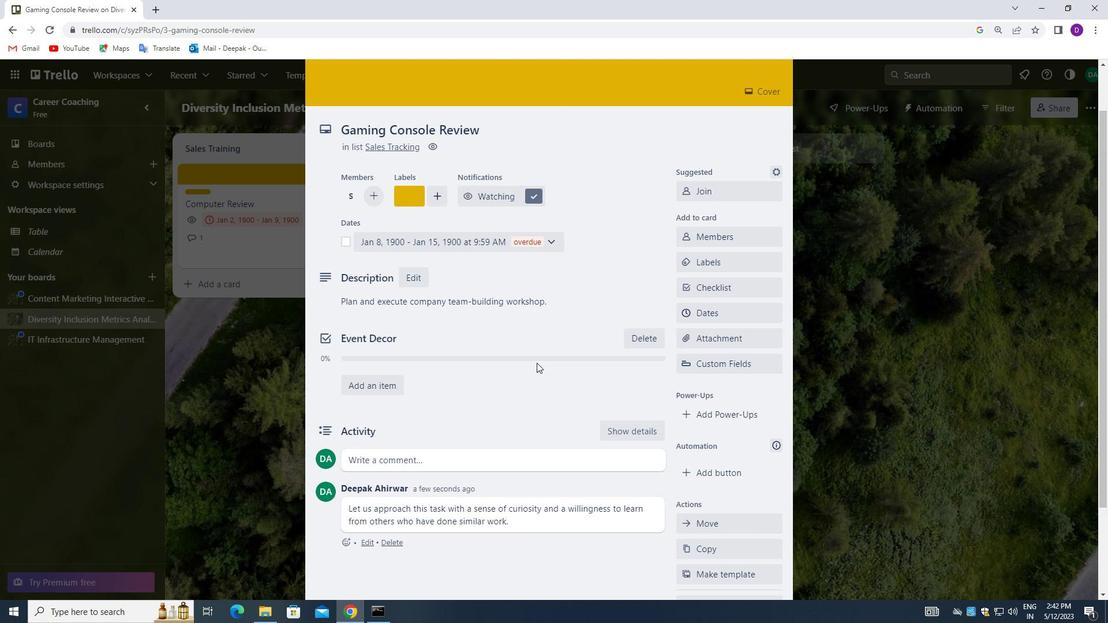 
Action: Mouse moved to (607, 288)
Screenshot: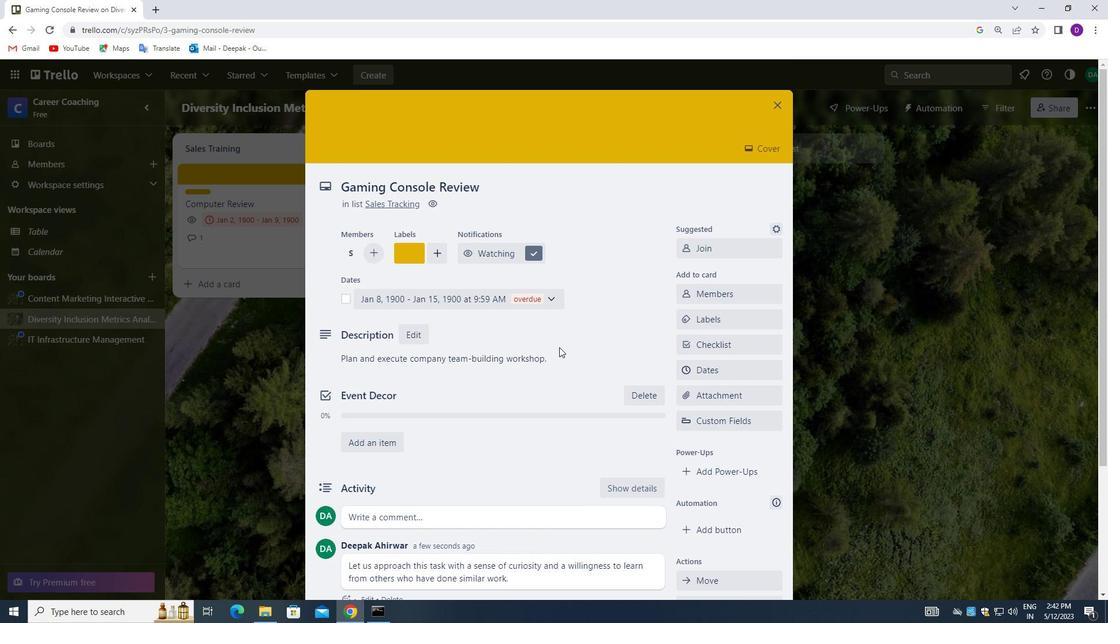 
Action: Mouse scrolled (607, 289) with delta (0, 0)
Screenshot: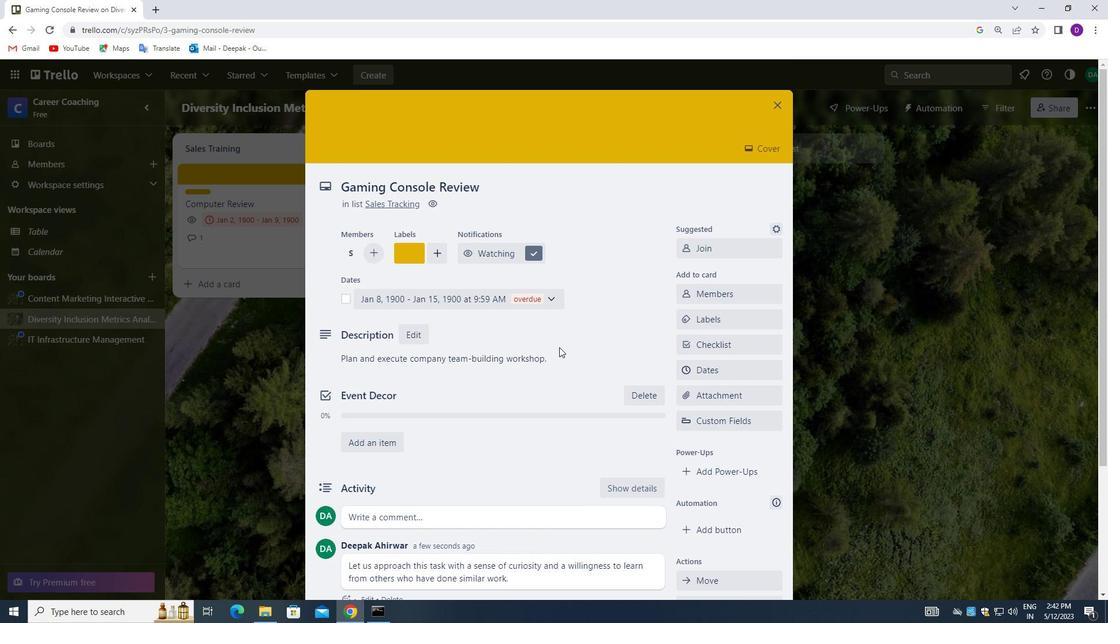 
Action: Mouse moved to (611, 281)
Screenshot: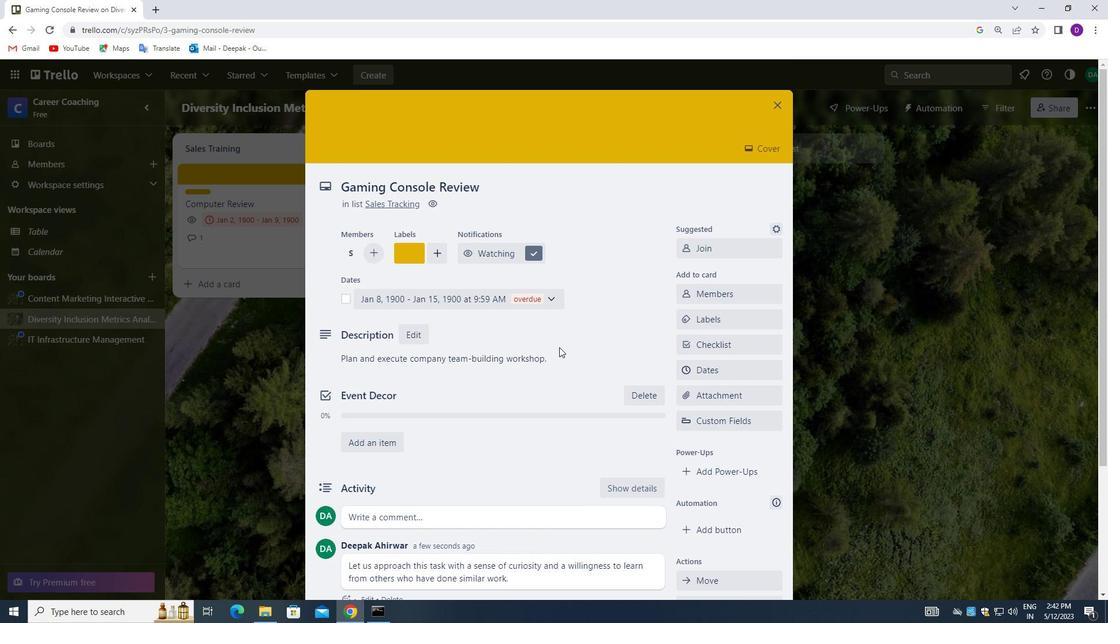 
Action: Mouse scrolled (611, 281) with delta (0, 0)
Screenshot: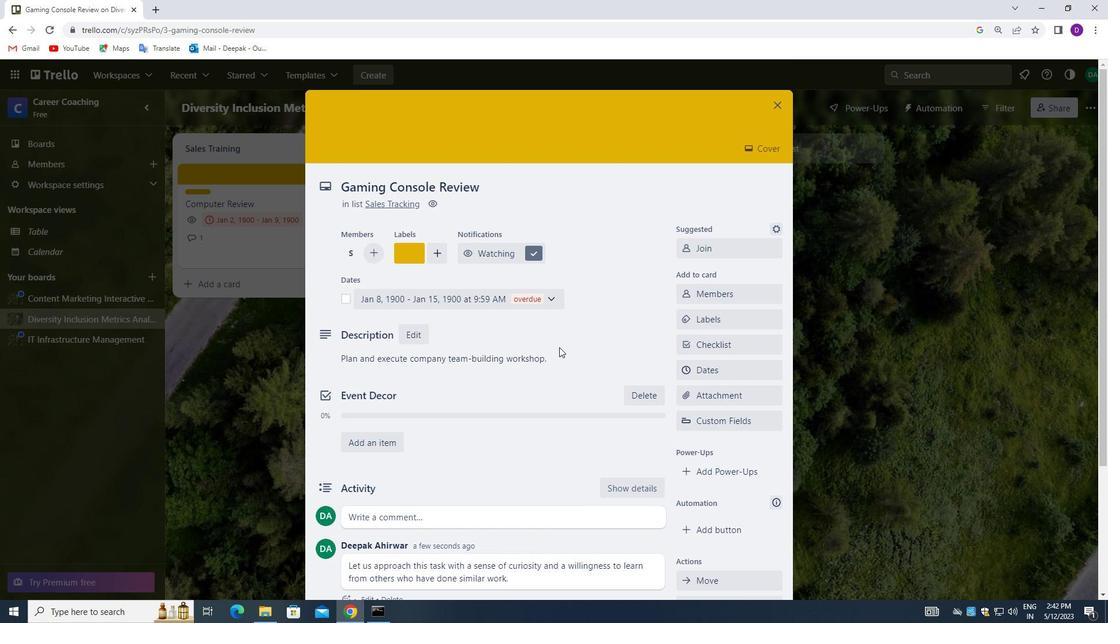 
Action: Mouse moved to (614, 276)
Screenshot: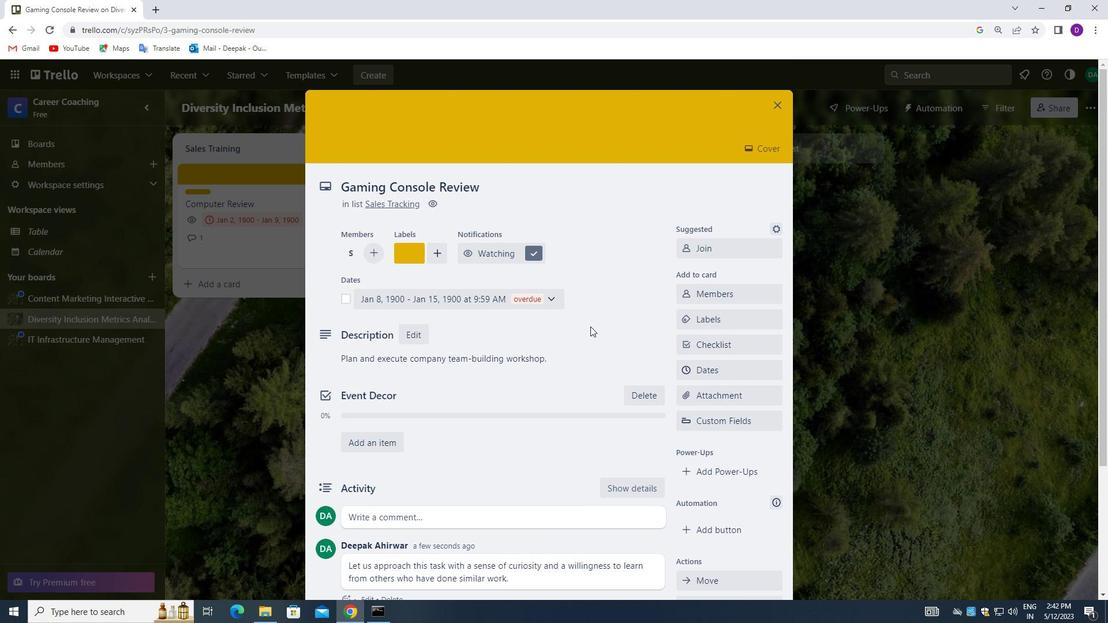 
Action: Mouse scrolled (614, 277) with delta (0, 0)
Screenshot: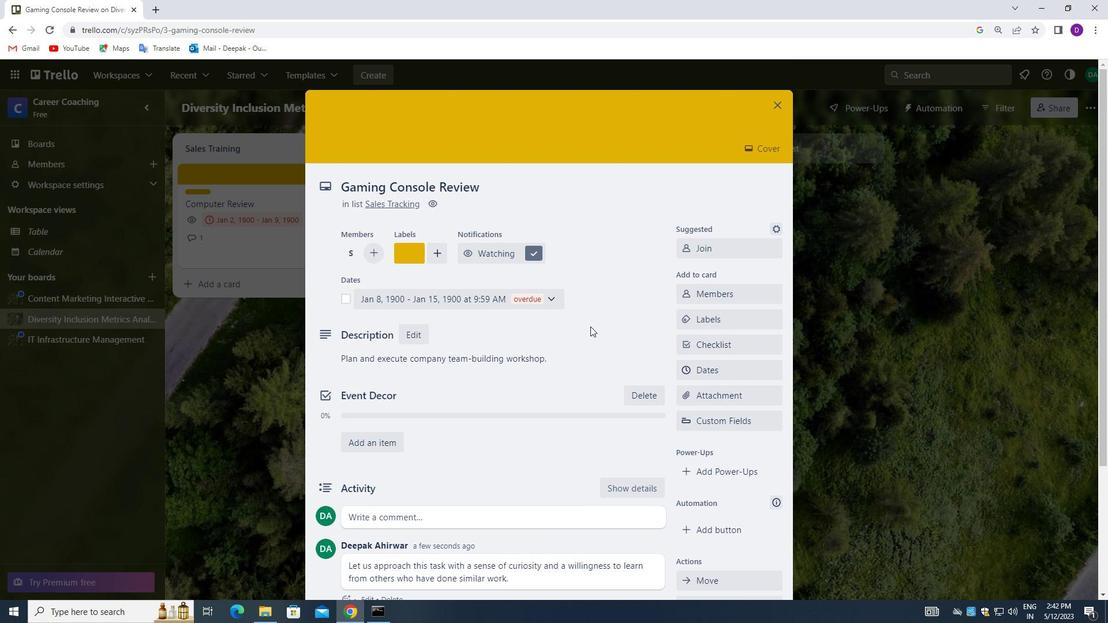 
Action: Mouse moved to (775, 104)
Screenshot: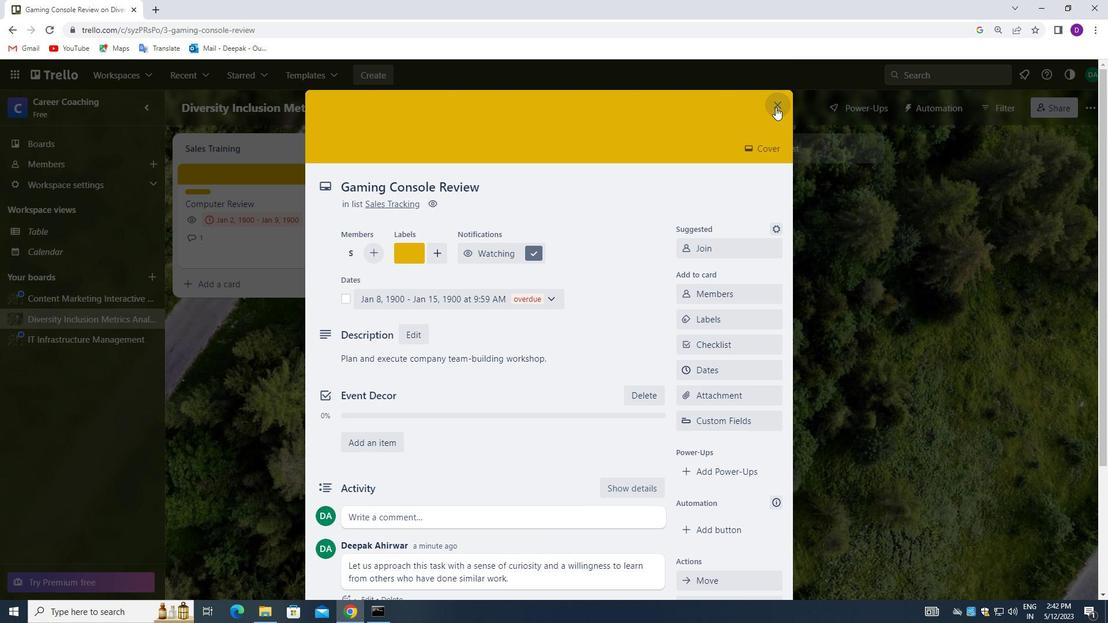 
Action: Mouse pressed left at (775, 104)
Screenshot: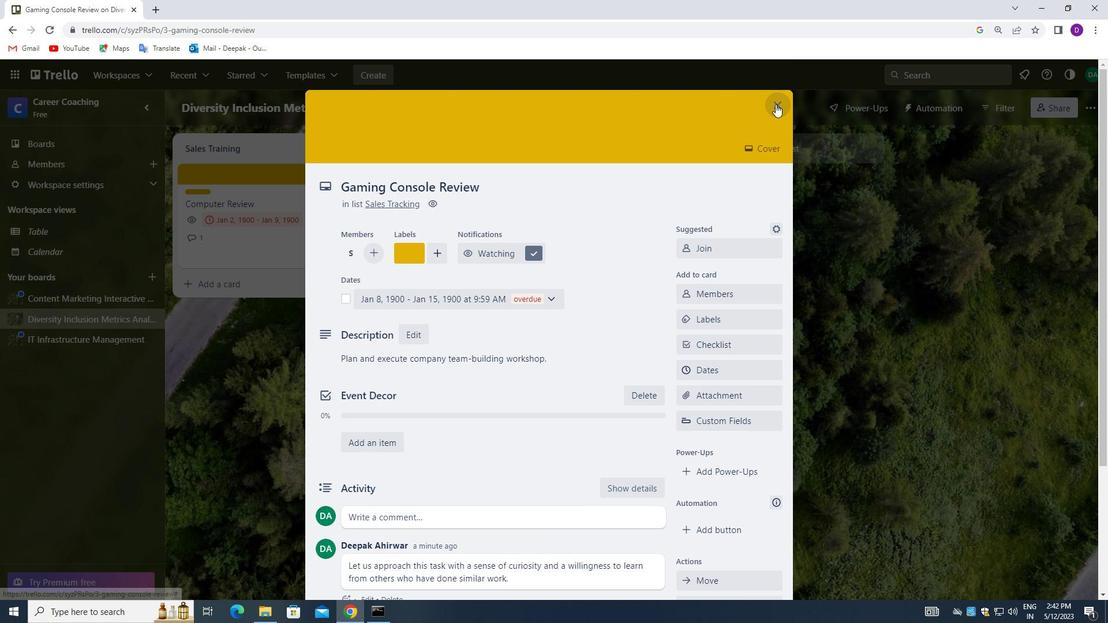 
Action: Mouse moved to (559, 391)
Screenshot: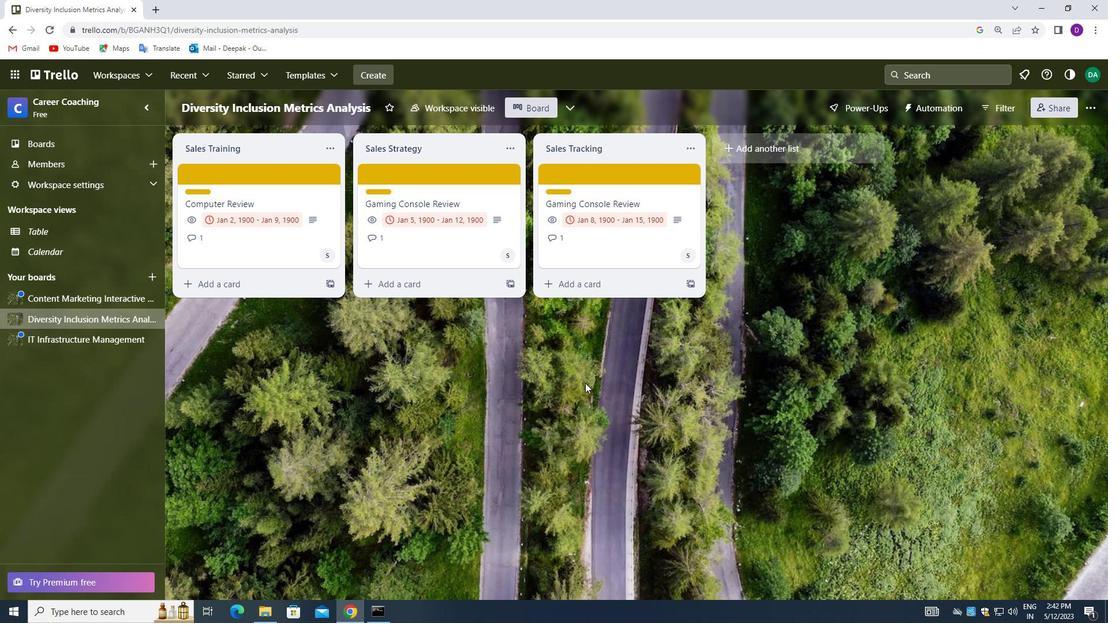 
Action: Mouse scrolled (559, 392) with delta (0, 0)
Screenshot: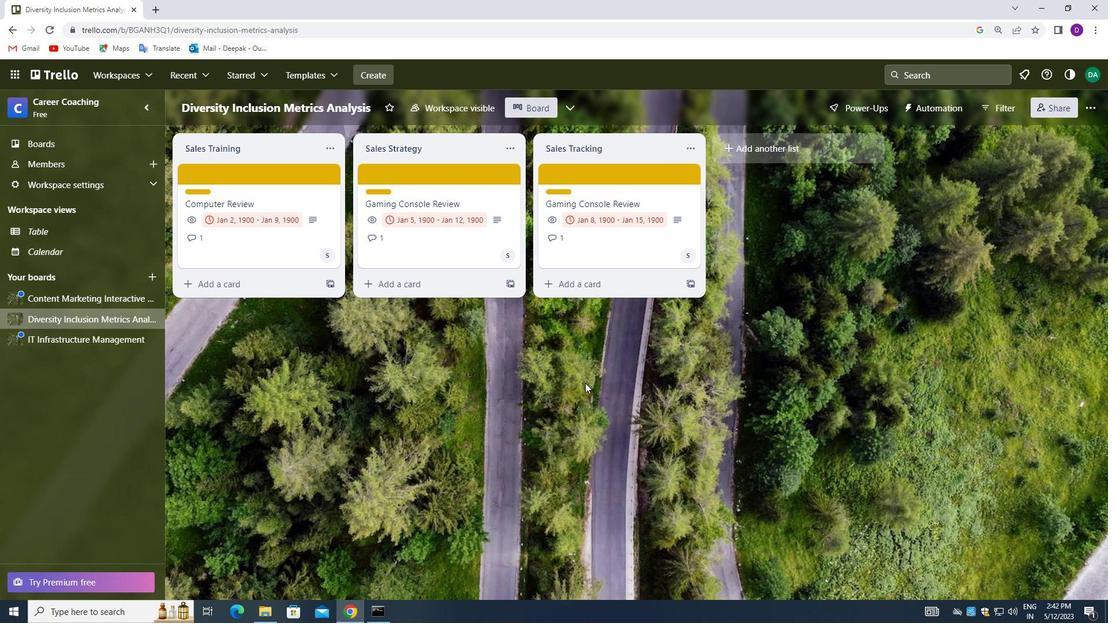 
Action: Mouse moved to (558, 391)
Screenshot: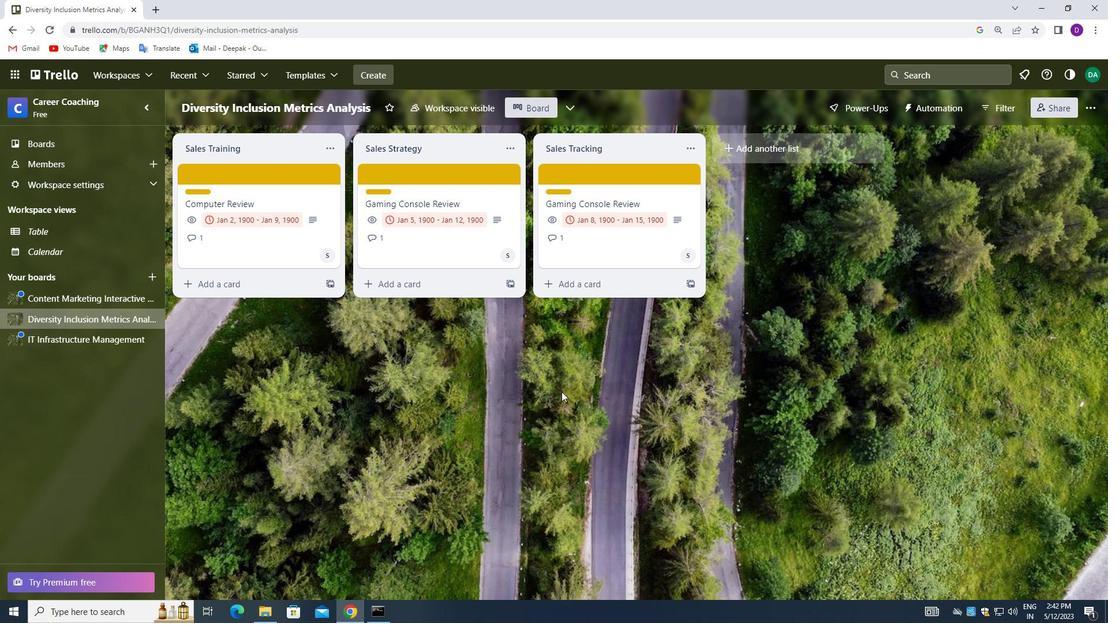 
Action: Mouse scrolled (558, 392) with delta (0, 0)
Screenshot: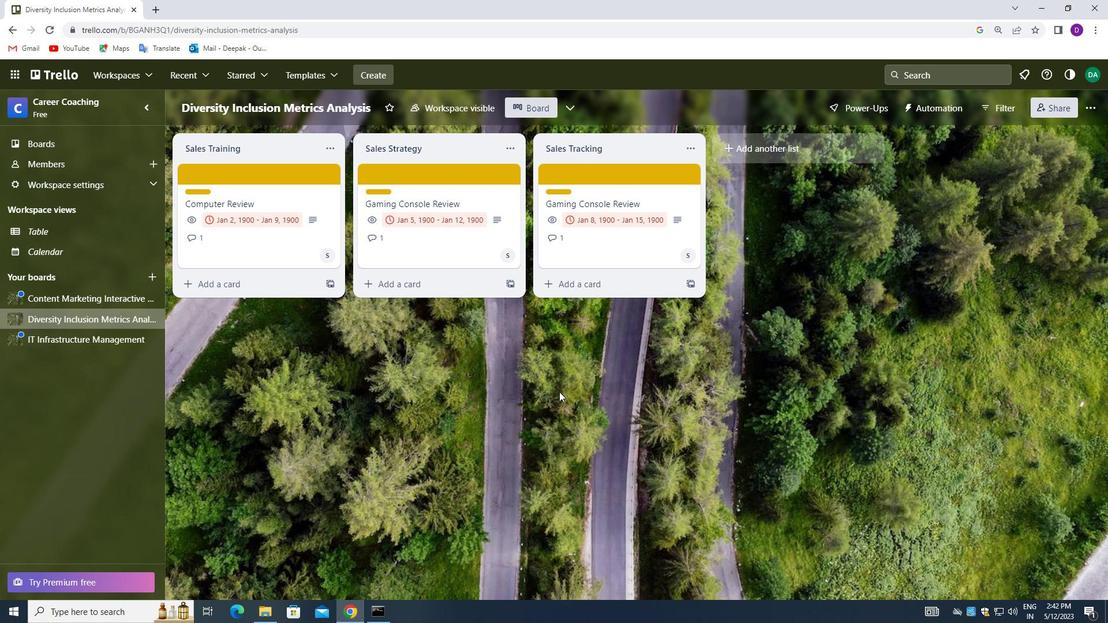
Action: Mouse moved to (469, 343)
Screenshot: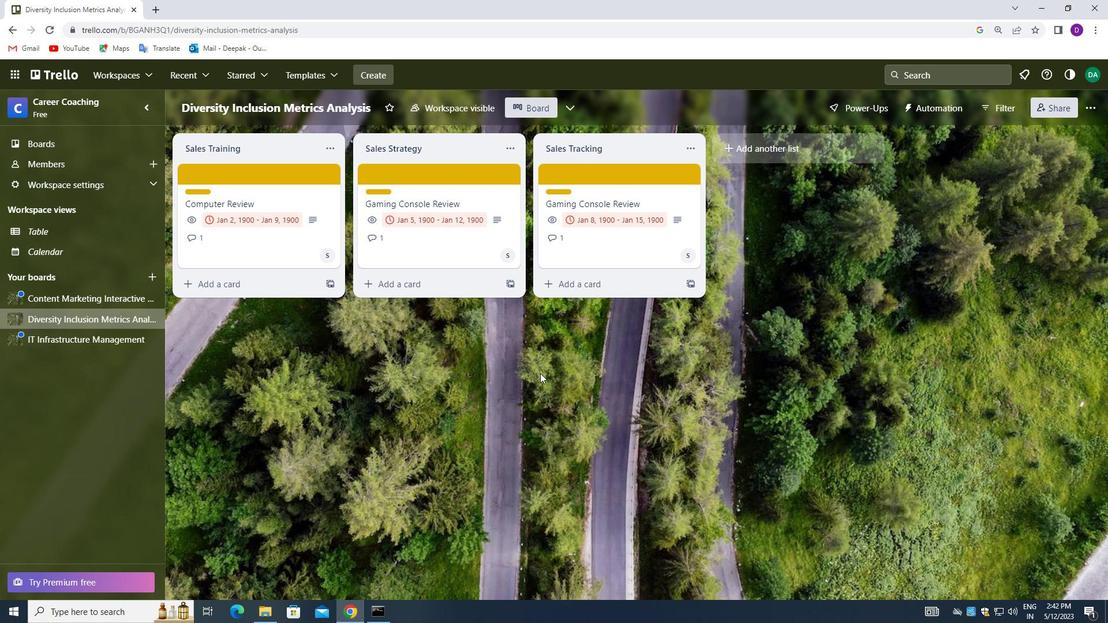 
